 Task: Holiday Invitations
Action: Mouse moved to (273, 509)
Screenshot: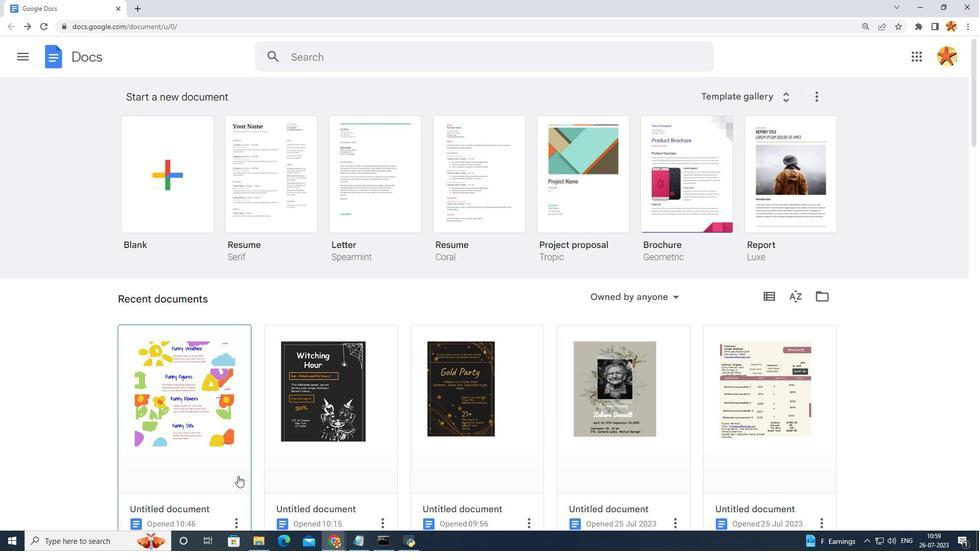 
Action: Mouse scrolled (273, 508) with delta (0, 0)
Screenshot: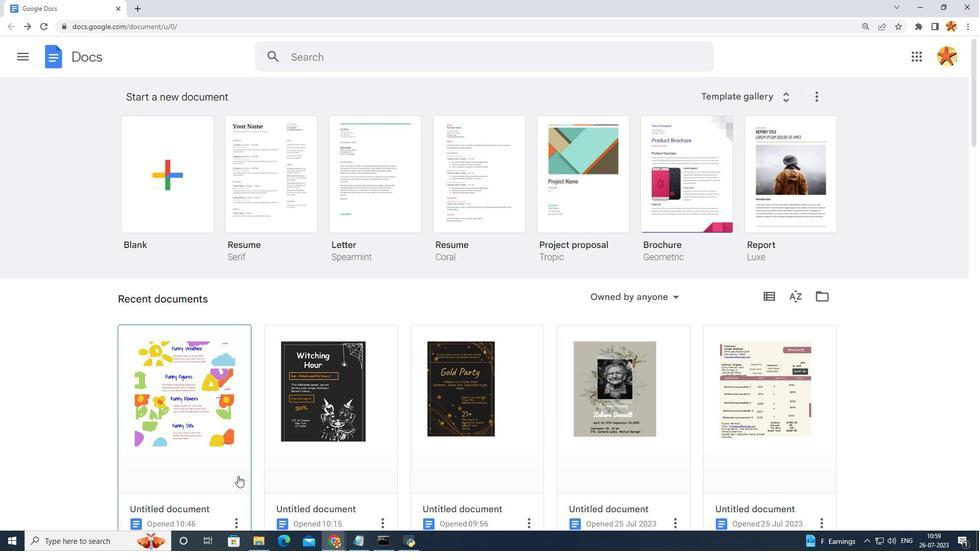 
Action: Mouse moved to (361, 511)
Screenshot: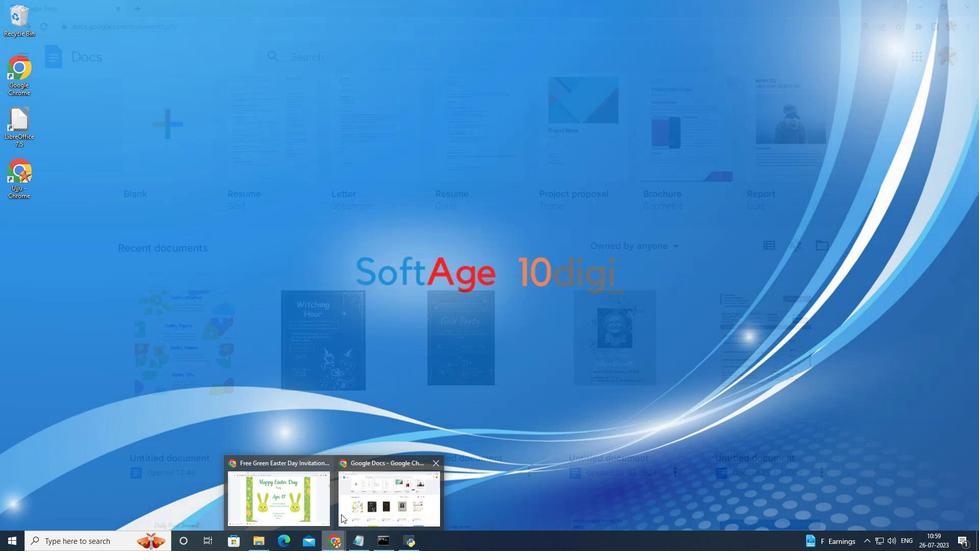 
Action: Mouse pressed left at (361, 511)
Screenshot: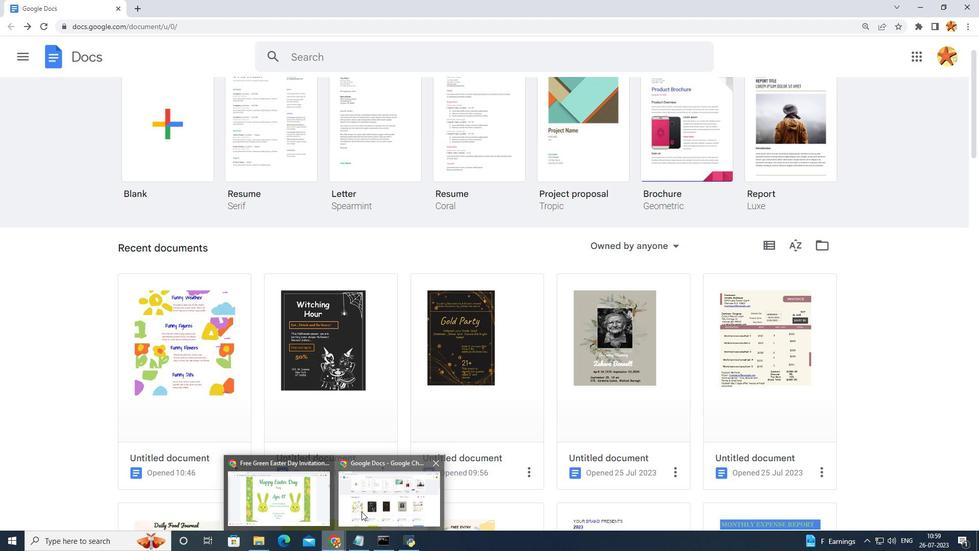 
Action: Mouse moved to (179, 161)
Screenshot: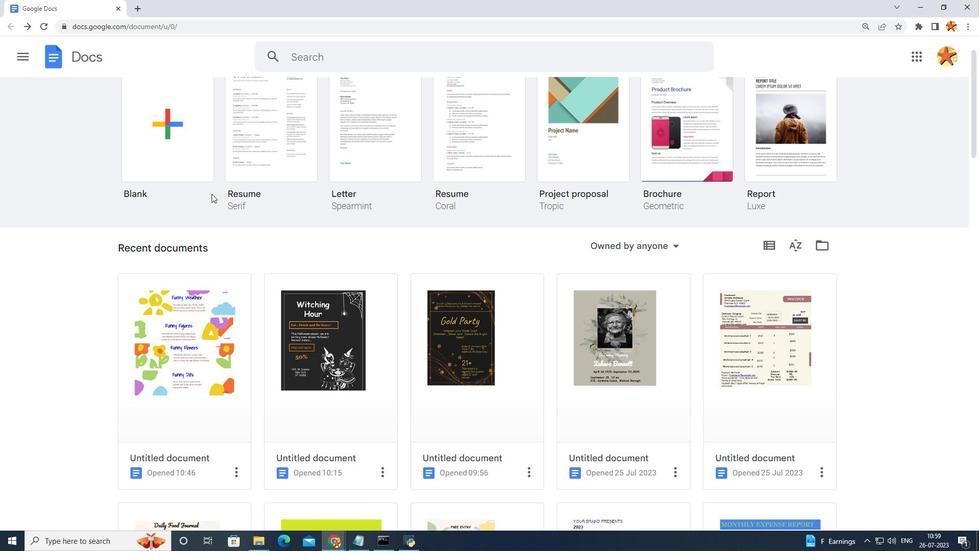 
Action: Mouse pressed left at (179, 161)
Screenshot: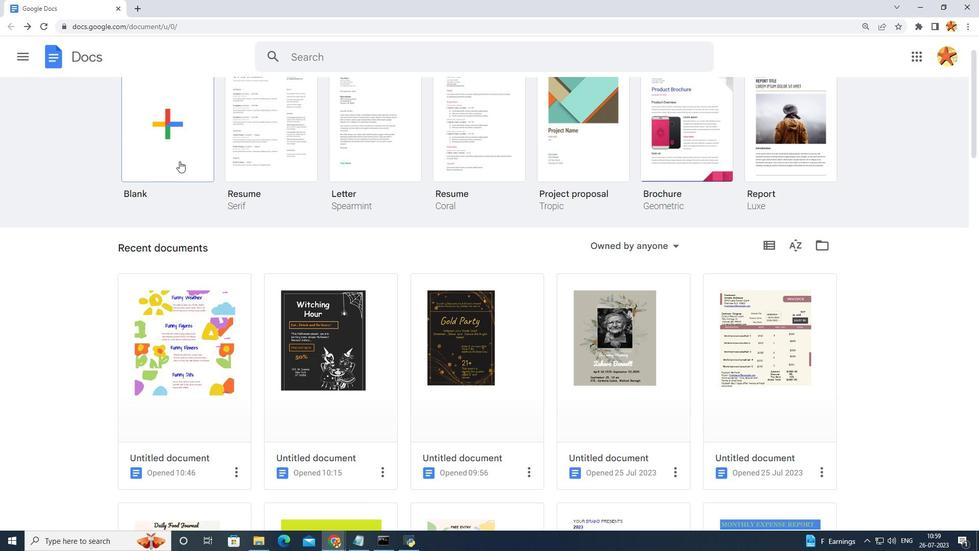 
Action: Mouse moved to (138, 68)
Screenshot: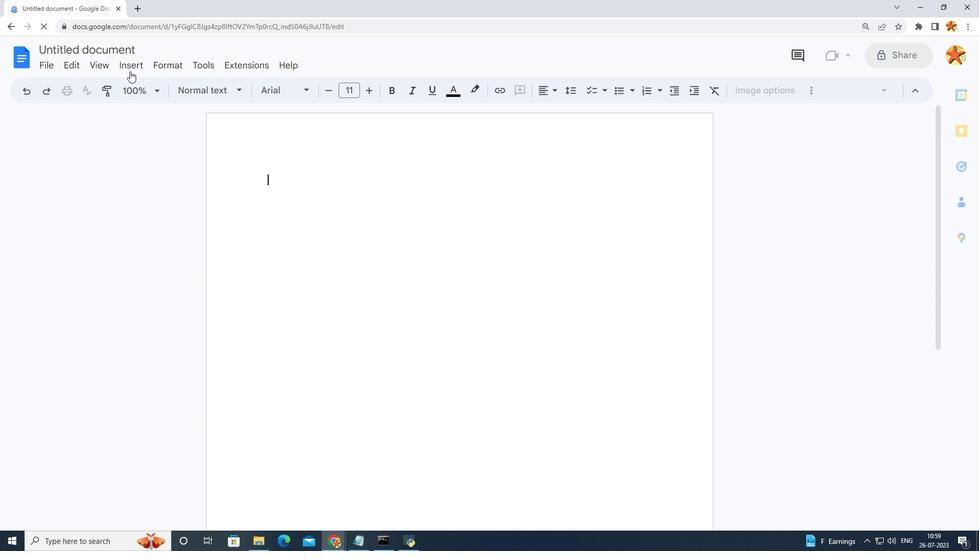 
Action: Mouse pressed left at (138, 68)
Screenshot: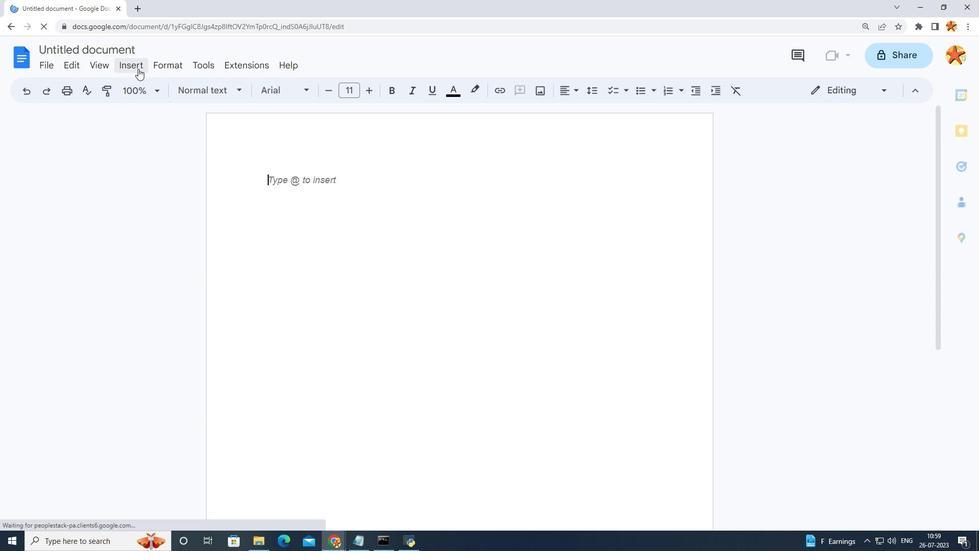 
Action: Mouse moved to (365, 138)
Screenshot: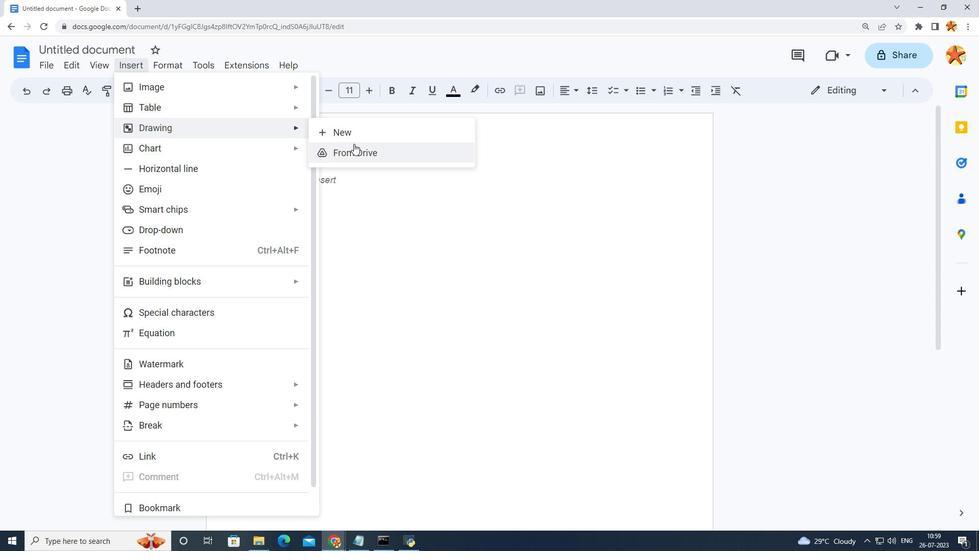 
Action: Mouse pressed left at (365, 138)
Screenshot: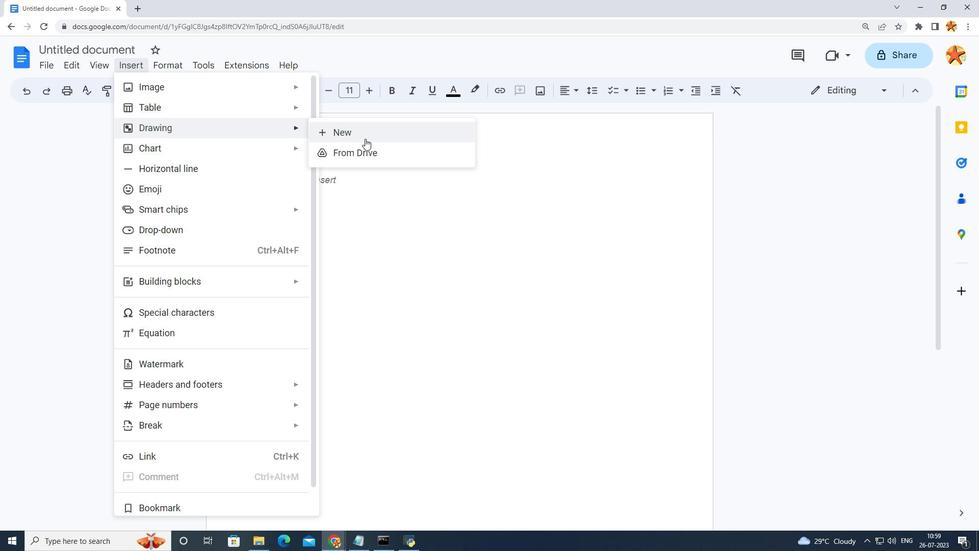 
Action: Mouse moved to (480, 123)
Screenshot: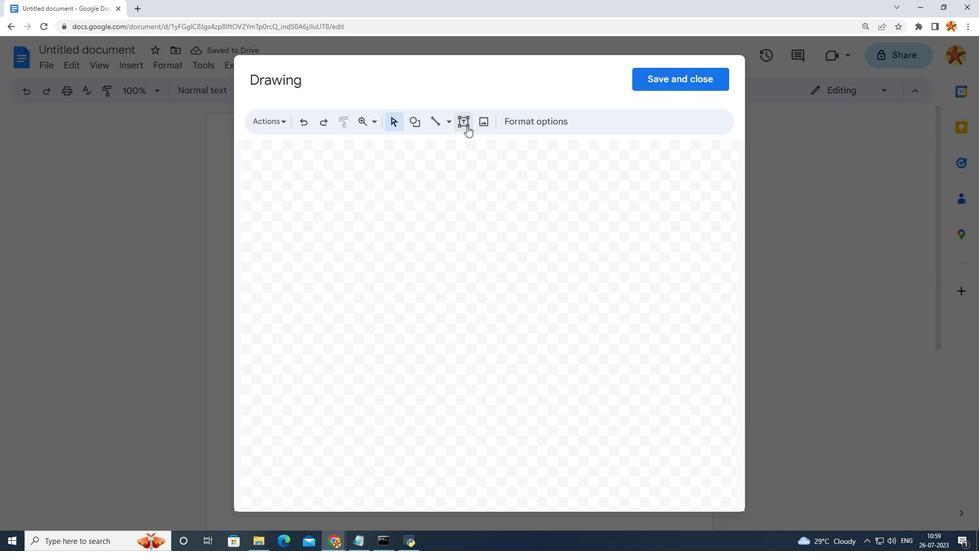 
Action: Mouse pressed left at (480, 123)
Screenshot: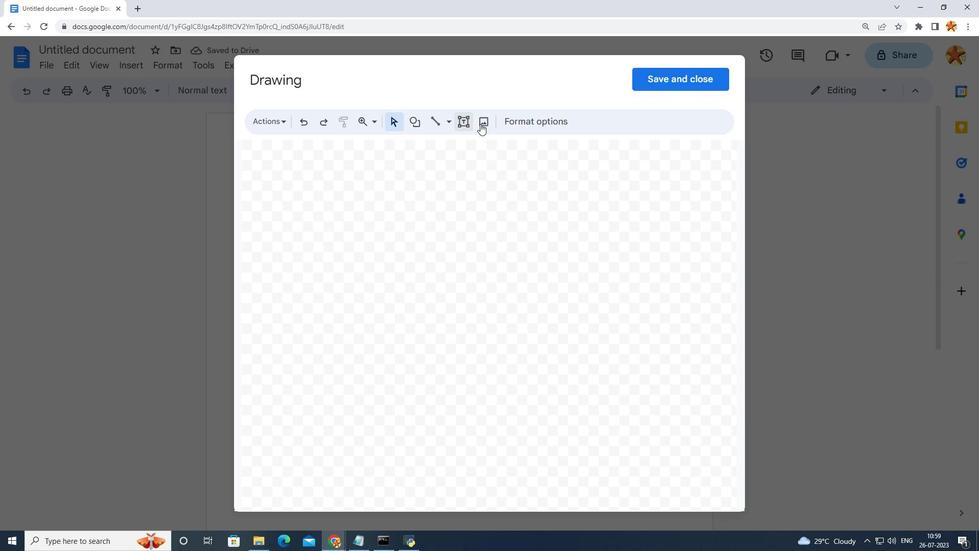 
Action: Mouse moved to (451, 338)
Screenshot: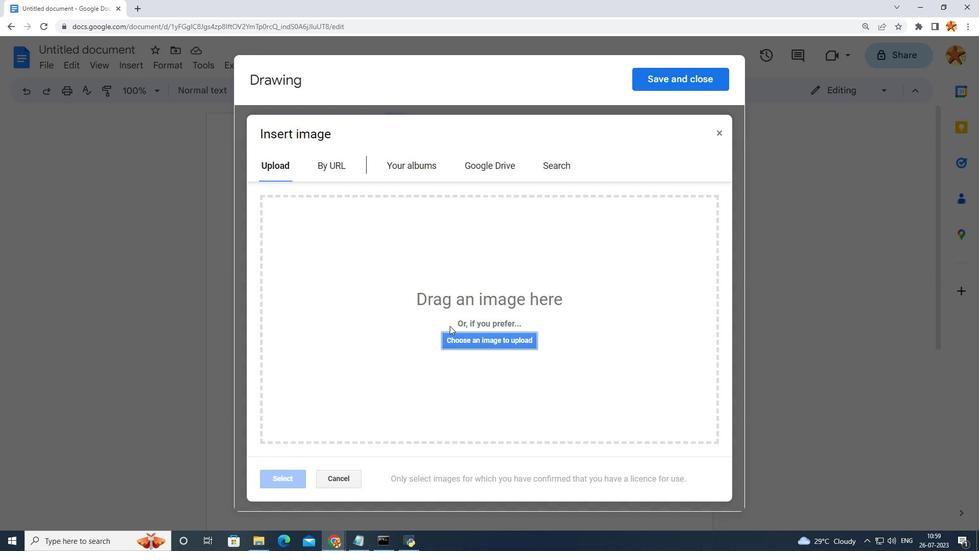 
Action: Mouse pressed left at (451, 338)
Screenshot: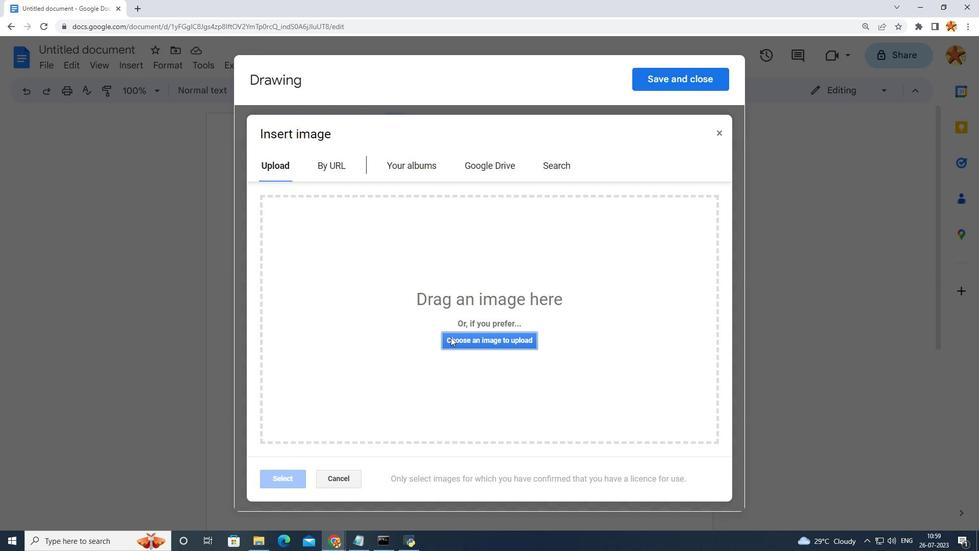 
Action: Mouse moved to (244, 87)
Screenshot: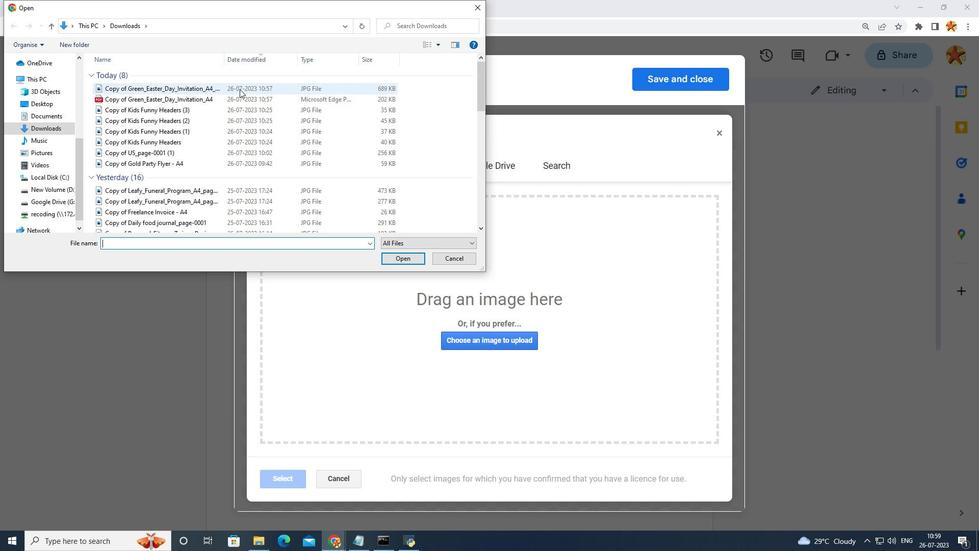 
Action: Mouse pressed left at (244, 87)
Screenshot: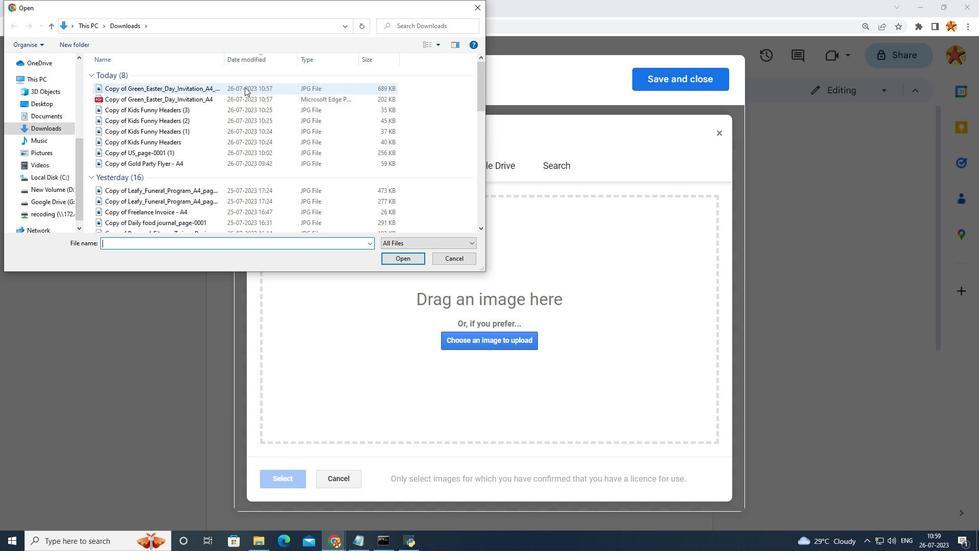 
Action: Mouse moved to (394, 258)
Screenshot: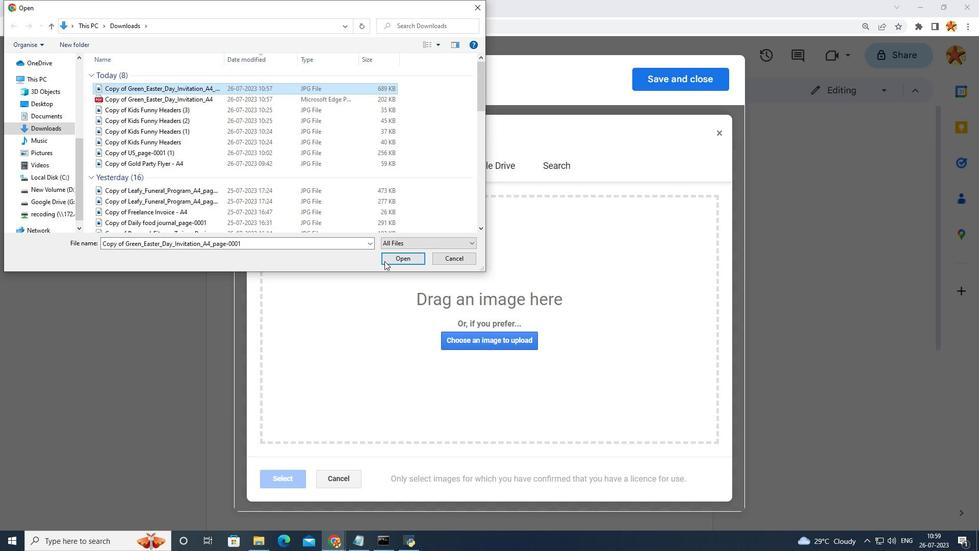 
Action: Mouse pressed left at (394, 258)
Screenshot: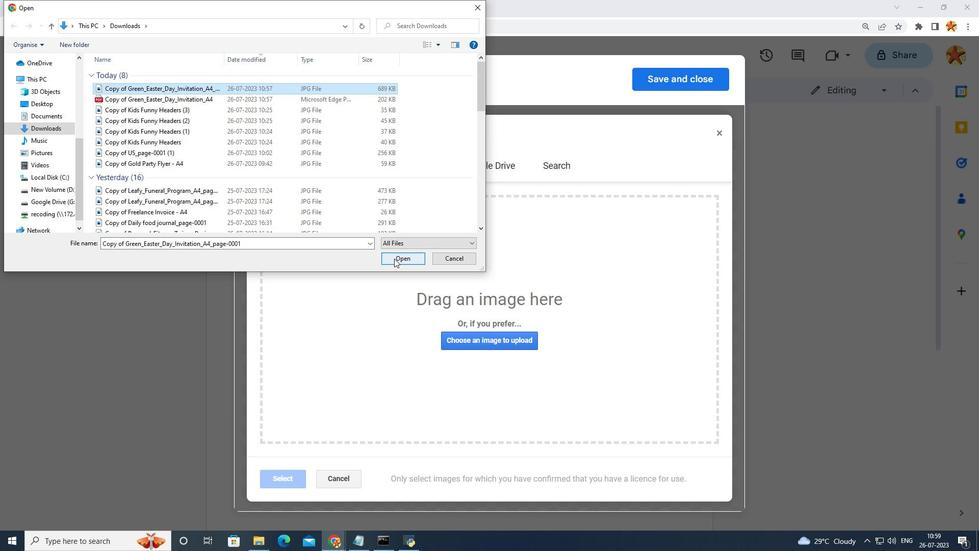 
Action: Mouse moved to (503, 326)
Screenshot: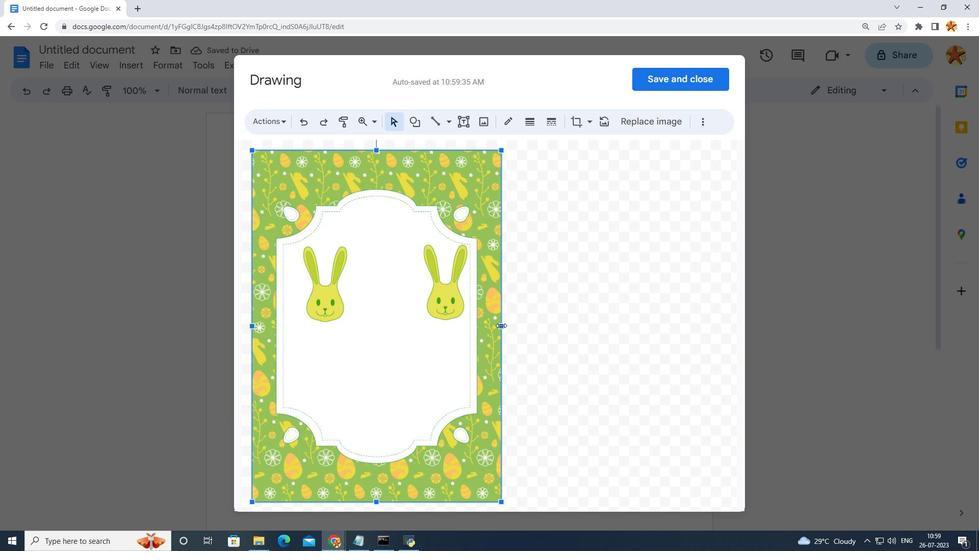 
Action: Mouse pressed left at (503, 326)
Screenshot: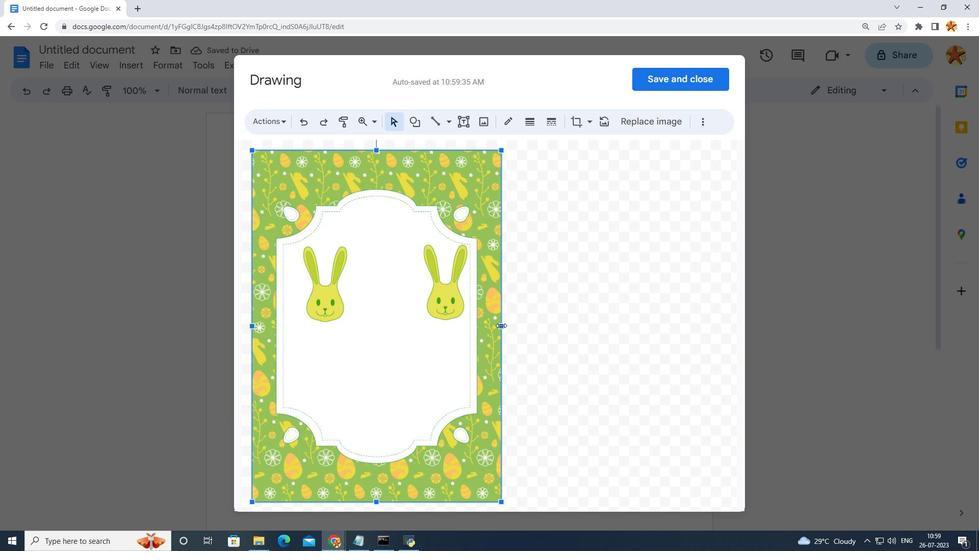 
Action: Mouse moved to (536, 325)
Screenshot: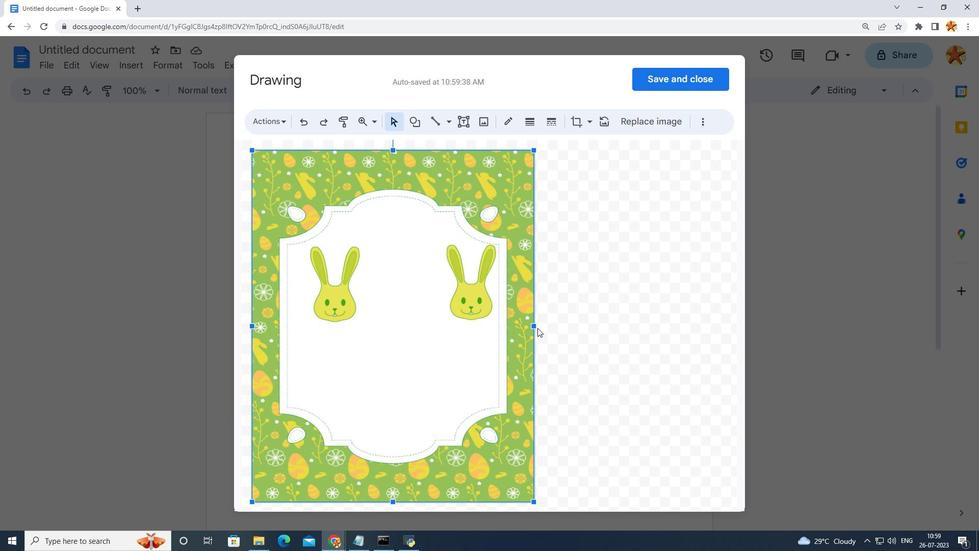 
Action: Mouse pressed left at (536, 325)
Screenshot: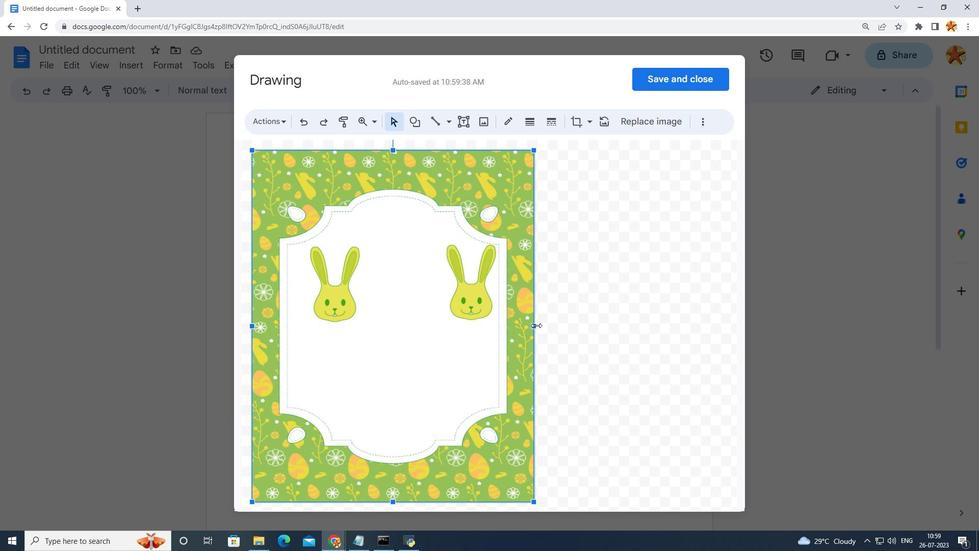 
Action: Mouse moved to (459, 126)
Screenshot: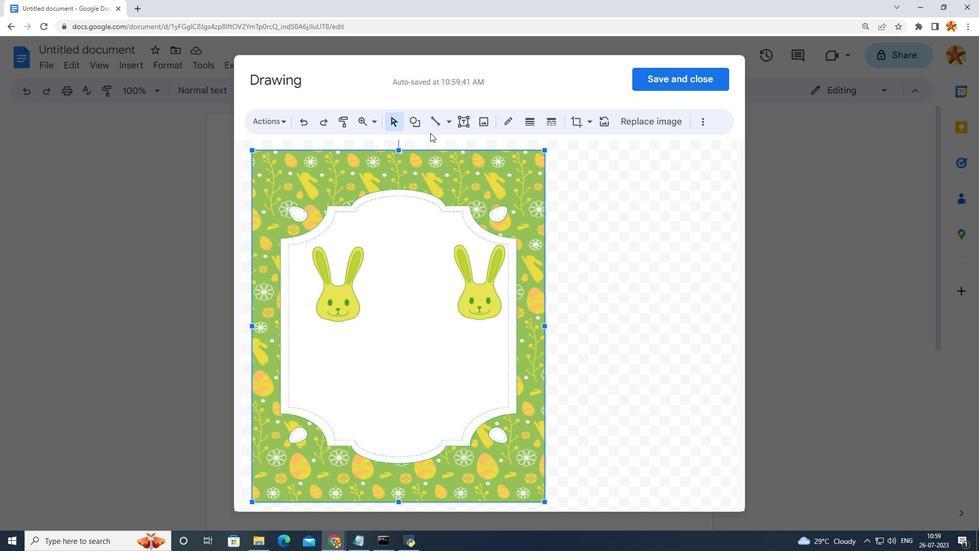 
Action: Mouse pressed left at (459, 126)
Screenshot: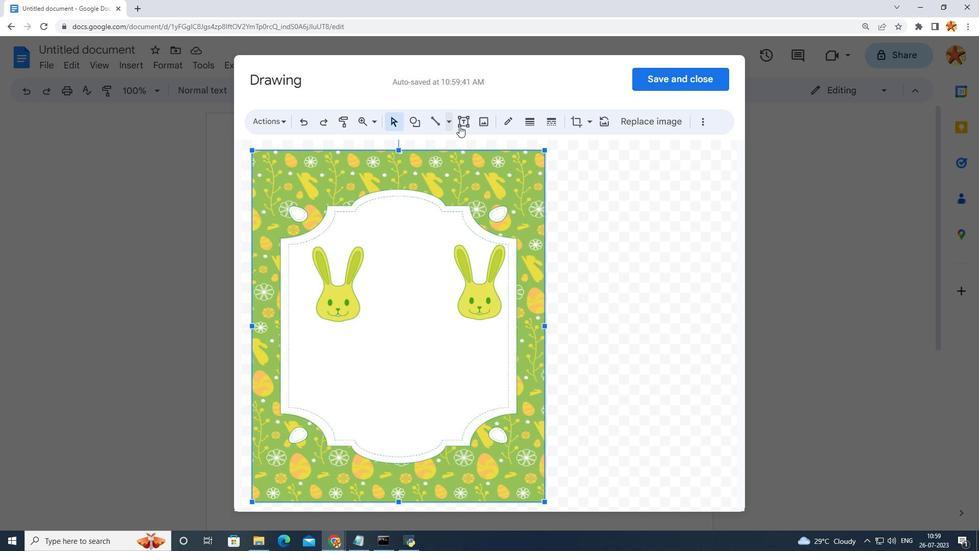 
Action: Mouse moved to (337, 219)
Screenshot: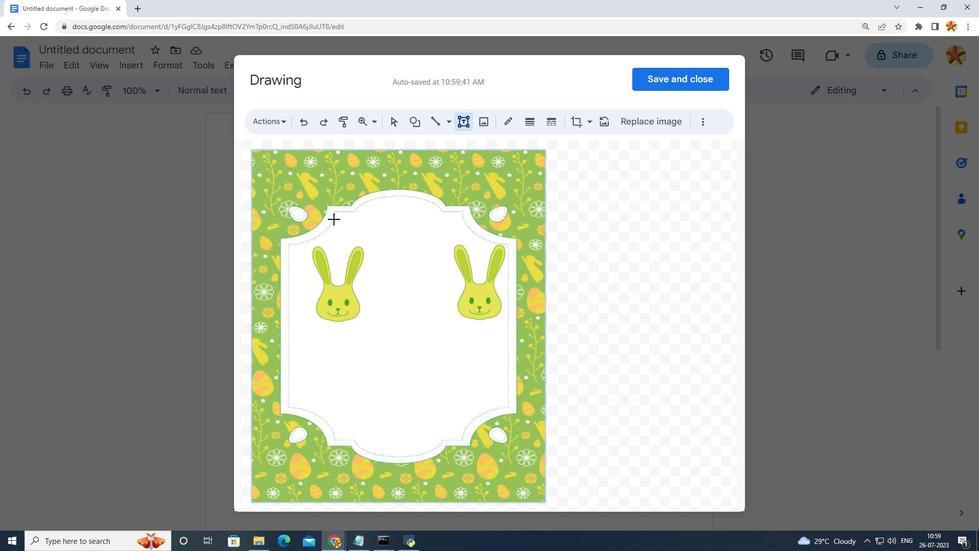 
Action: Mouse pressed left at (334, 219)
Screenshot: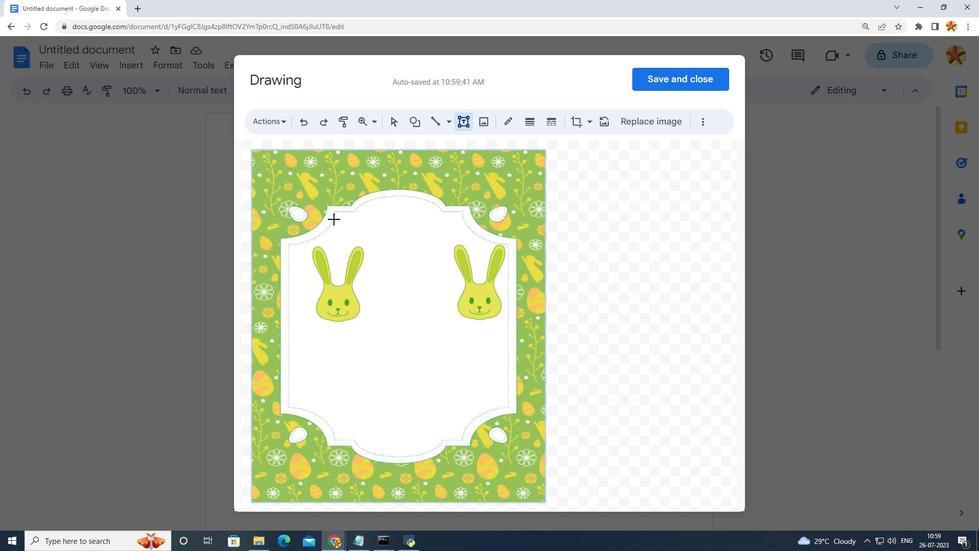 
Action: Mouse moved to (395, 220)
Screenshot: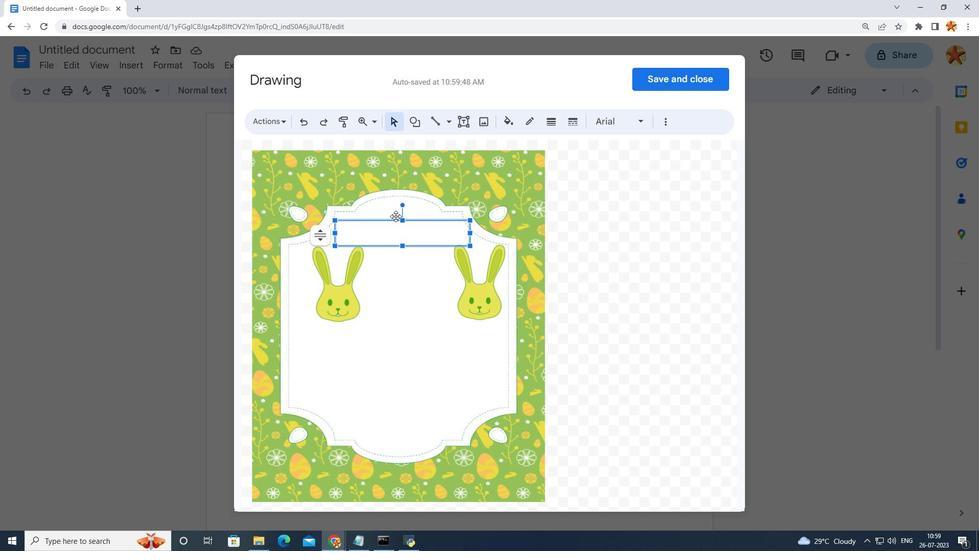 
Action: Mouse pressed left at (395, 220)
Screenshot: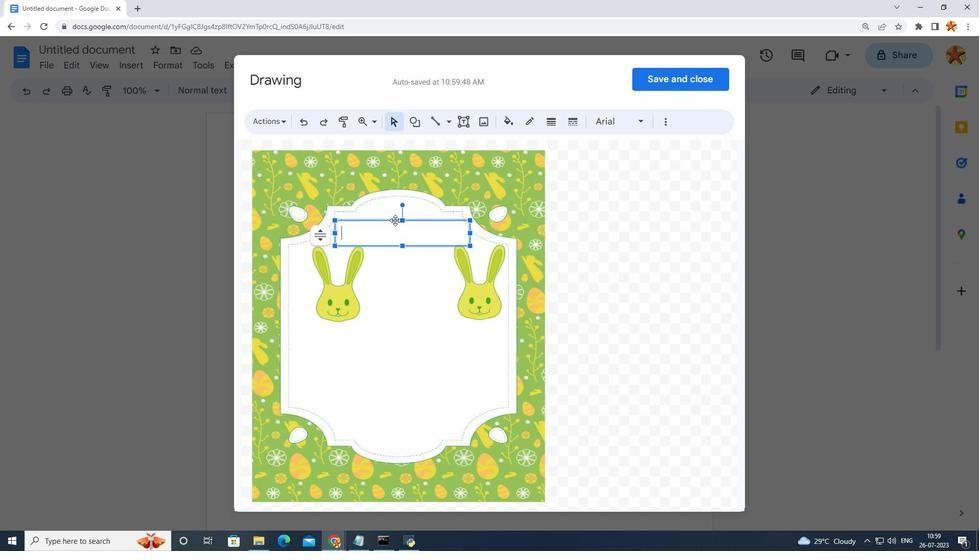
Action: Mouse moved to (390, 220)
Screenshot: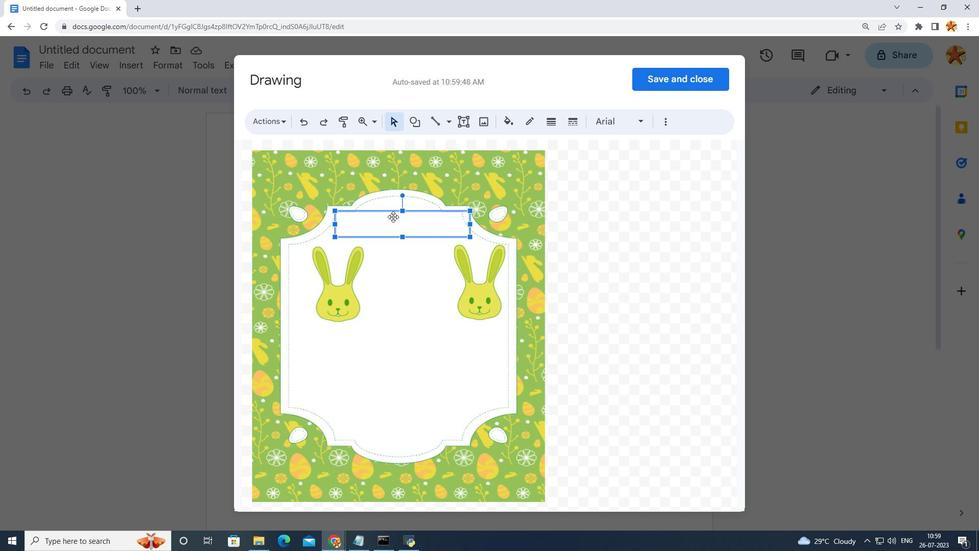
Action: Mouse pressed left at (390, 220)
Screenshot: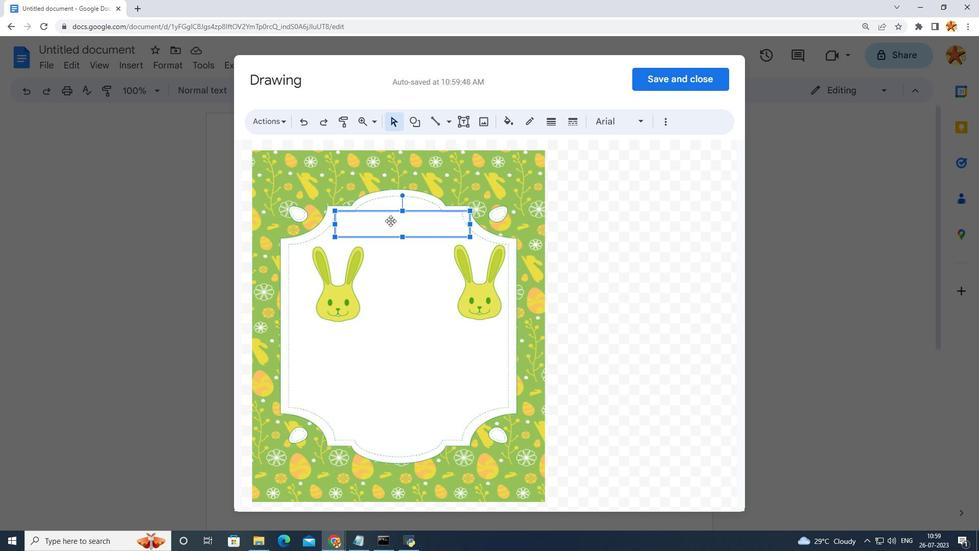 
Action: Mouse pressed left at (390, 220)
Screenshot: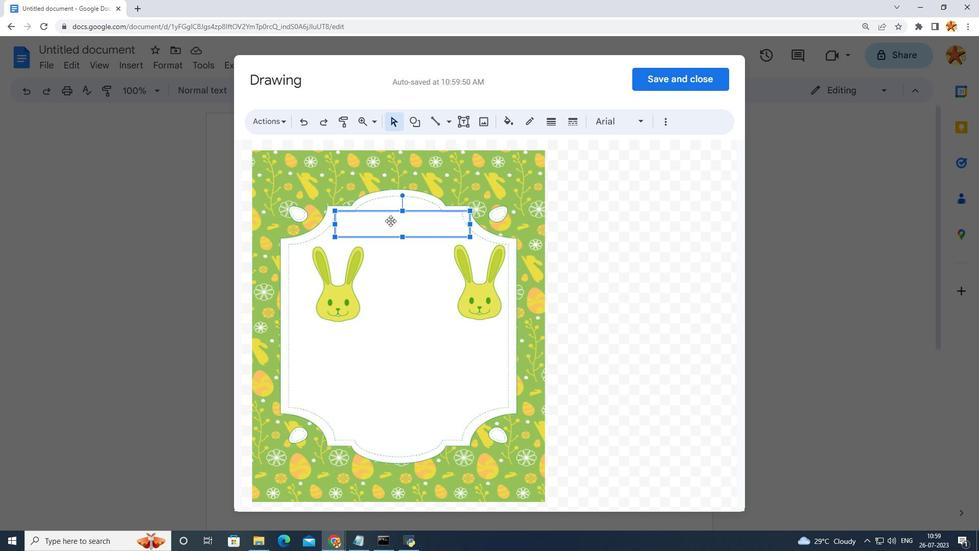 
Action: Mouse moved to (390, 221)
Screenshot: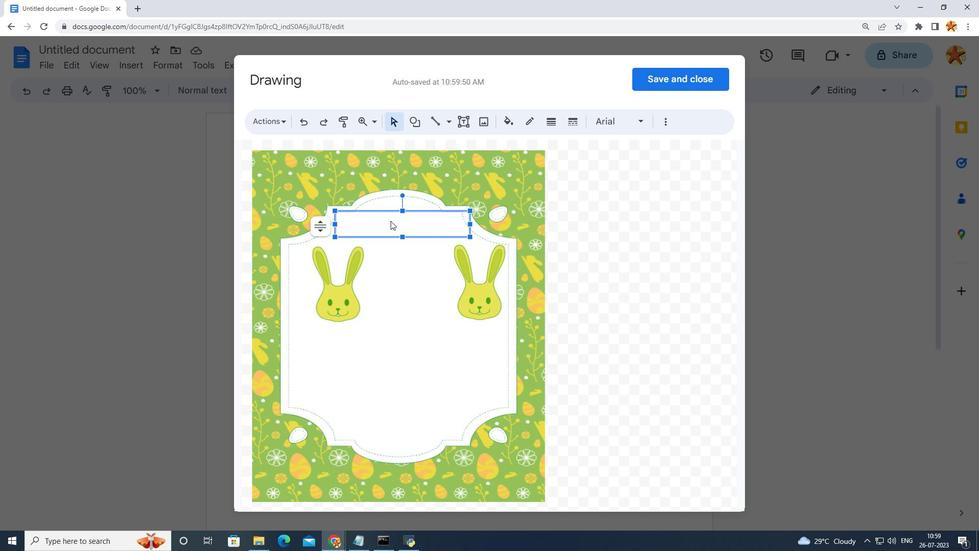 
Action: Key pressed <Key.caps_lock>H<Key.caps_lock>appy<Key.space><Key.caps_lock>E<Key.caps_lock>aster<Key.space><Key.caps_lock>
Screenshot: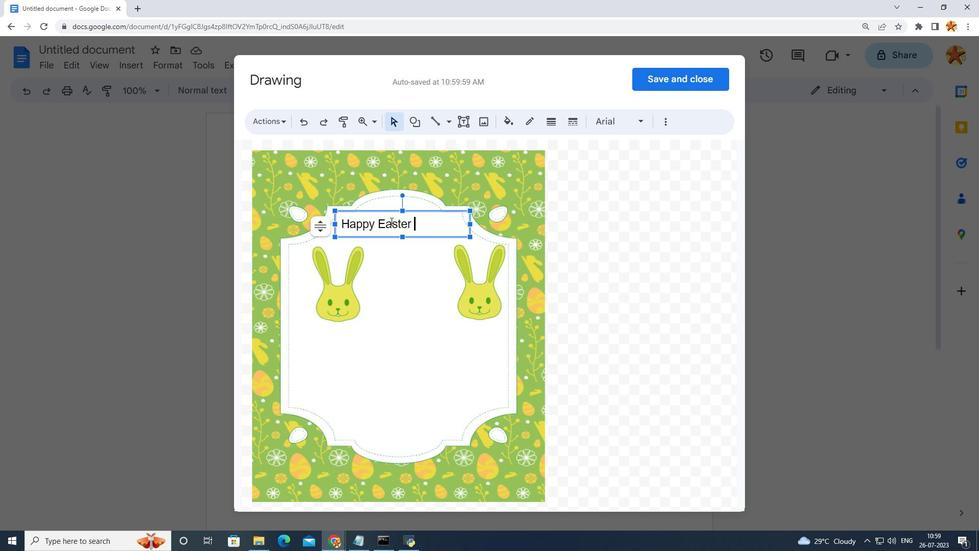 
Action: Mouse moved to (398, 218)
Screenshot: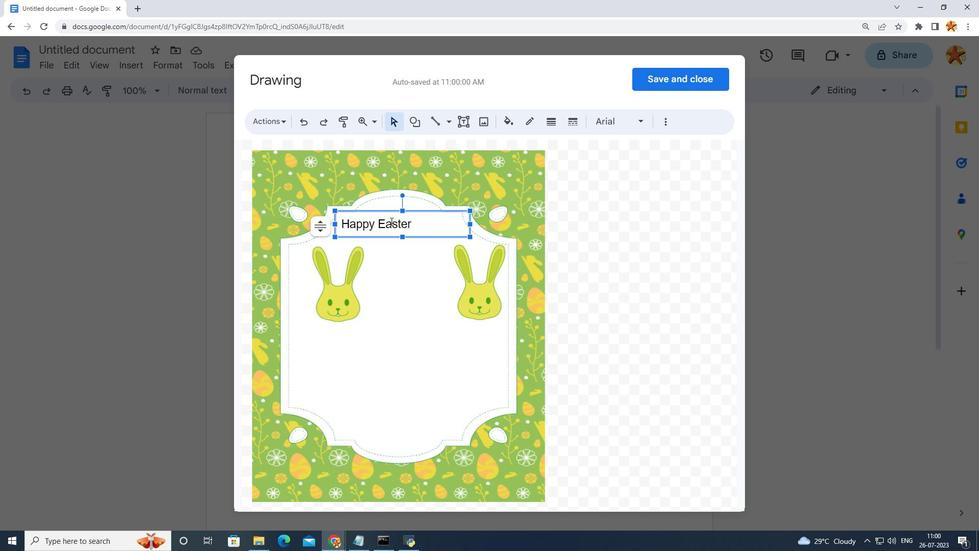 
Action: Key pressed D<Key.caps_lock>au<Key.backspace>y<Key.enter><Key.enter><Key.backspace><Key.caps_lock>P<Key.caps_lock>arty
Screenshot: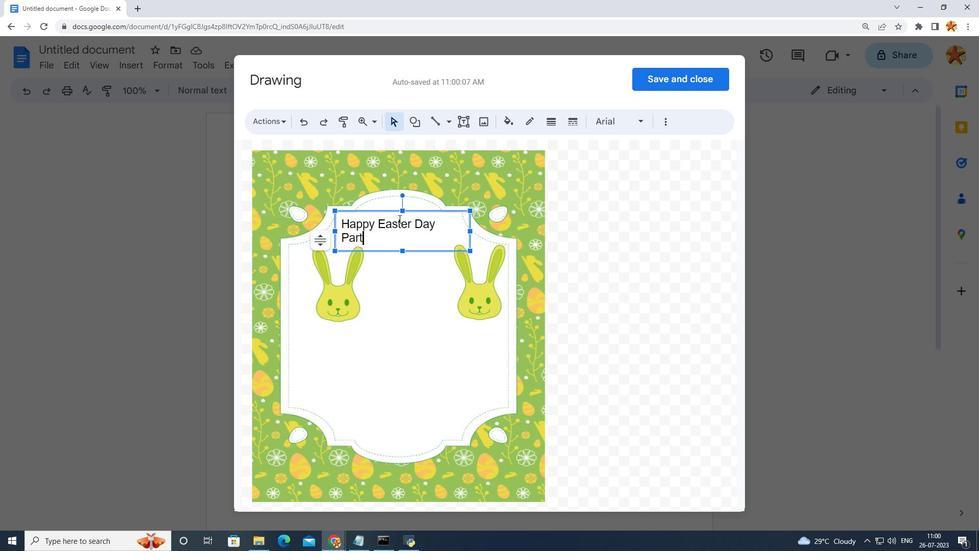 
Action: Mouse moved to (370, 271)
Screenshot: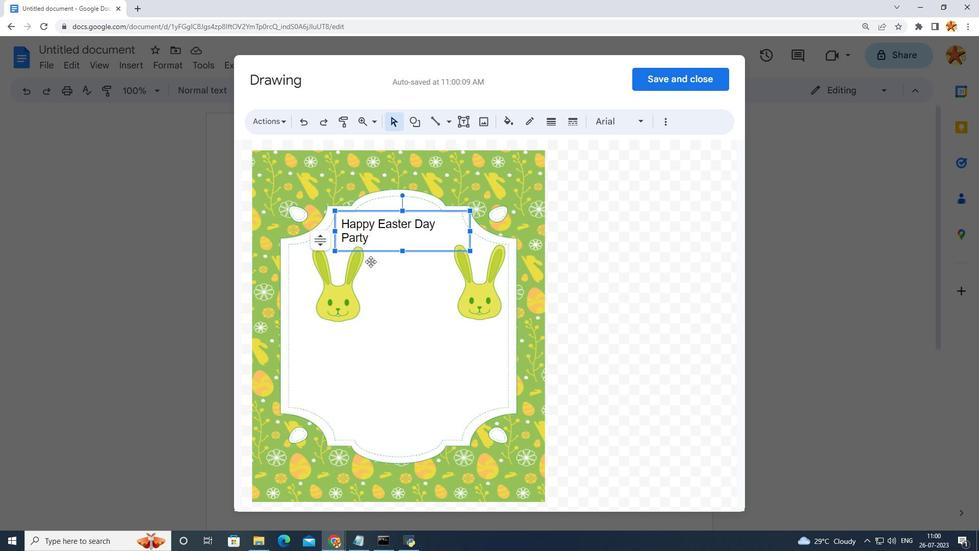 
Action: Mouse pressed left at (370, 271)
Screenshot: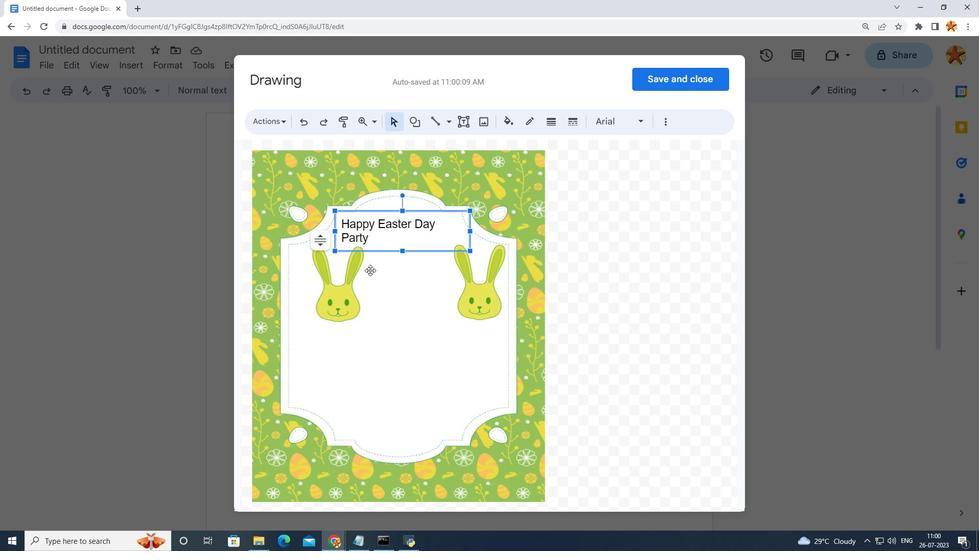 
Action: Mouse moved to (385, 230)
Screenshot: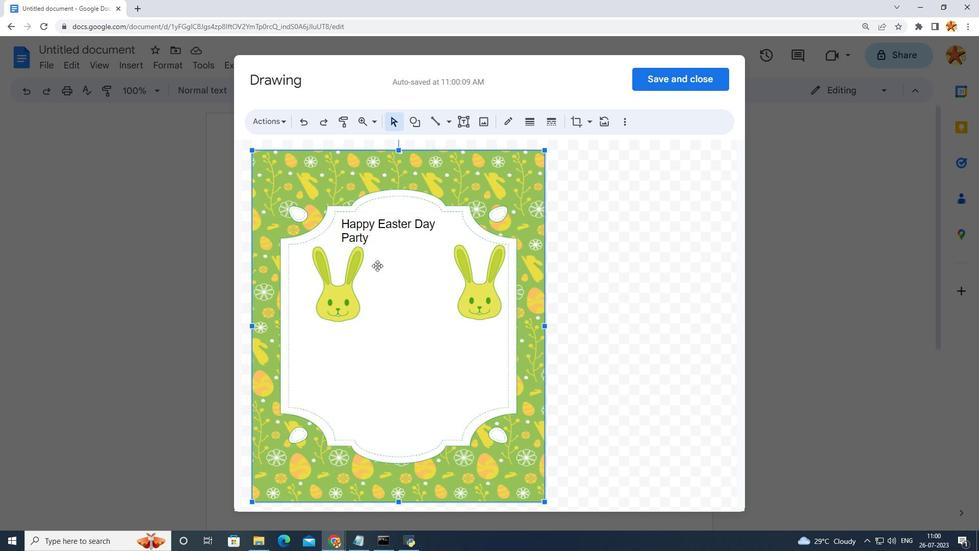 
Action: Mouse pressed left at (385, 230)
Screenshot: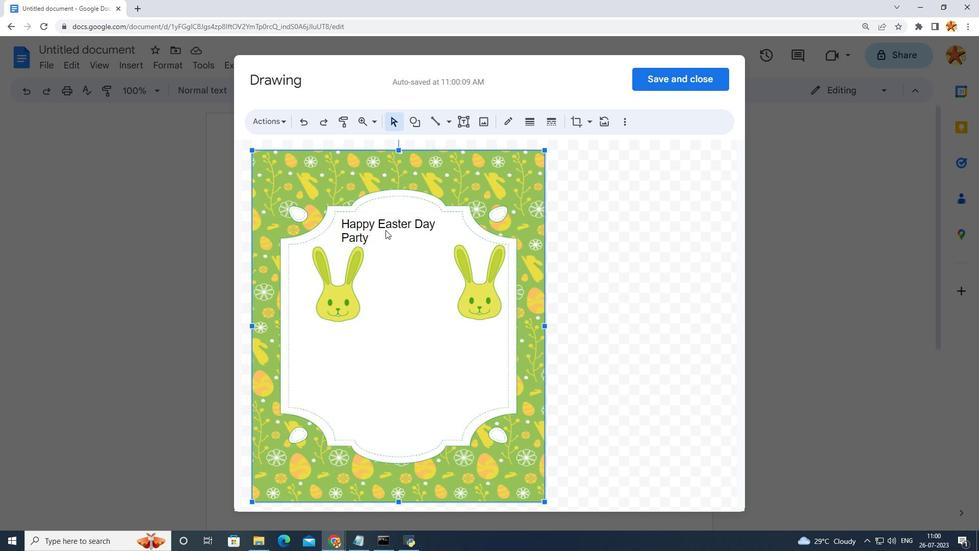 
Action: Mouse moved to (434, 221)
Screenshot: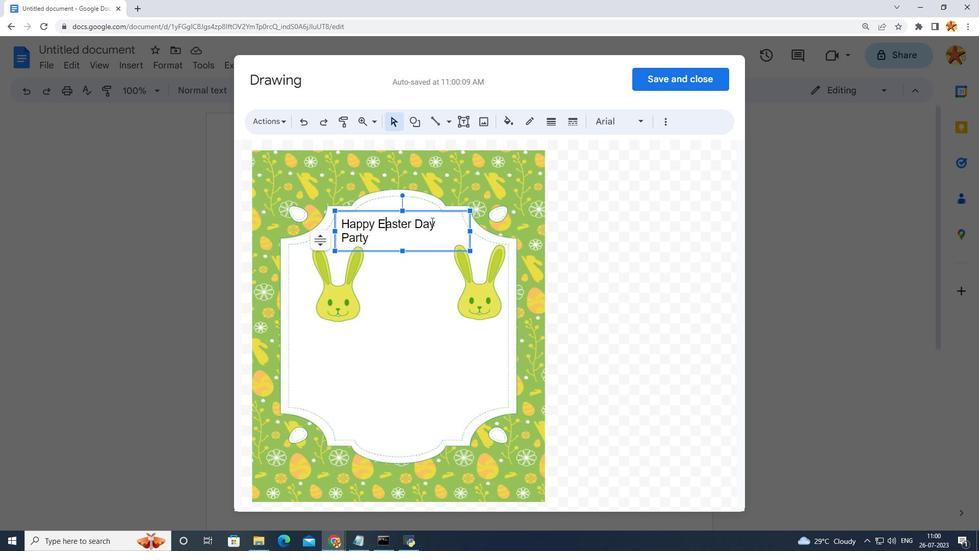 
Action: Mouse pressed left at (434, 221)
Screenshot: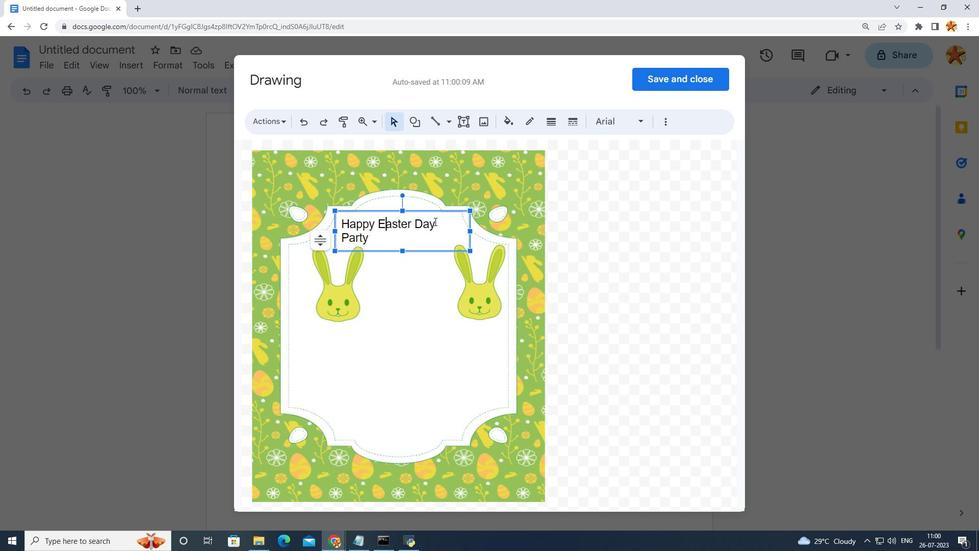 
Action: Mouse moved to (368, 229)
Screenshot: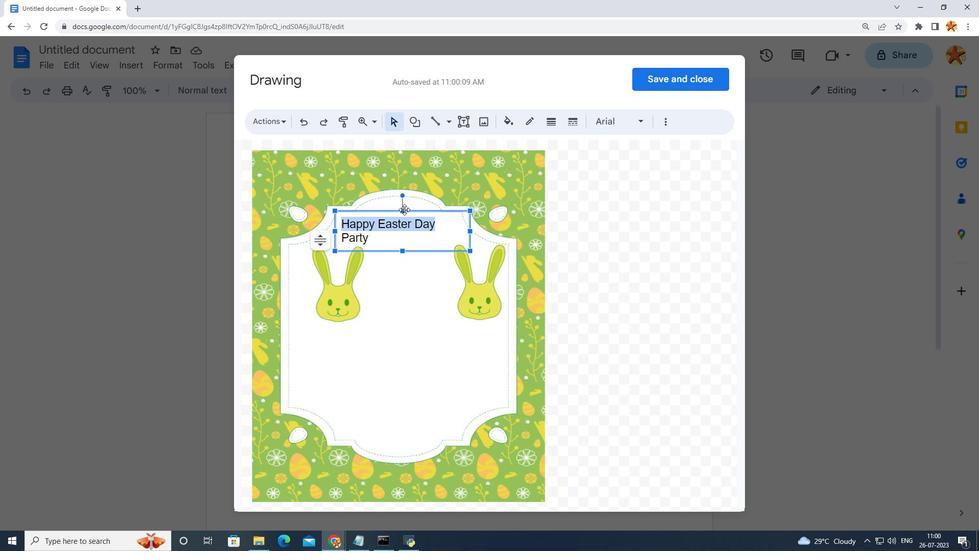 
Action: Mouse pressed left at (368, 229)
Screenshot: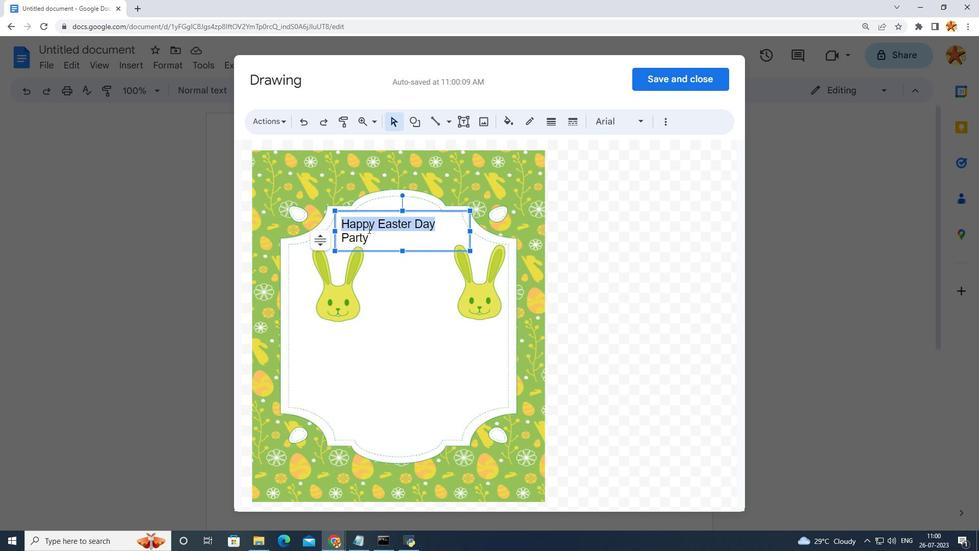 
Action: Mouse moved to (381, 241)
Screenshot: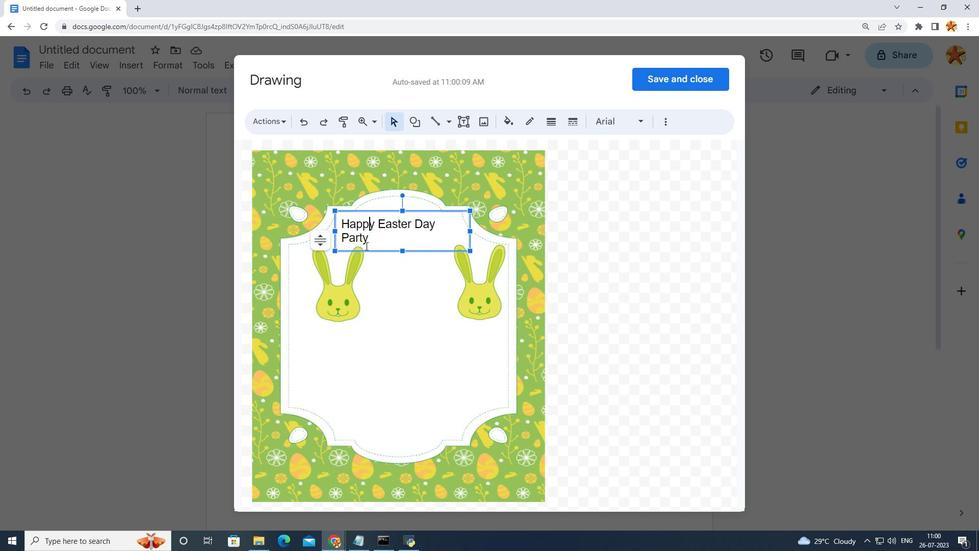 
Action: Mouse pressed left at (381, 241)
Screenshot: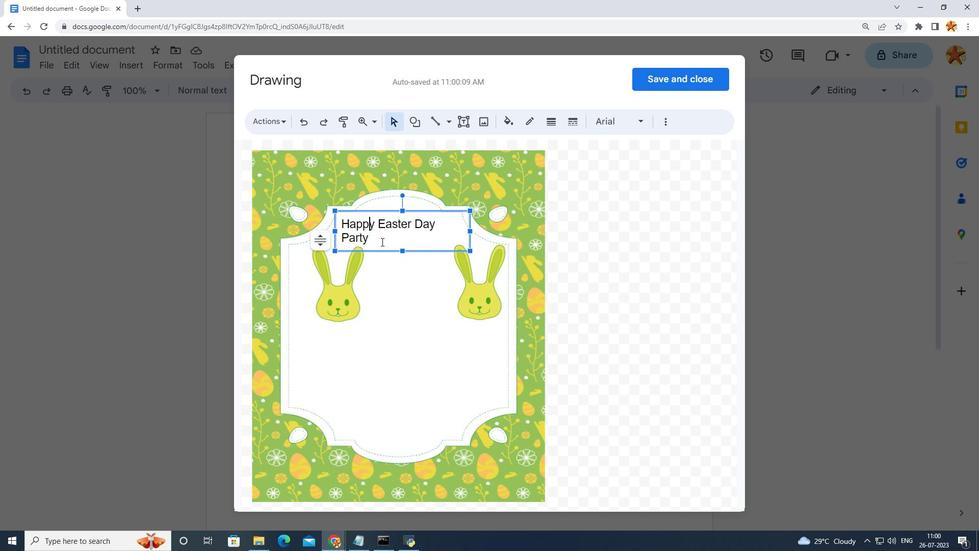 
Action: Mouse moved to (624, 122)
Screenshot: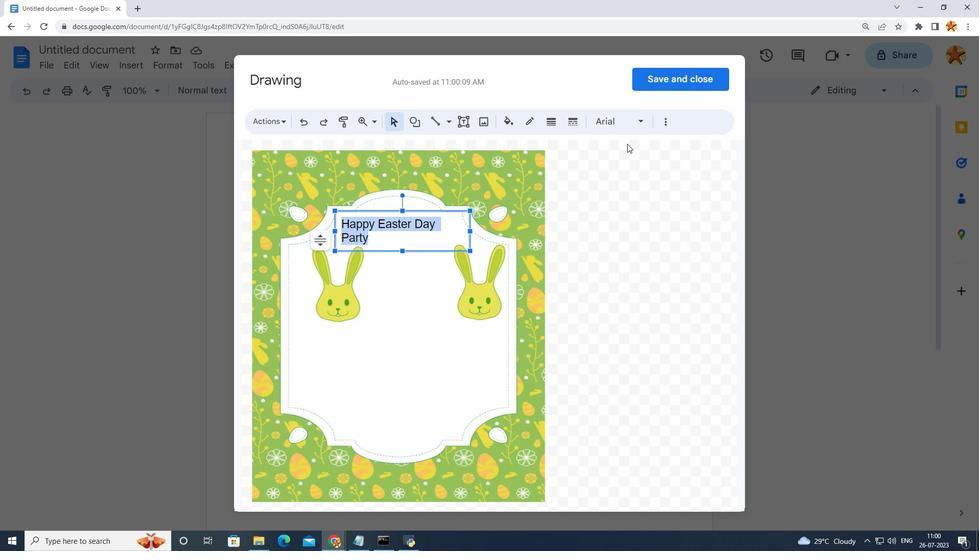 
Action: Mouse pressed left at (624, 122)
Screenshot: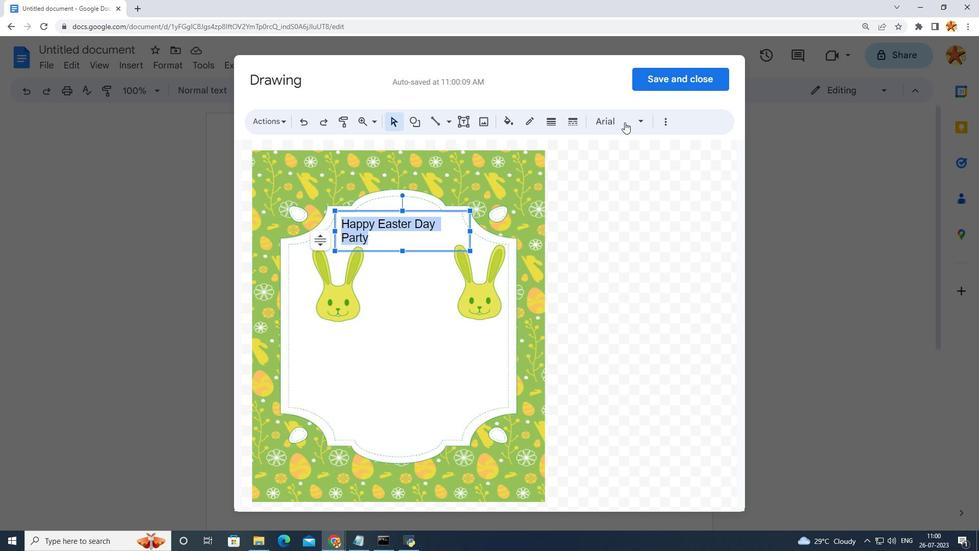 
Action: Mouse moved to (558, 233)
Screenshot: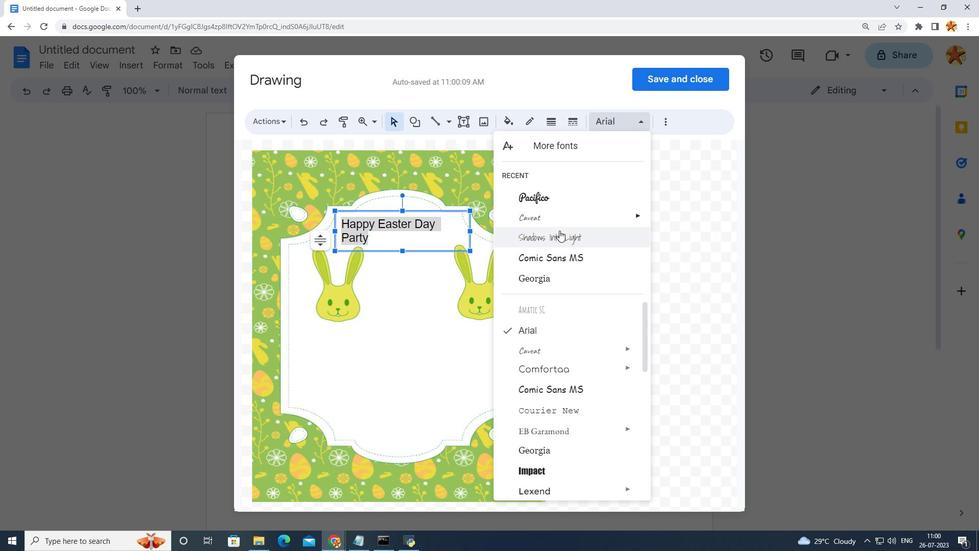 
Action: Mouse pressed left at (558, 233)
Screenshot: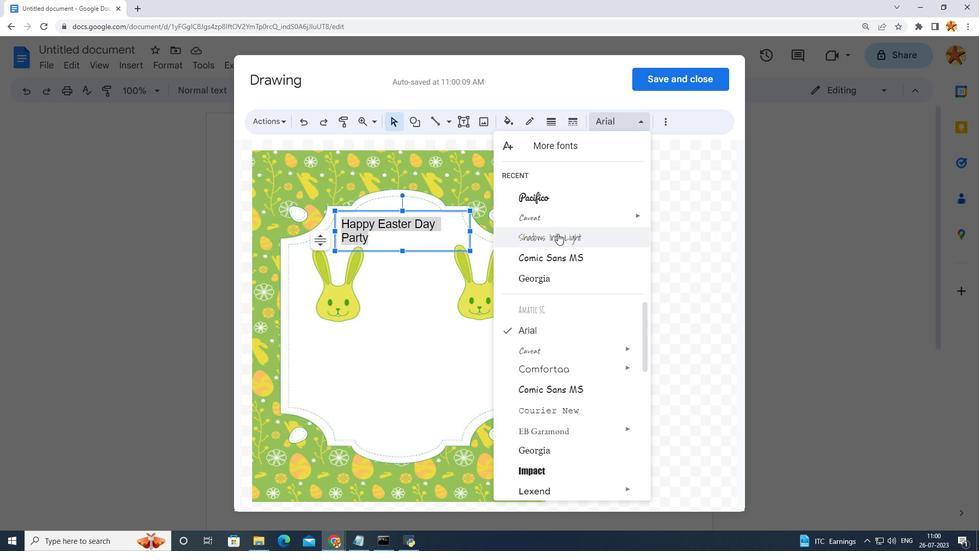 
Action: Mouse moved to (603, 123)
Screenshot: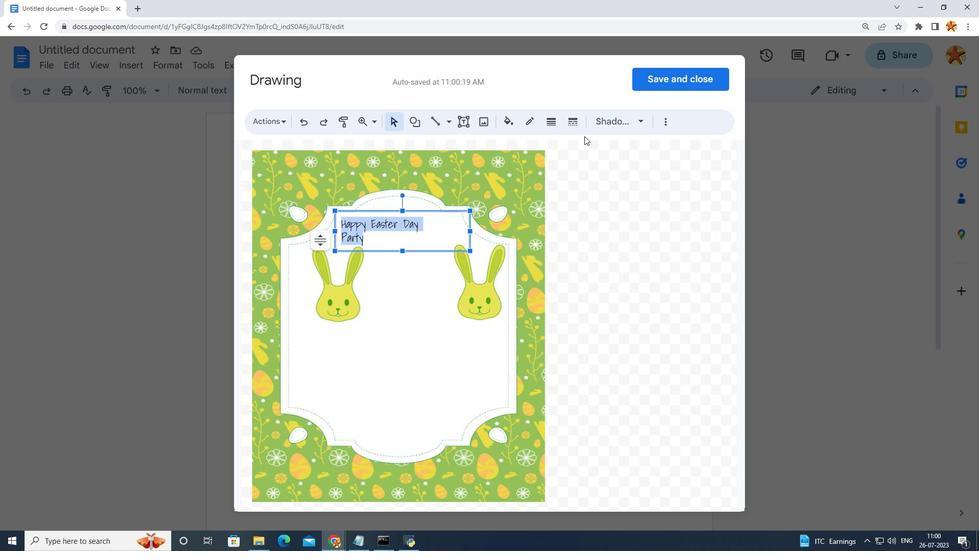 
Action: Mouse pressed left at (603, 123)
Screenshot: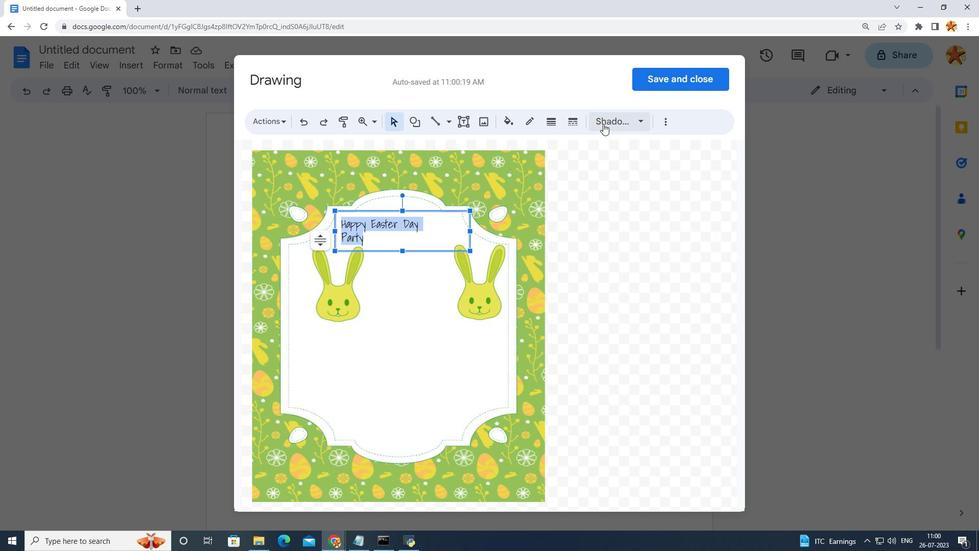
Action: Mouse moved to (574, 218)
Screenshot: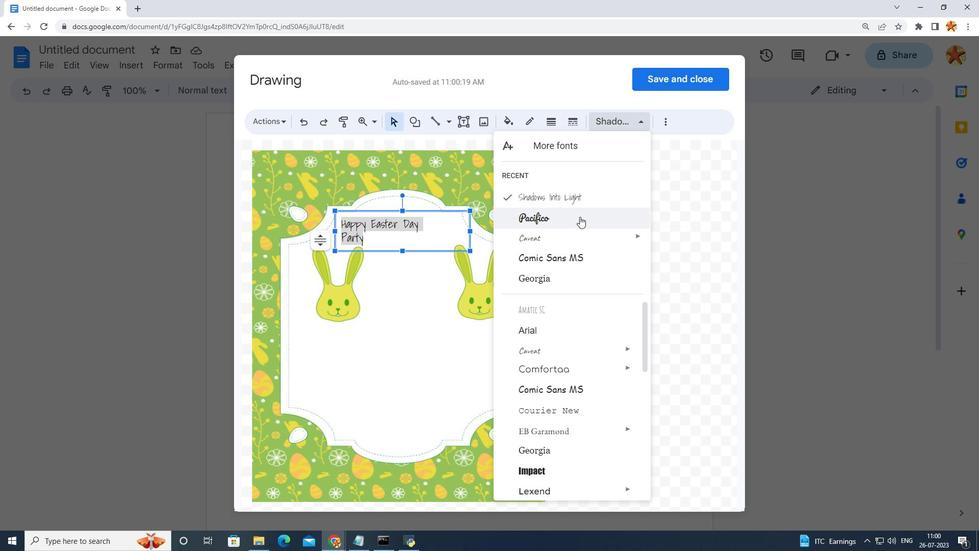
Action: Mouse pressed left at (574, 218)
Screenshot: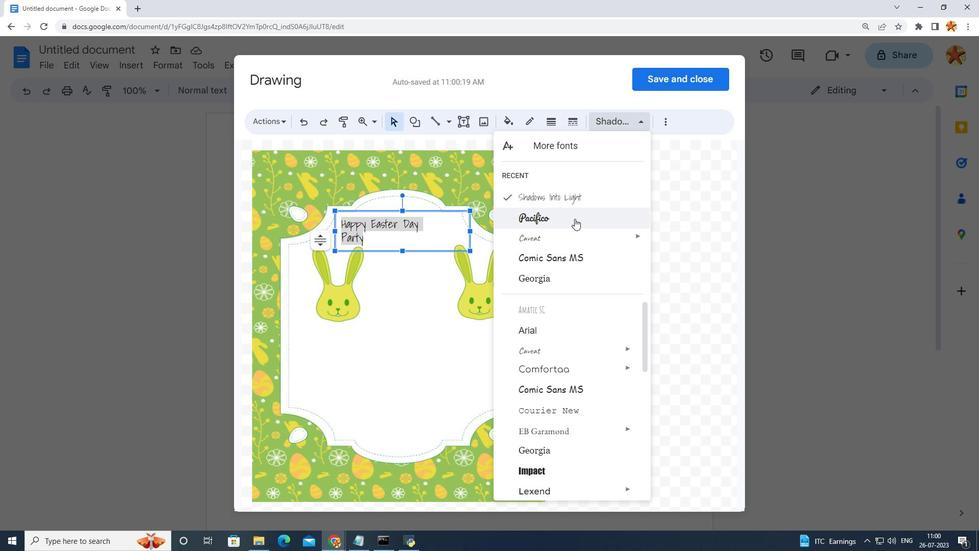 
Action: Mouse moved to (406, 236)
Screenshot: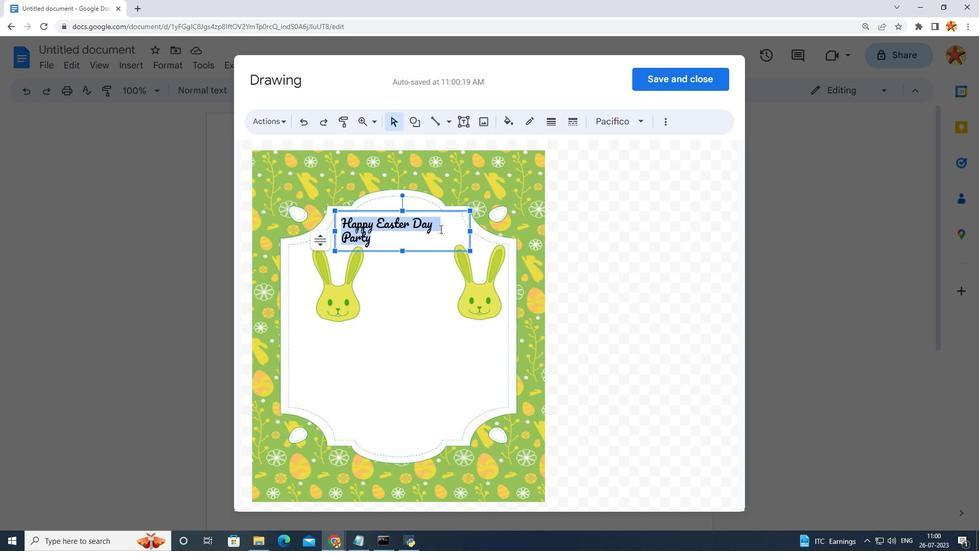 
Action: Mouse pressed left at (406, 236)
Screenshot: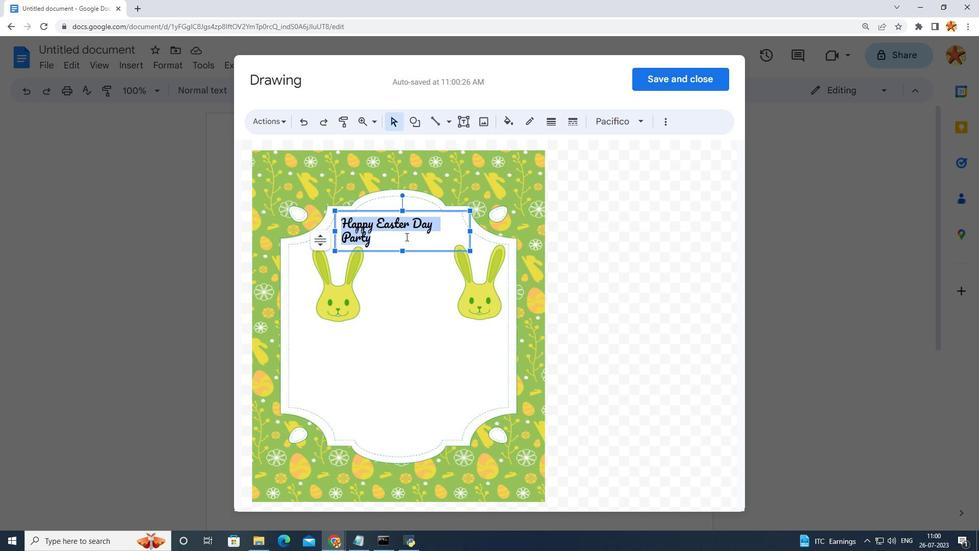 
Action: Mouse moved to (373, 236)
Screenshot: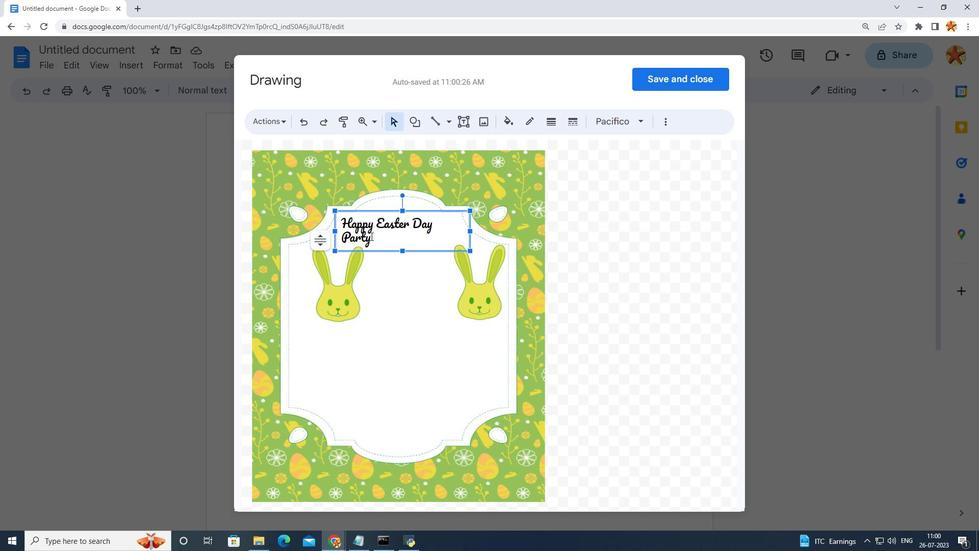 
Action: Mouse pressed left at (373, 236)
Screenshot: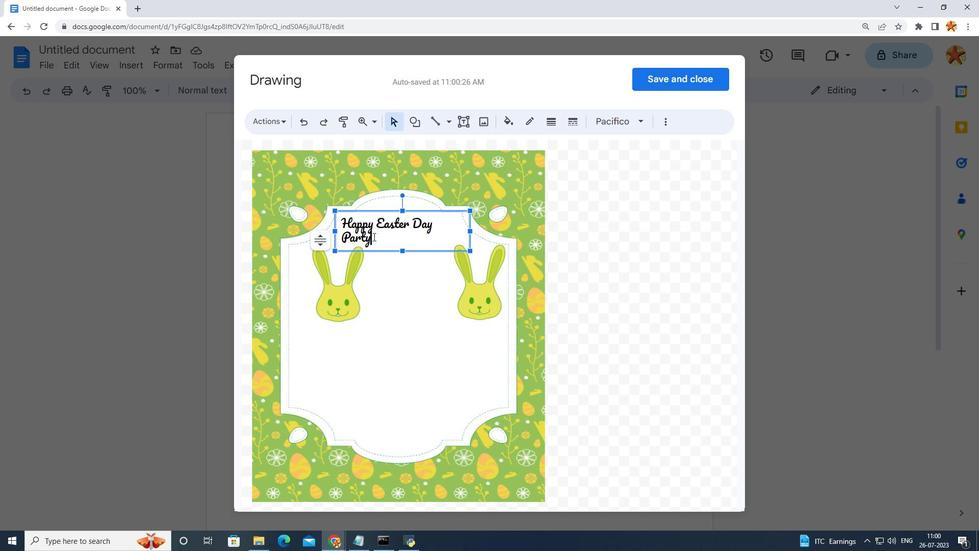
Action: Mouse moved to (602, 120)
Screenshot: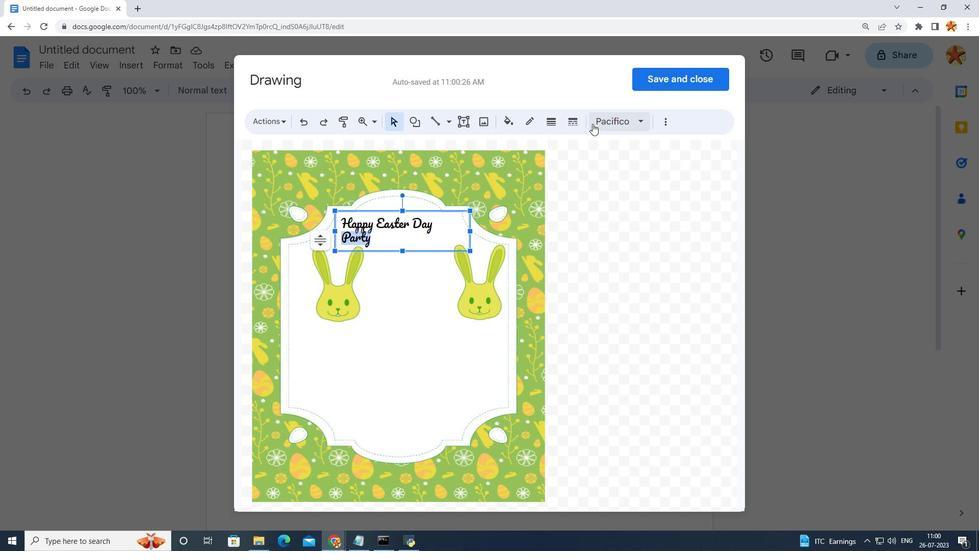 
Action: Mouse pressed left at (602, 120)
Screenshot: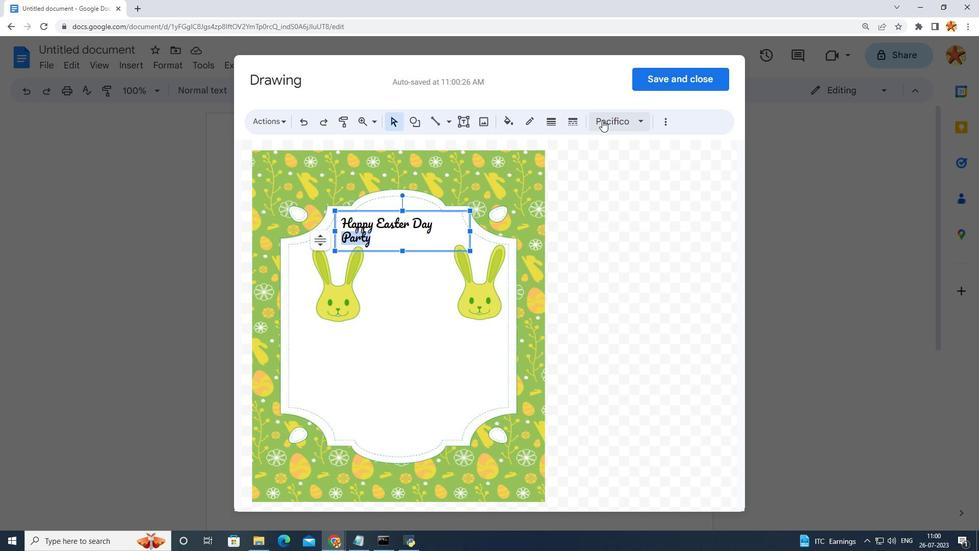 
Action: Mouse moved to (658, 118)
Screenshot: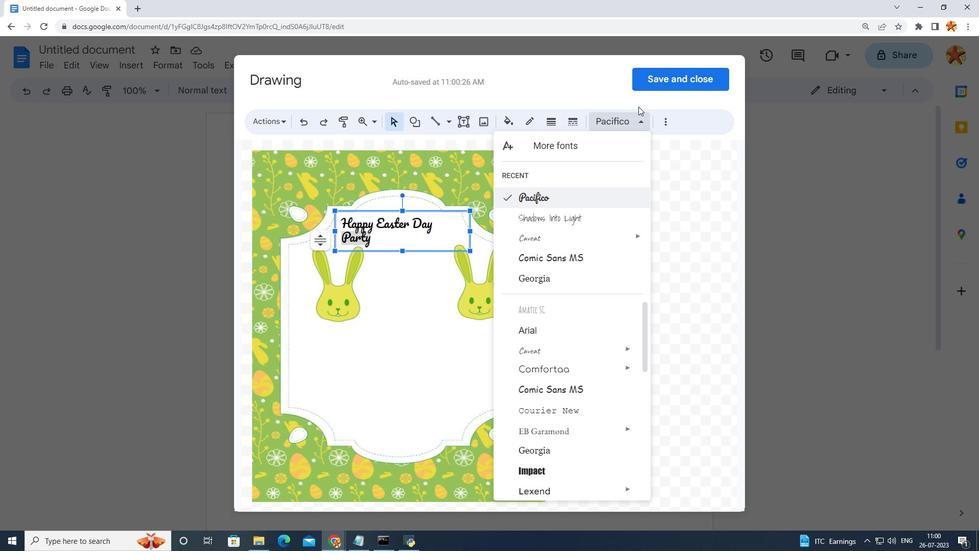 
Action: Mouse pressed left at (658, 118)
Screenshot: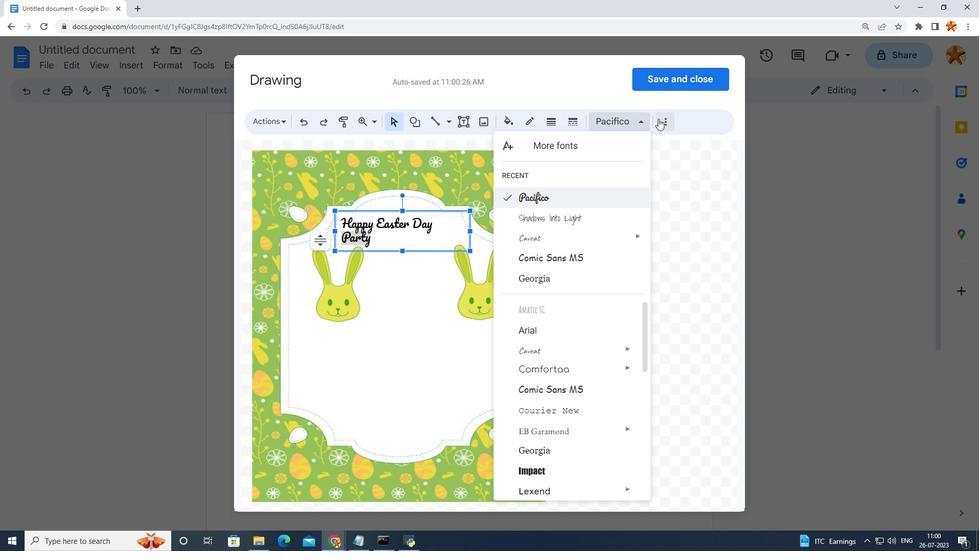 
Action: Mouse moved to (280, 149)
Screenshot: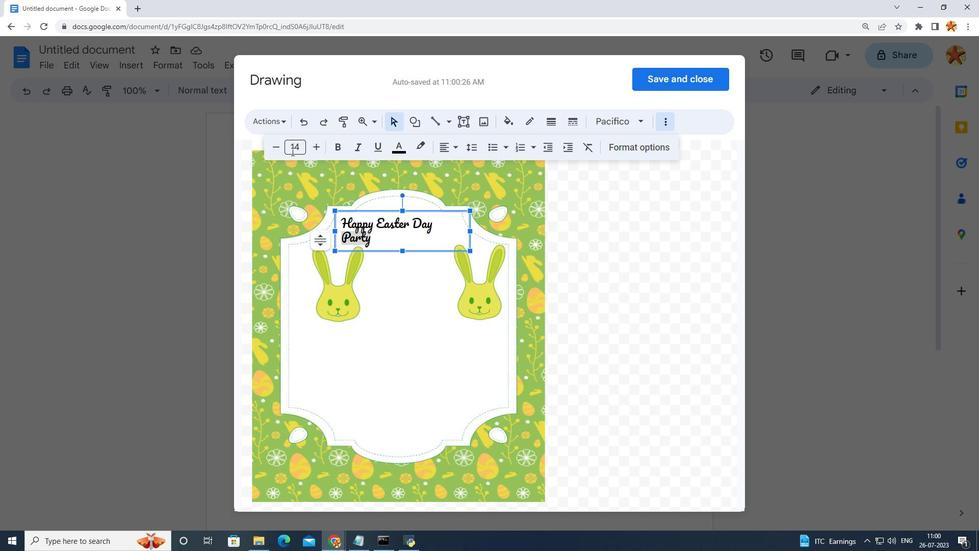 
Action: Mouse pressed left at (280, 149)
Screenshot: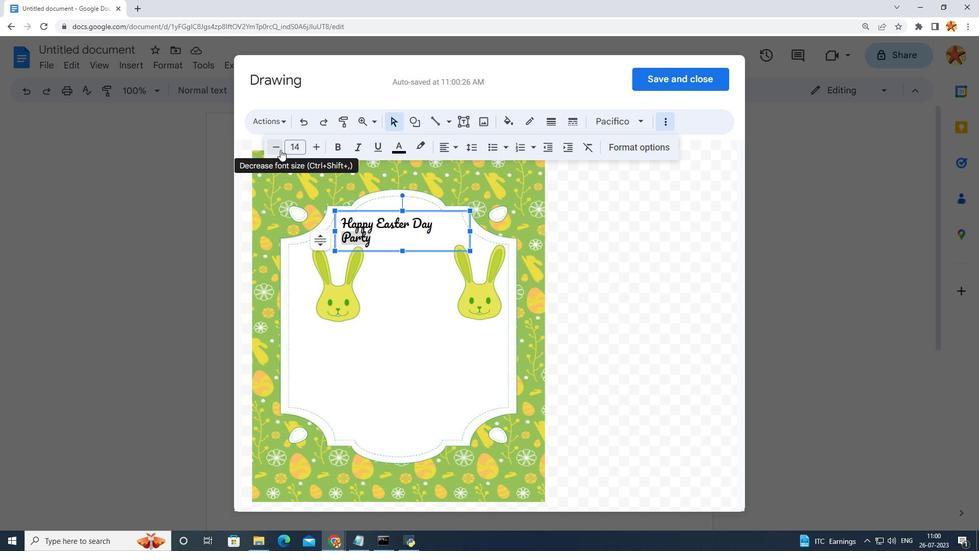 
Action: Mouse pressed left at (280, 149)
Screenshot: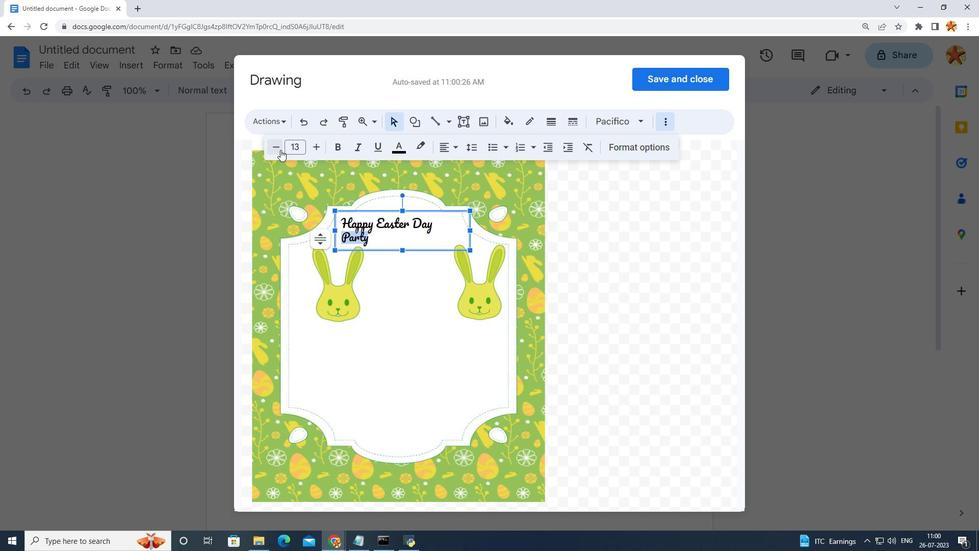 
Action: Mouse pressed left at (280, 149)
Screenshot: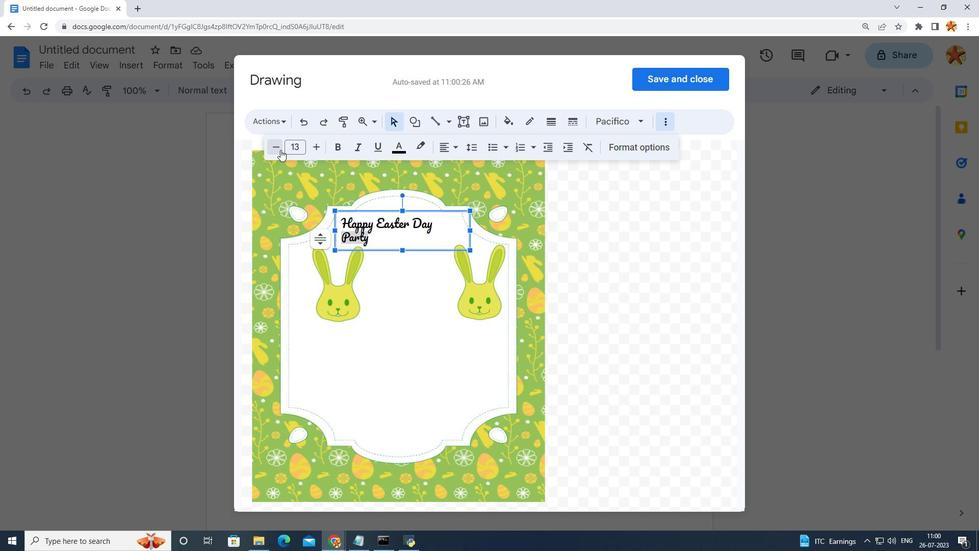 
Action: Mouse moved to (380, 246)
Screenshot: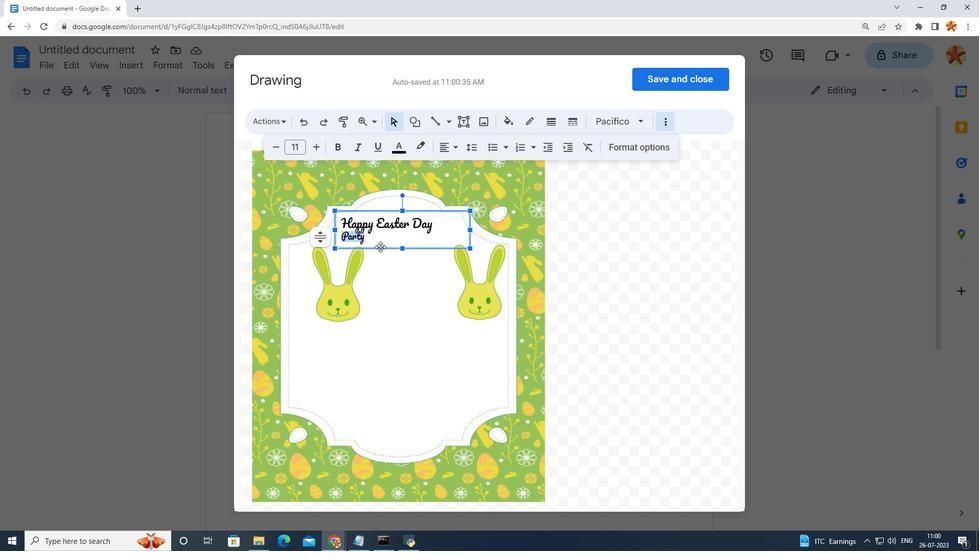 
Action: Mouse pressed left at (380, 246)
Screenshot: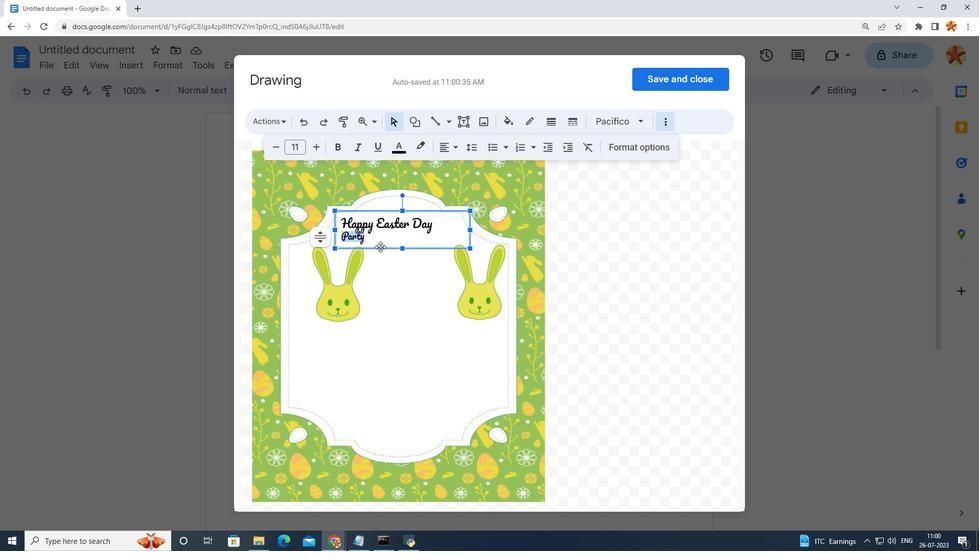 
Action: Mouse moved to (369, 237)
Screenshot: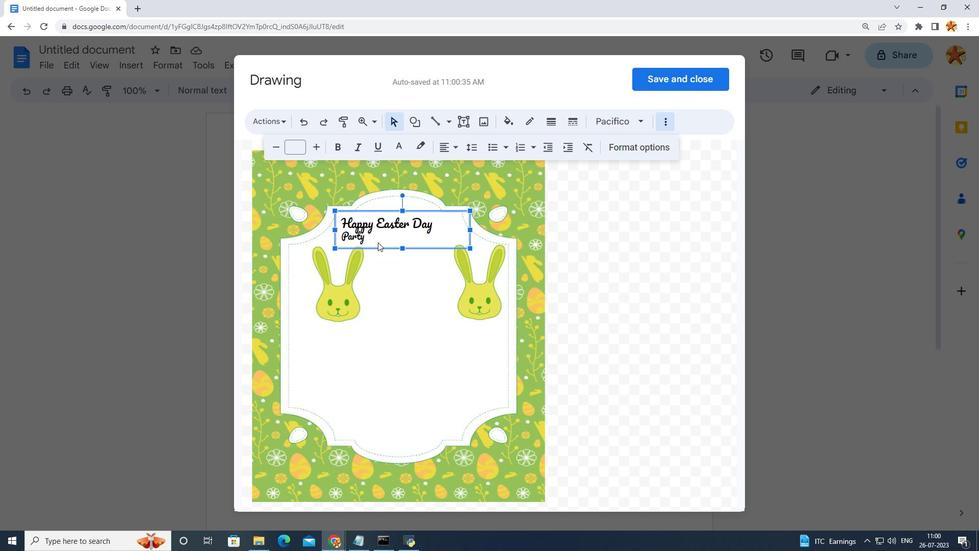 
Action: Mouse pressed left at (369, 237)
Screenshot: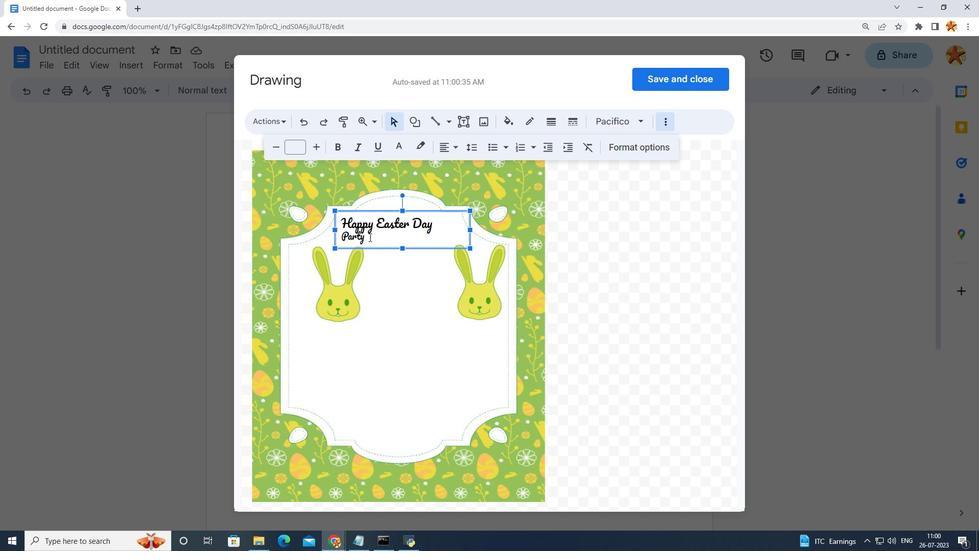 
Action: Mouse moved to (439, 146)
Screenshot: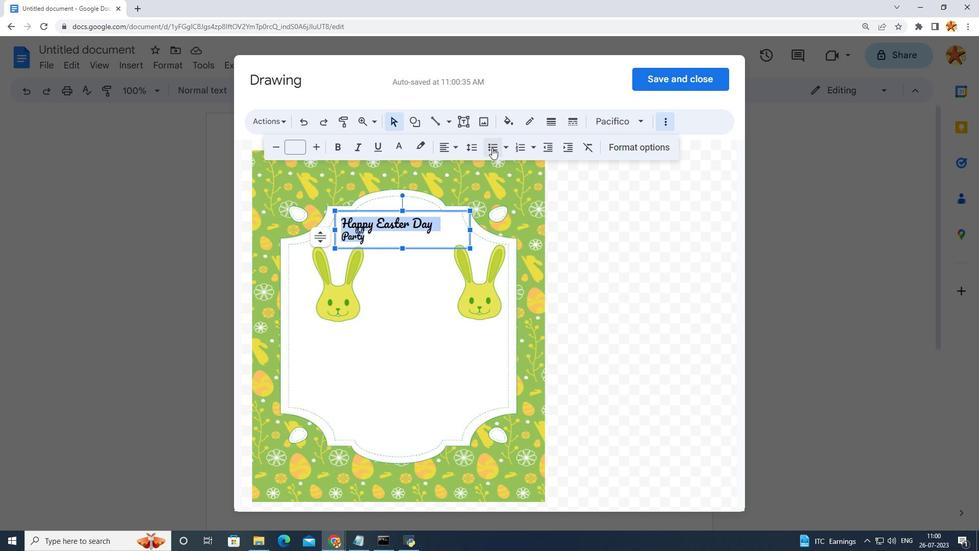 
Action: Mouse pressed left at (439, 146)
Screenshot: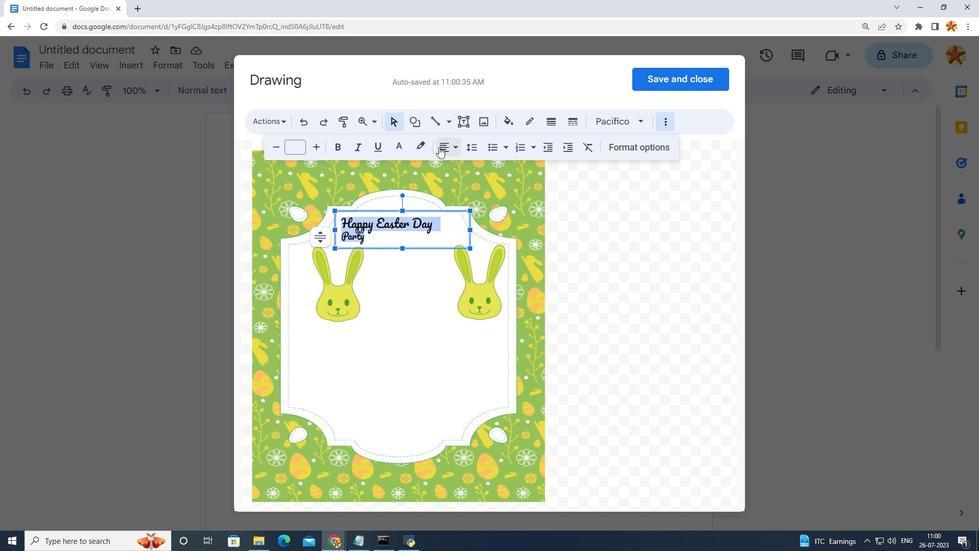 
Action: Mouse moved to (471, 165)
Screenshot: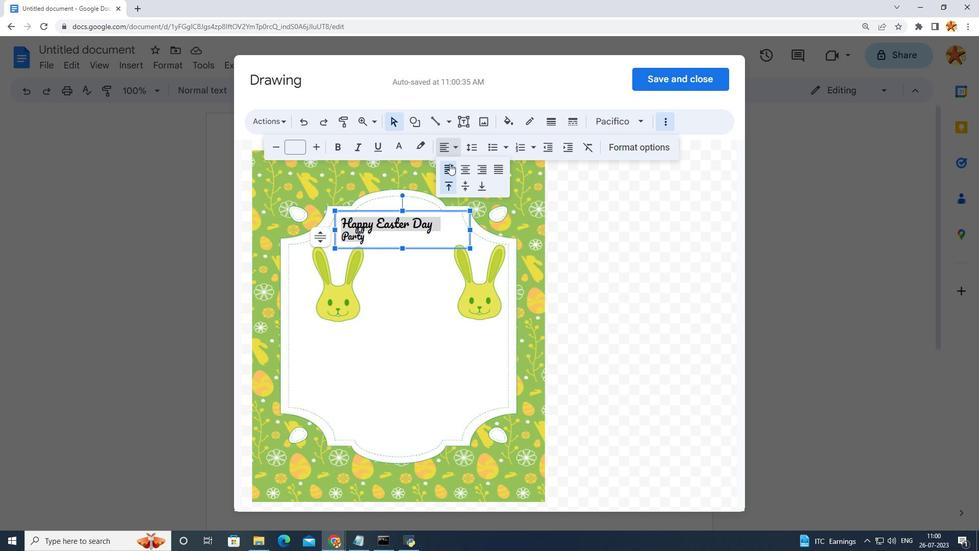 
Action: Mouse pressed left at (471, 165)
Screenshot: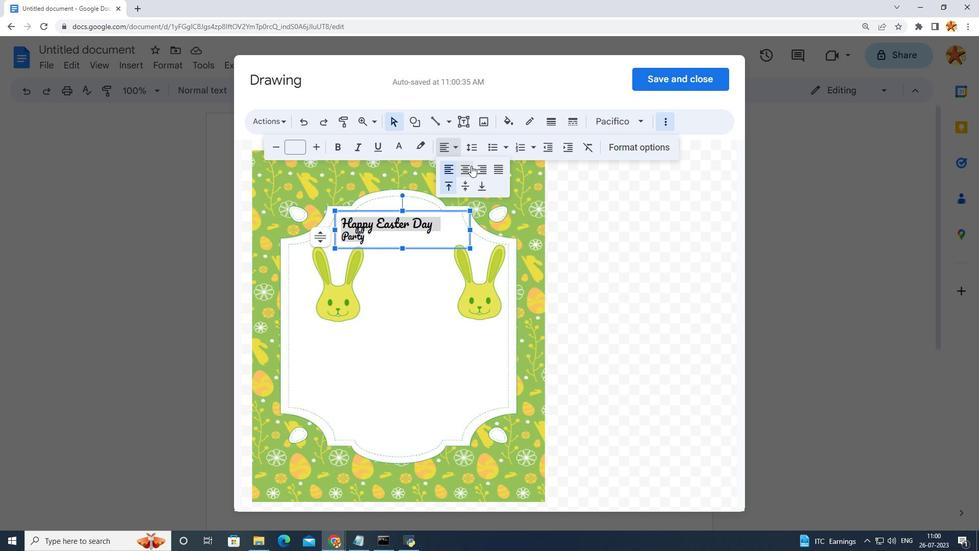 
Action: Mouse moved to (403, 275)
Screenshot: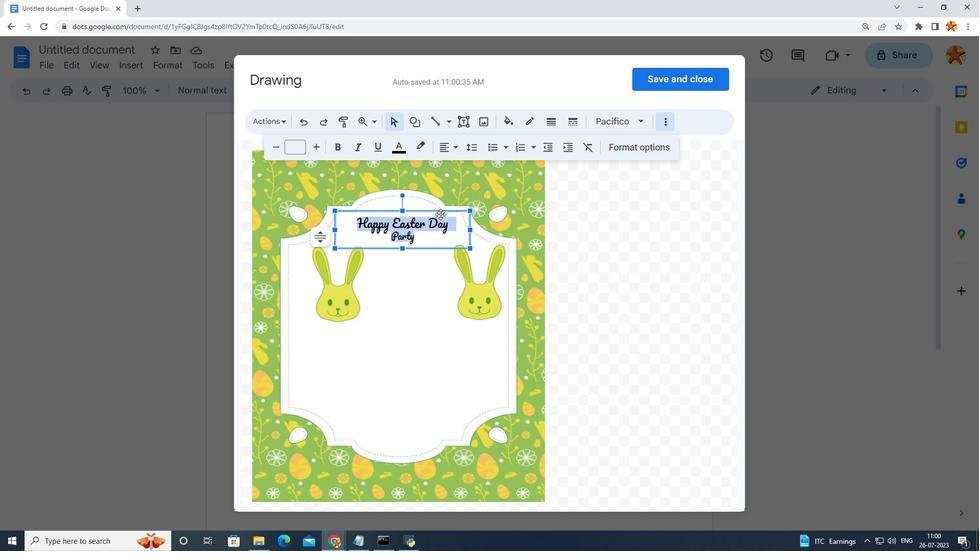 
Action: Mouse pressed left at (403, 275)
Screenshot: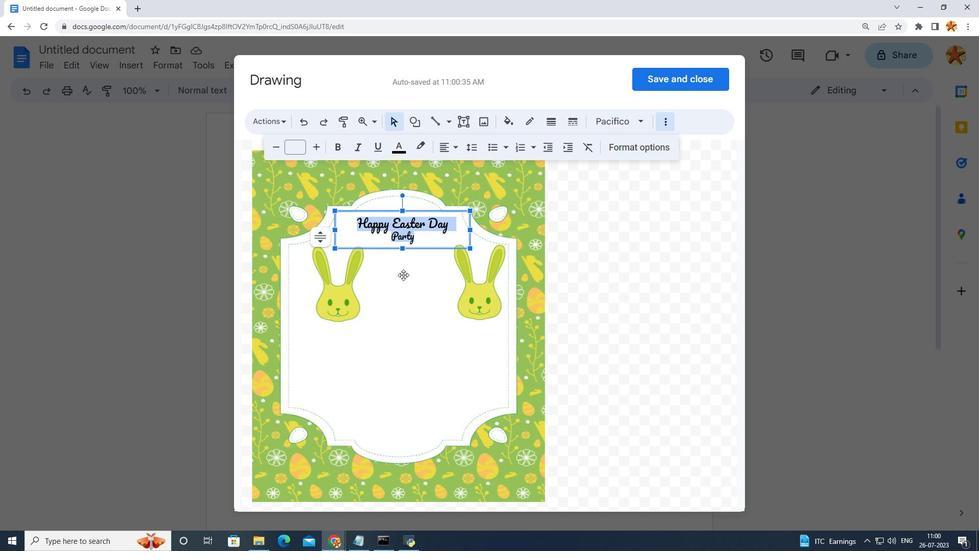 
Action: Mouse moved to (415, 219)
Screenshot: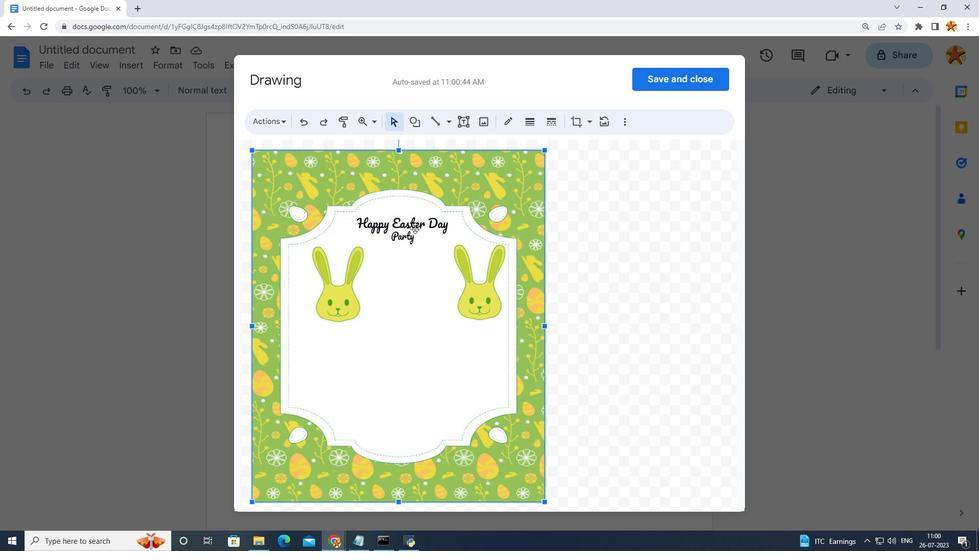 
Action: Mouse pressed left at (415, 219)
Screenshot: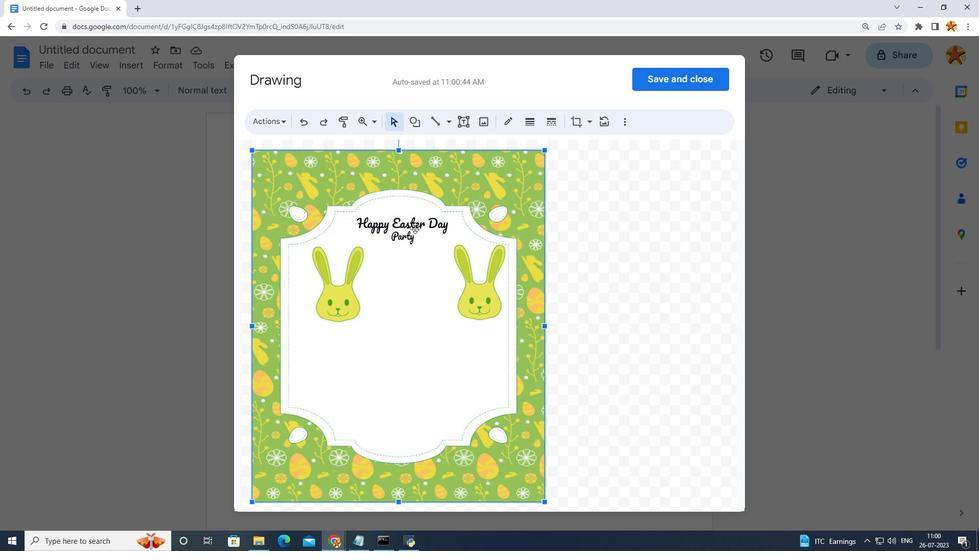 
Action: Mouse moved to (454, 220)
Screenshot: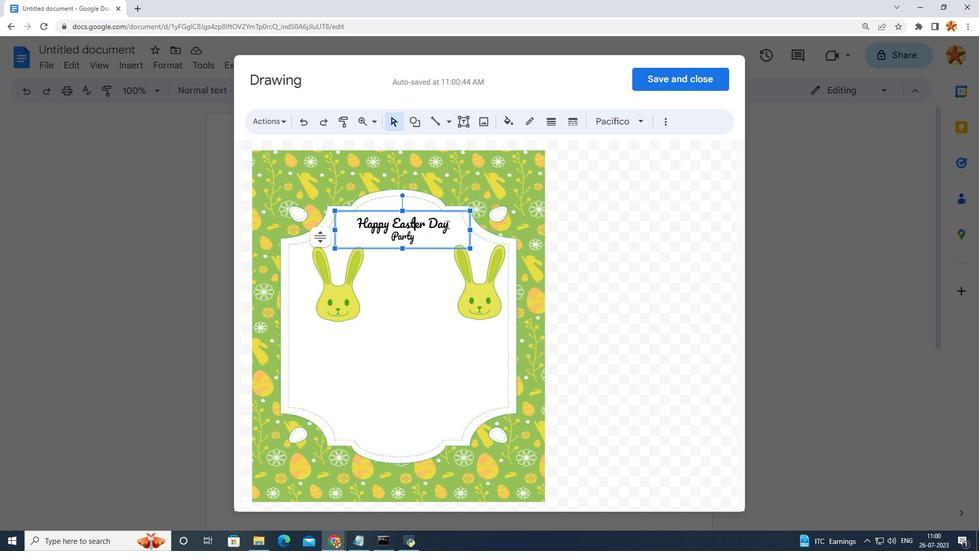 
Action: Mouse pressed left at (454, 220)
Screenshot: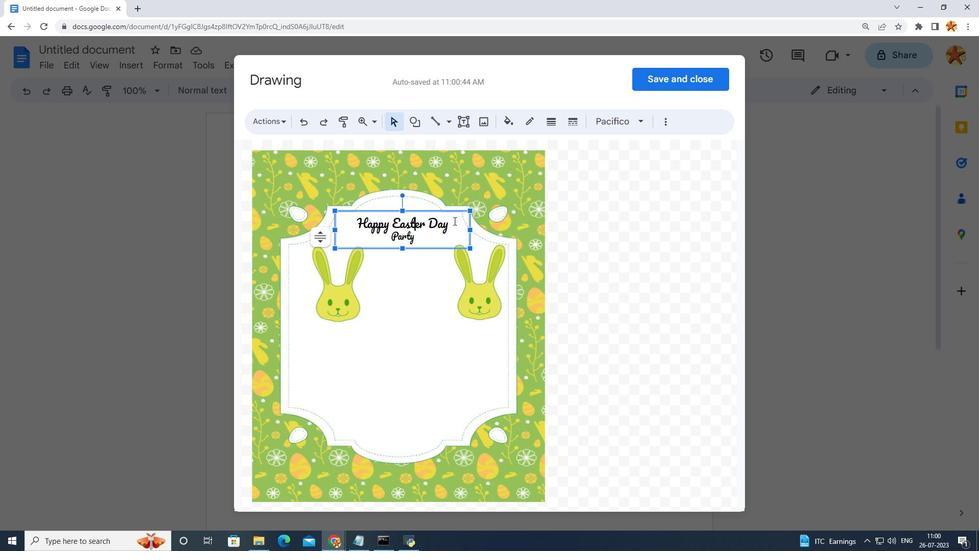 
Action: Mouse moved to (664, 117)
Screenshot: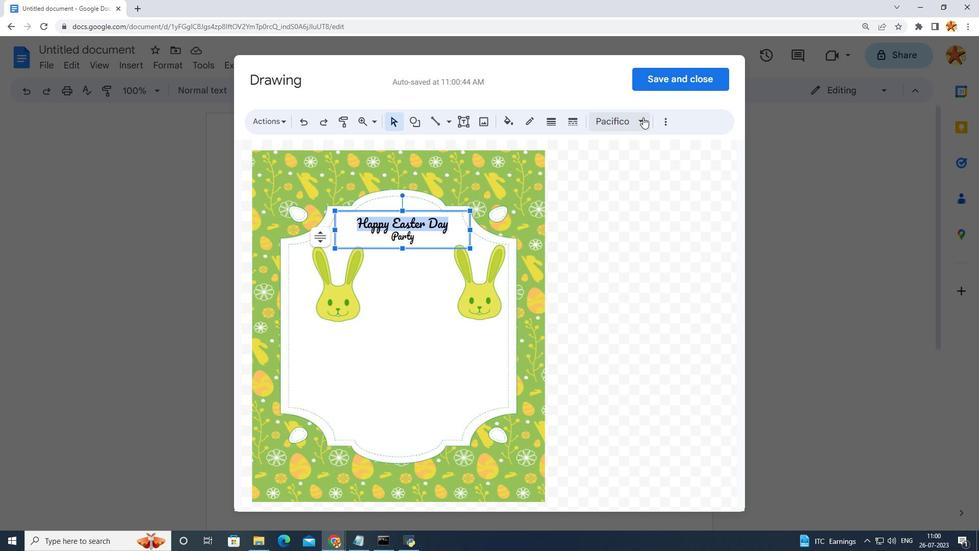 
Action: Mouse pressed left at (664, 117)
Screenshot: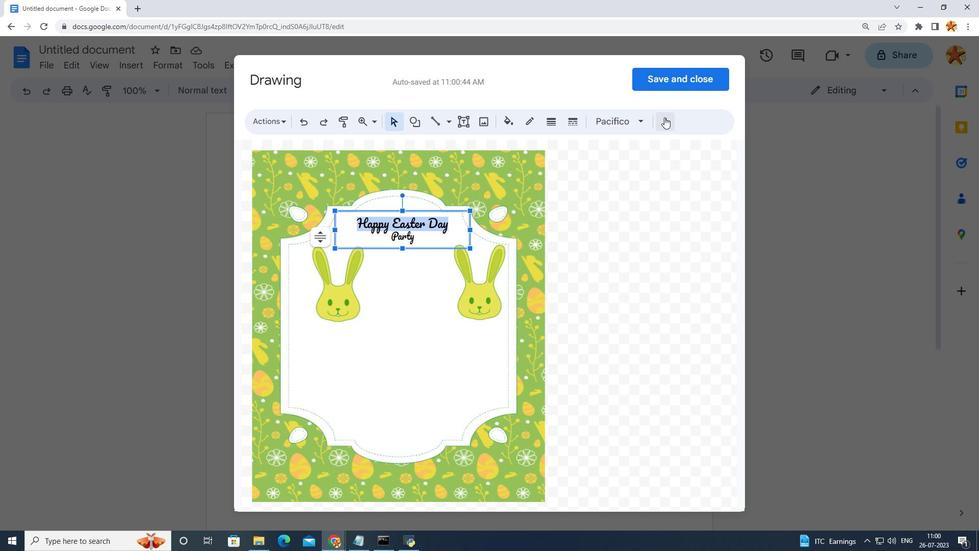 
Action: Mouse moved to (317, 141)
Screenshot: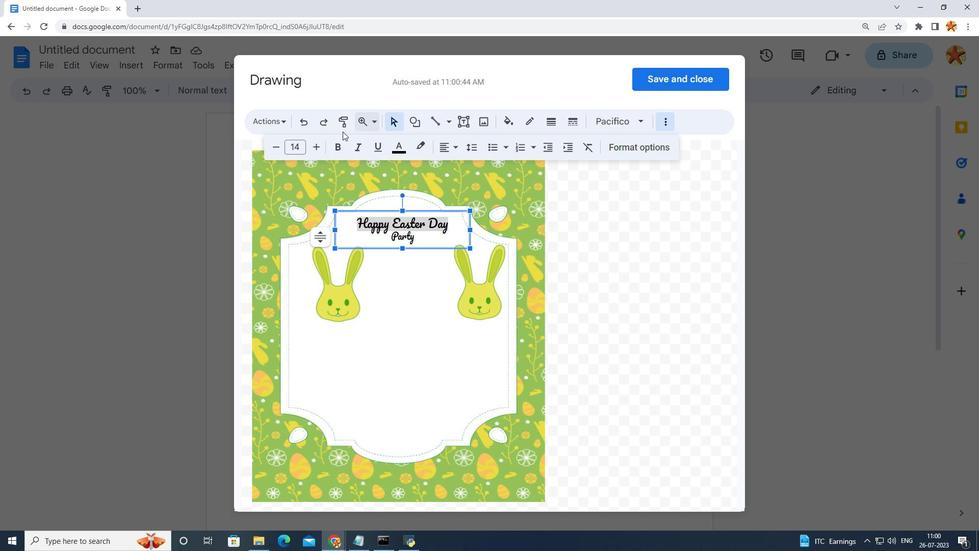 
Action: Mouse pressed left at (317, 141)
Screenshot: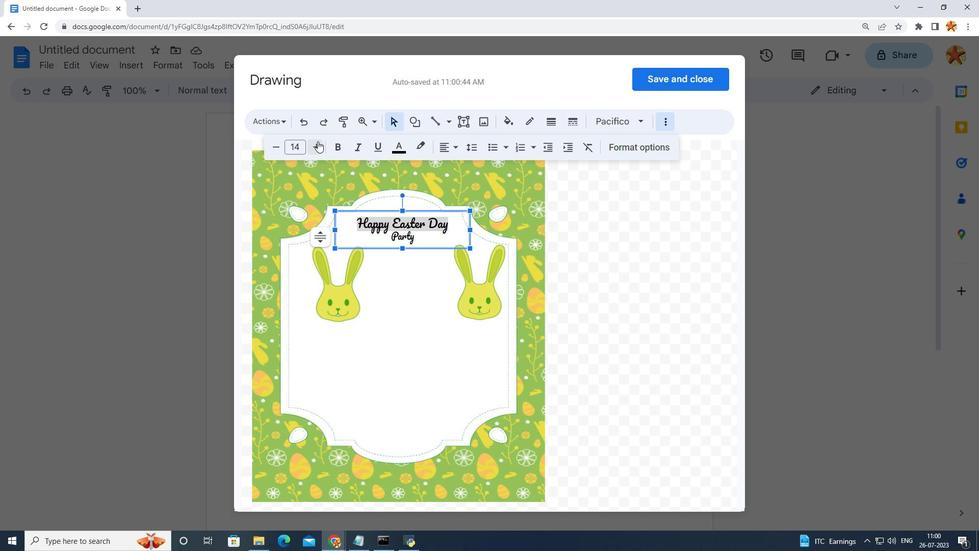 
Action: Mouse pressed left at (317, 141)
Screenshot: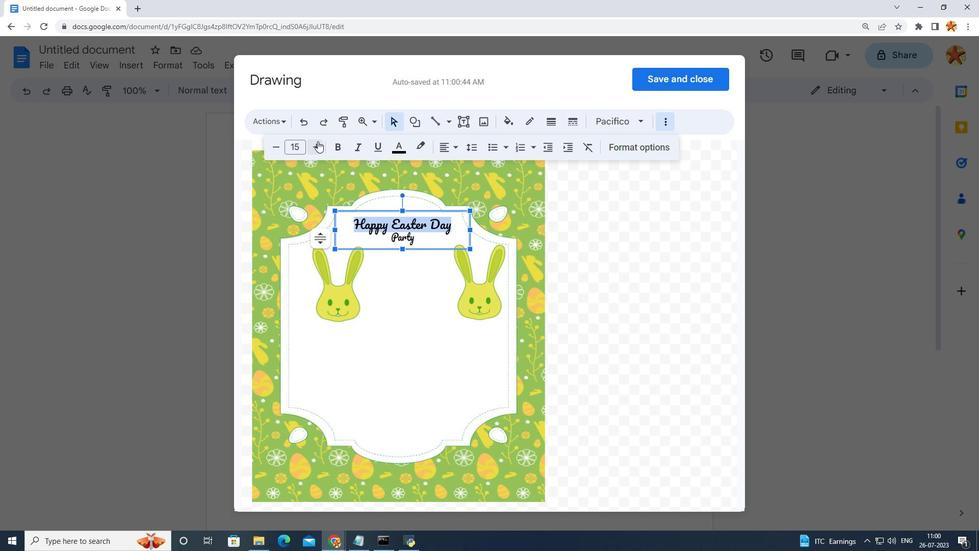 
Action: Mouse pressed left at (317, 141)
Screenshot: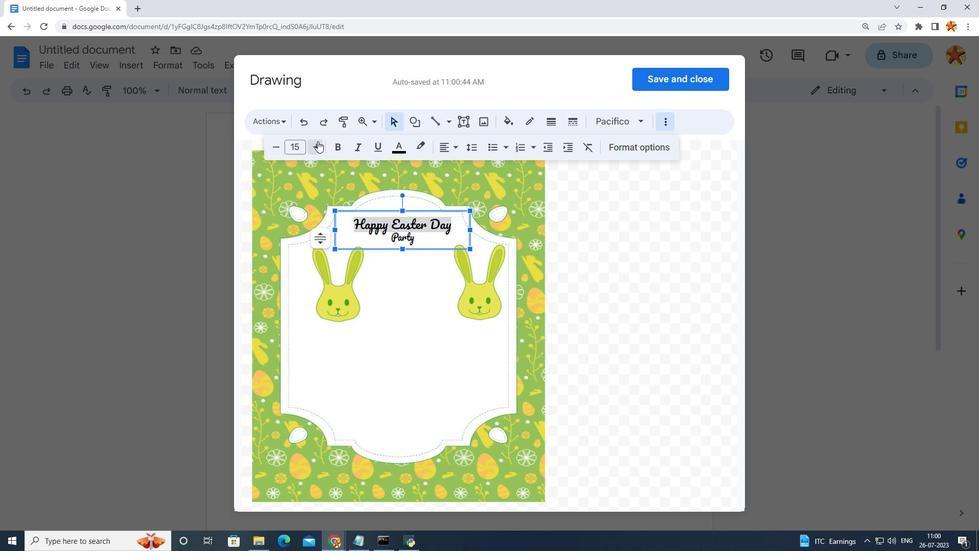 
Action: Mouse pressed left at (317, 141)
Screenshot: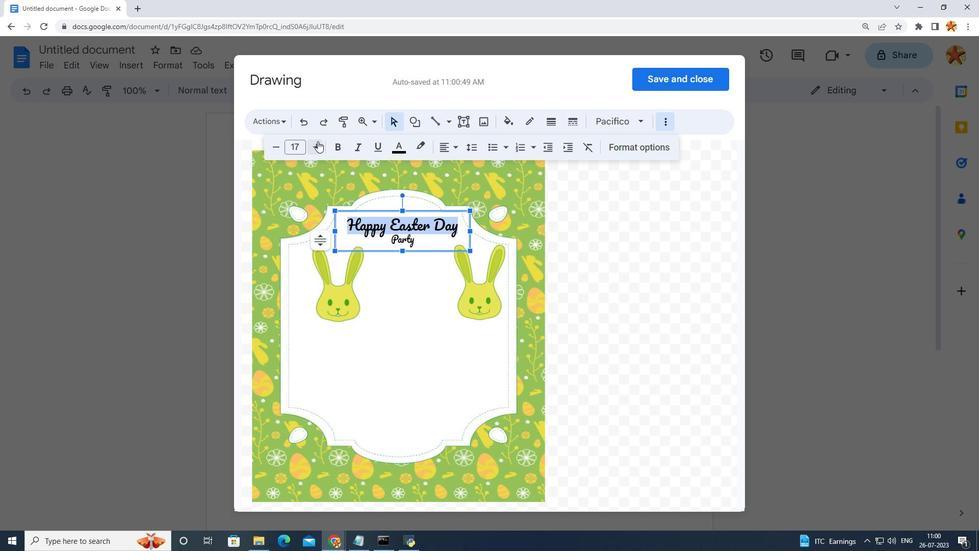 
Action: Mouse pressed left at (317, 141)
Screenshot: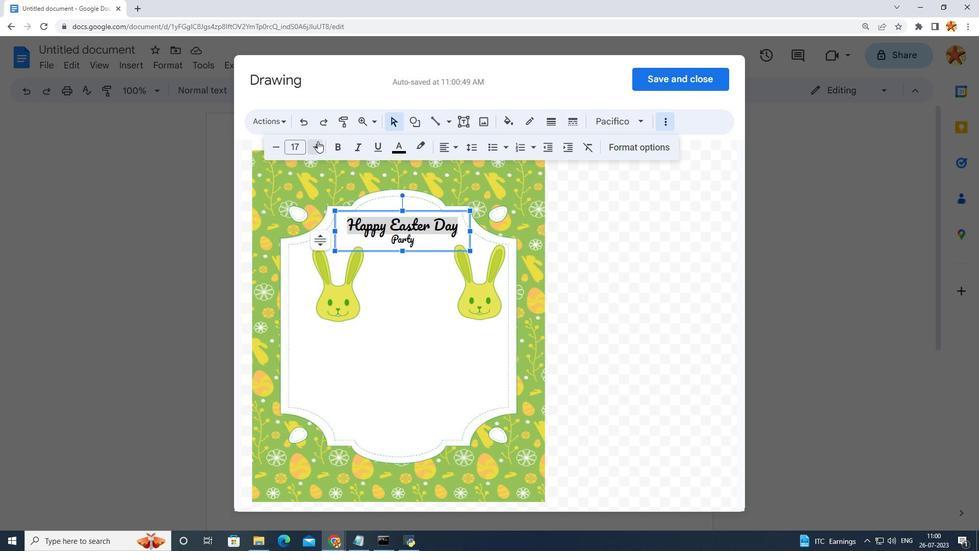 
Action: Mouse pressed left at (317, 141)
Screenshot: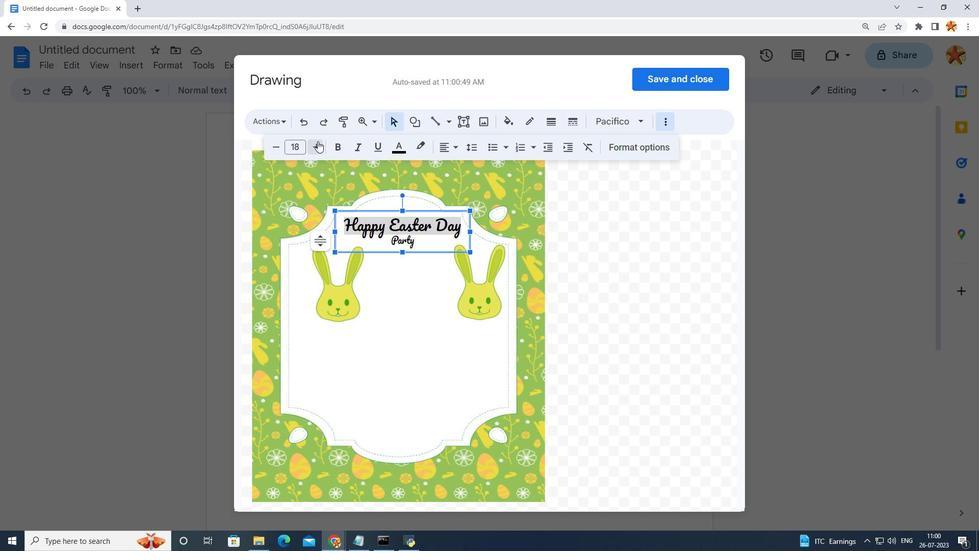 
Action: Mouse pressed left at (317, 141)
Screenshot: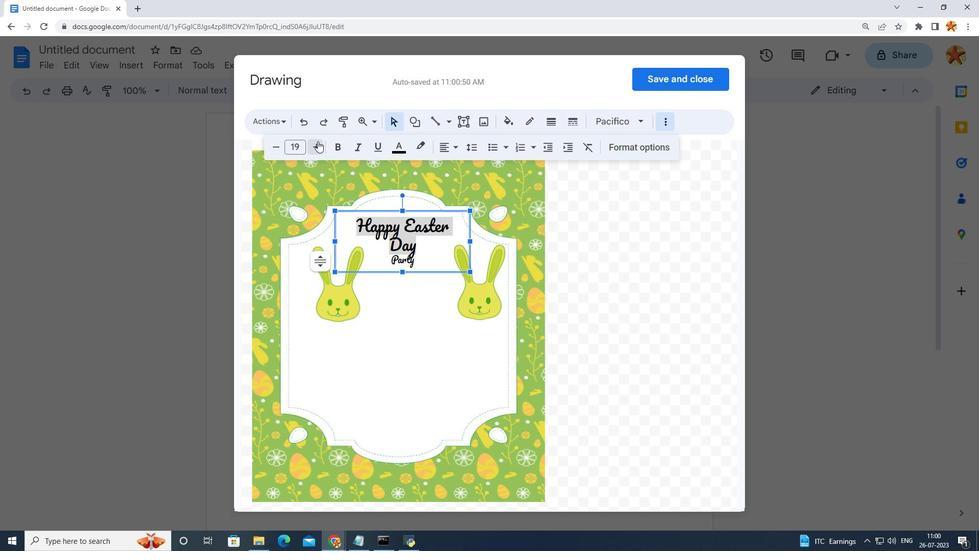 
Action: Mouse moved to (278, 149)
Screenshot: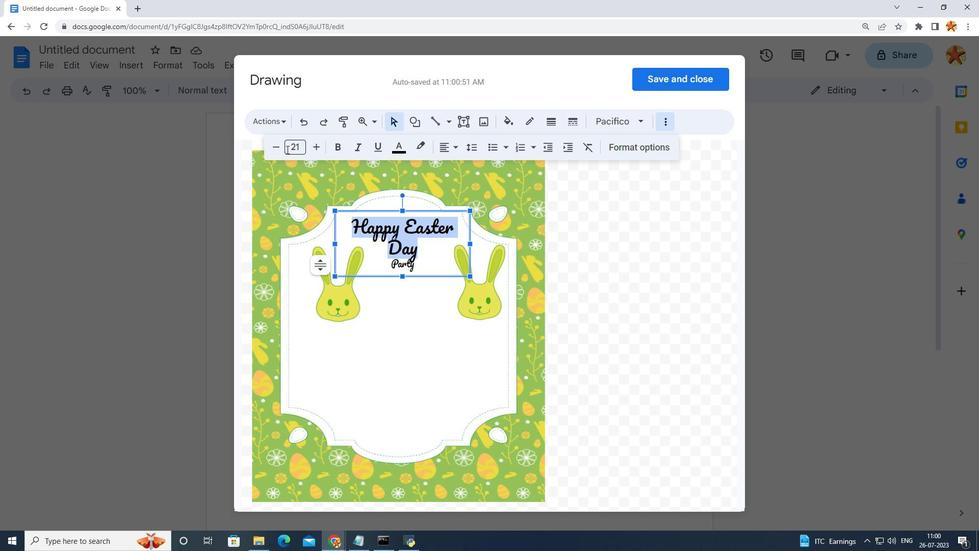 
Action: Mouse pressed left at (278, 149)
Screenshot: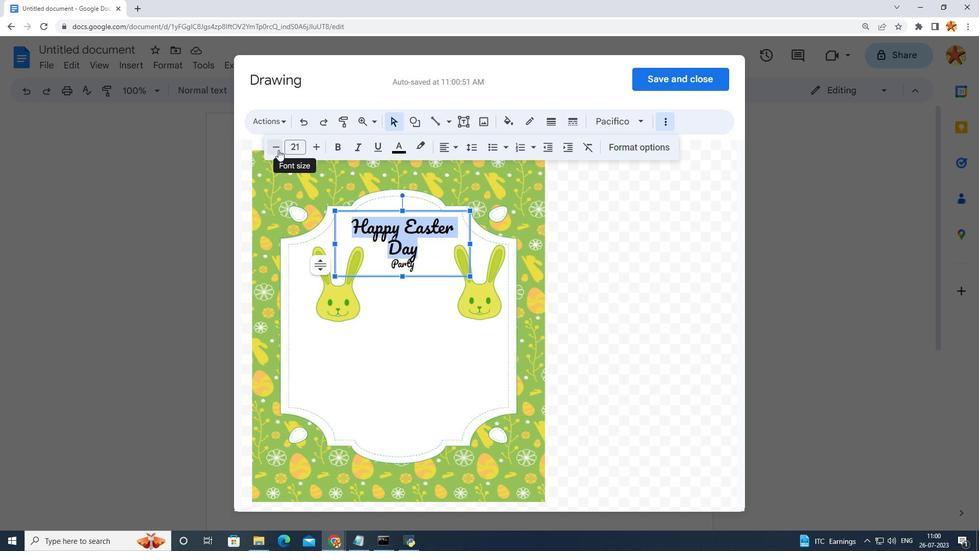 
Action: Mouse pressed left at (278, 149)
Screenshot: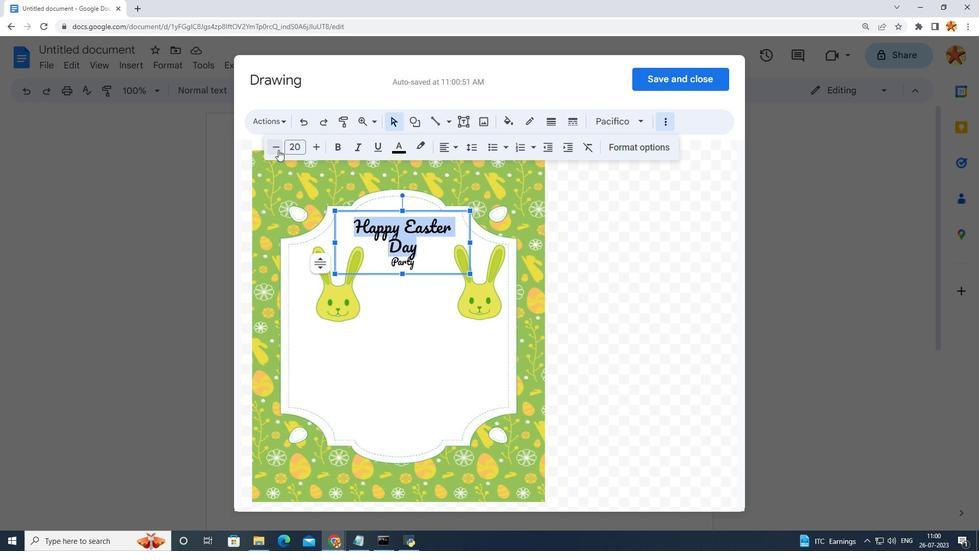 
Action: Mouse pressed left at (278, 149)
Screenshot: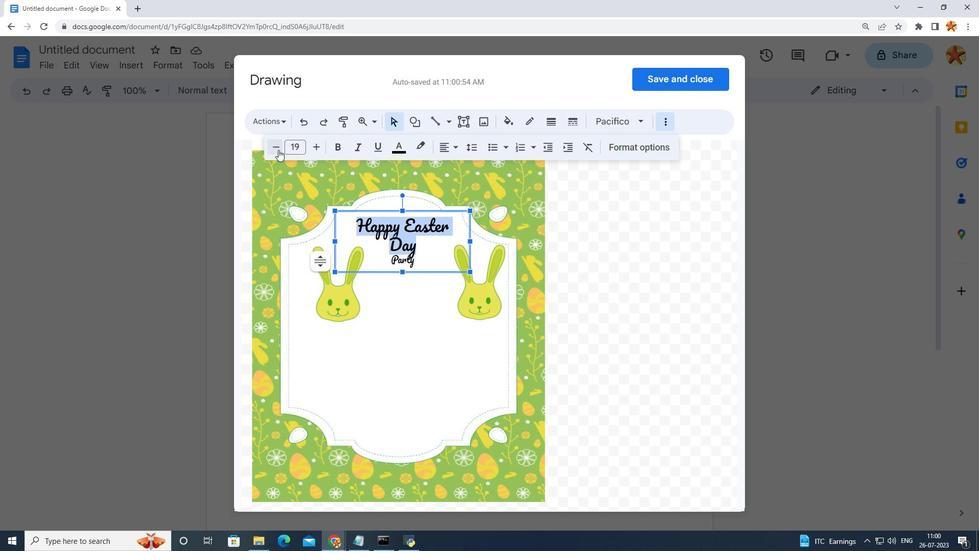 
Action: Mouse moved to (424, 276)
Screenshot: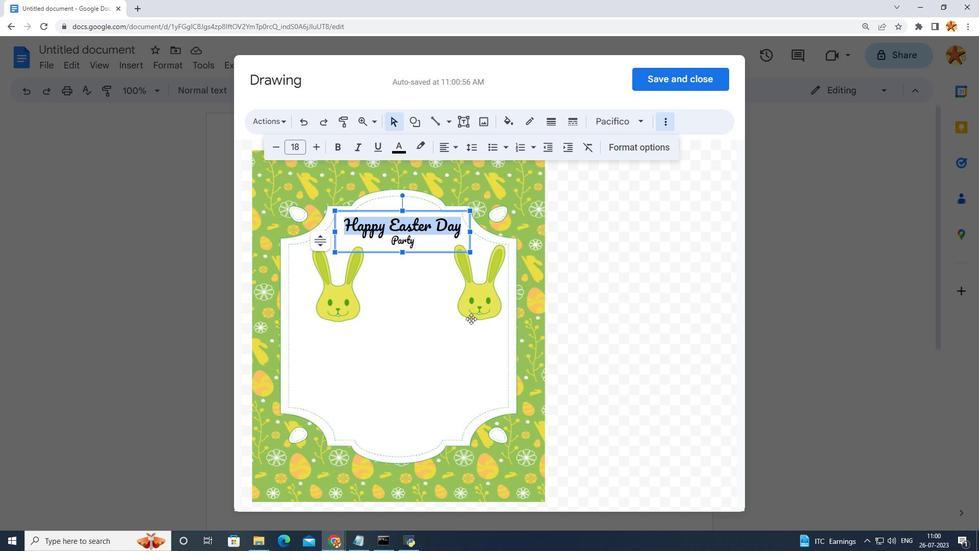 
Action: Mouse pressed left at (424, 276)
Screenshot: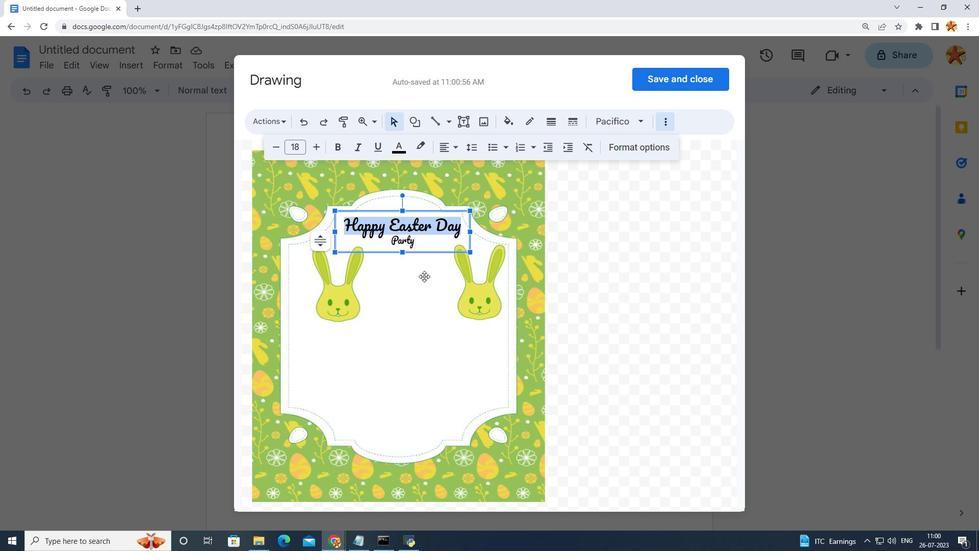 
Action: Mouse moved to (460, 121)
Screenshot: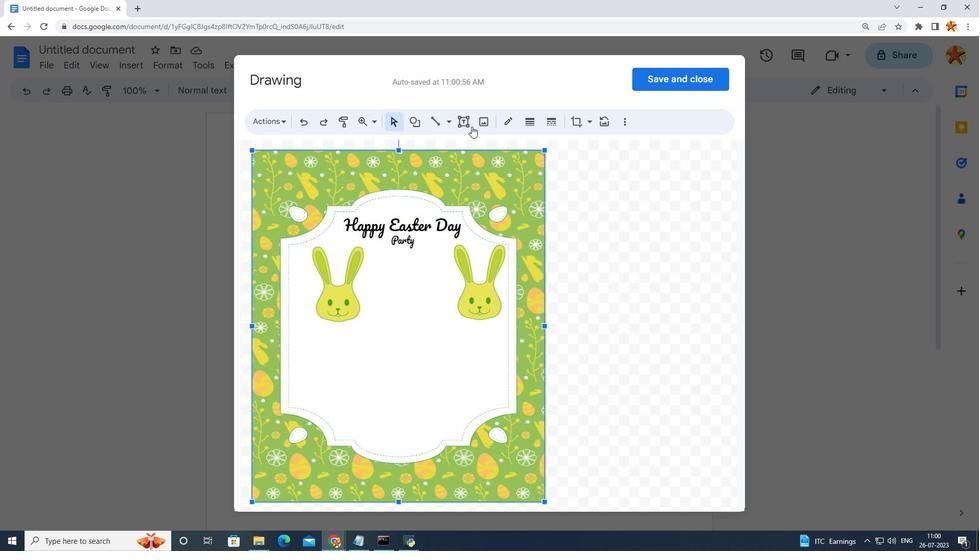 
Action: Mouse pressed left at (460, 121)
Screenshot: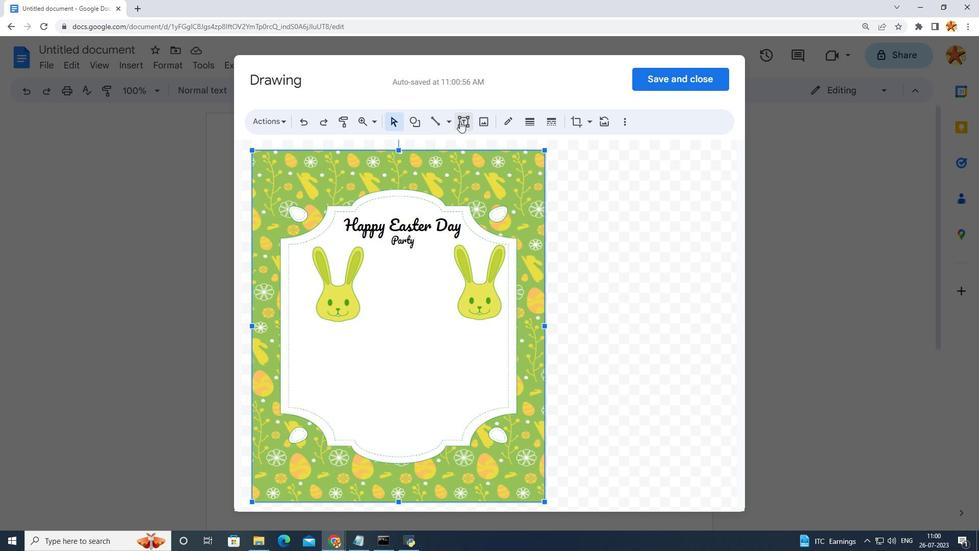 
Action: Mouse moved to (368, 263)
Screenshot: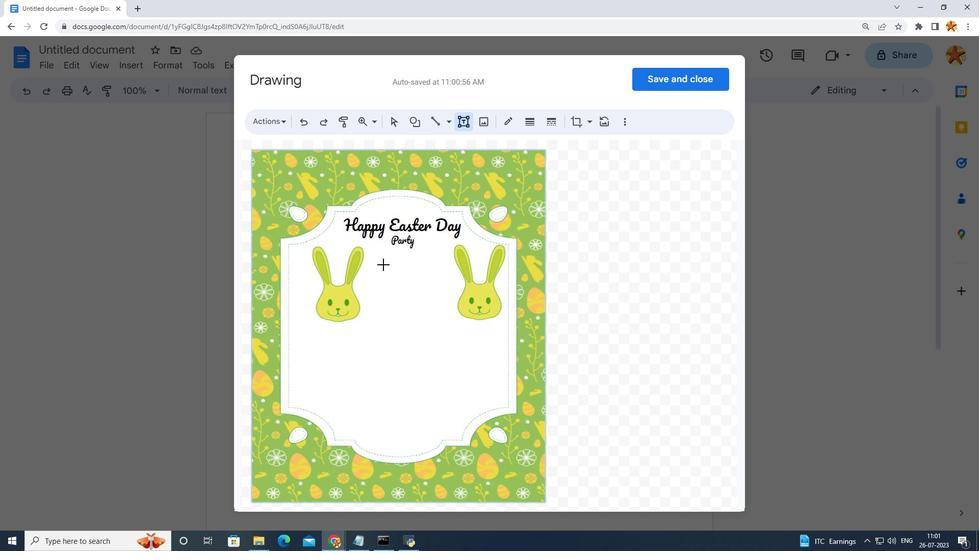 
Action: Mouse pressed left at (368, 263)
Screenshot: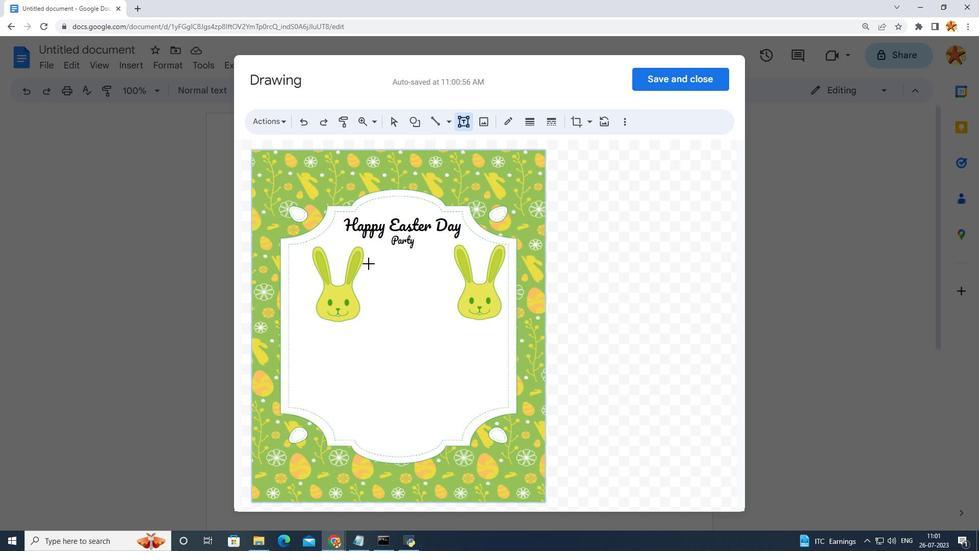 
Action: Mouse moved to (396, 273)
Screenshot: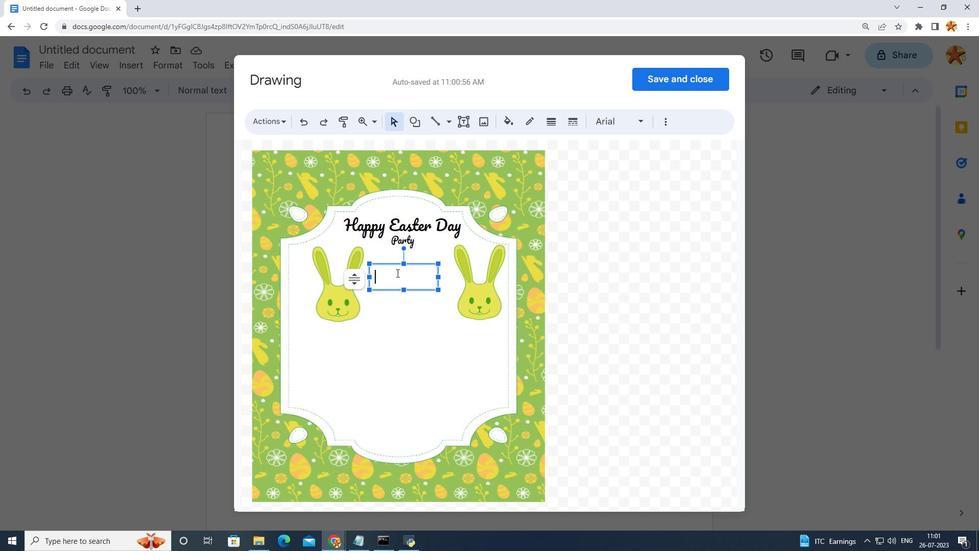 
Action: Key pressed <Key.caps_lock>A<Key.caps_lock>pril<Key.space>17
Screenshot: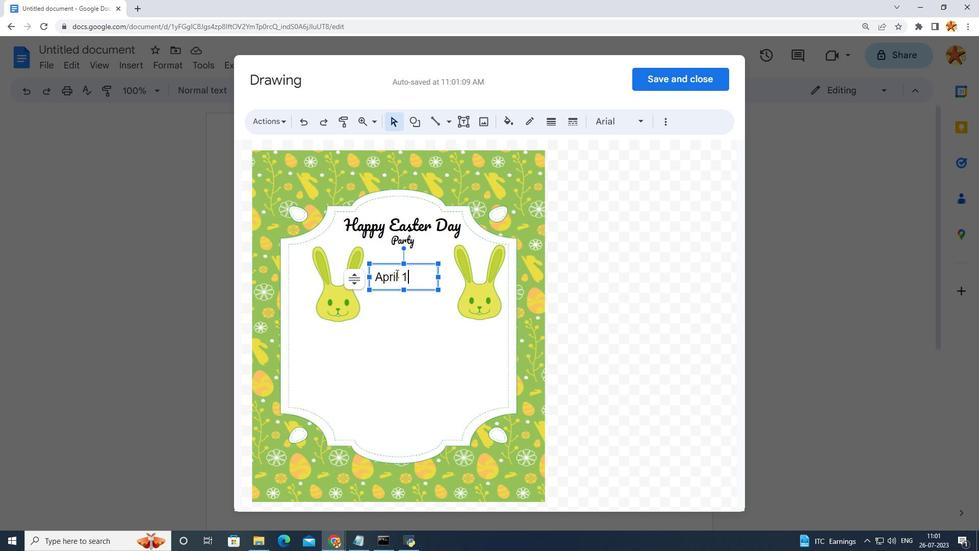 
Action: Mouse moved to (392, 302)
Screenshot: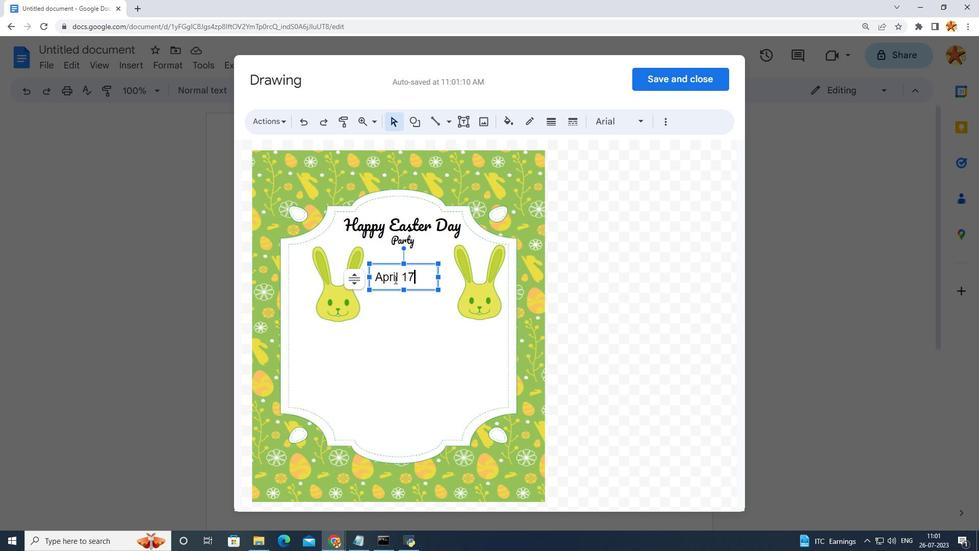
Action: Mouse pressed left at (392, 302)
Screenshot: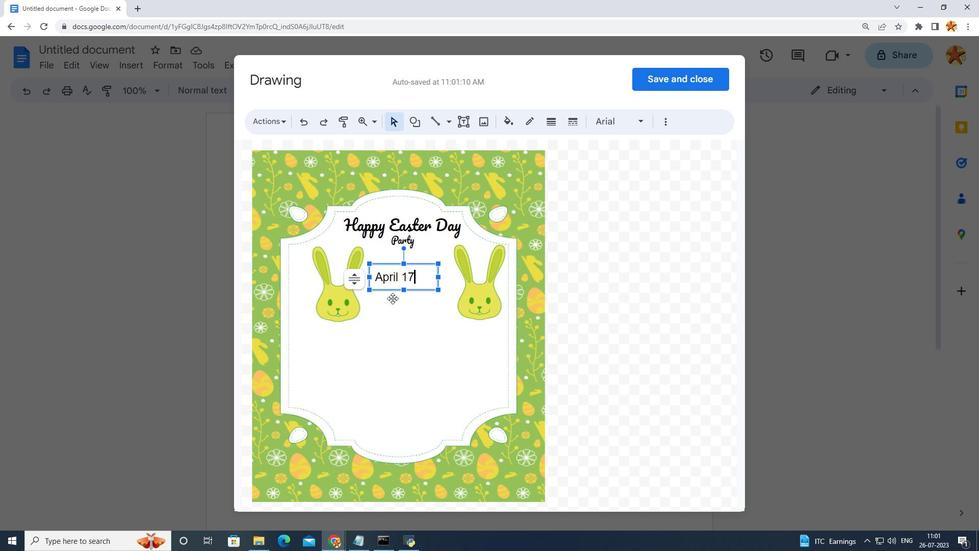 
Action: Mouse moved to (403, 280)
Screenshot: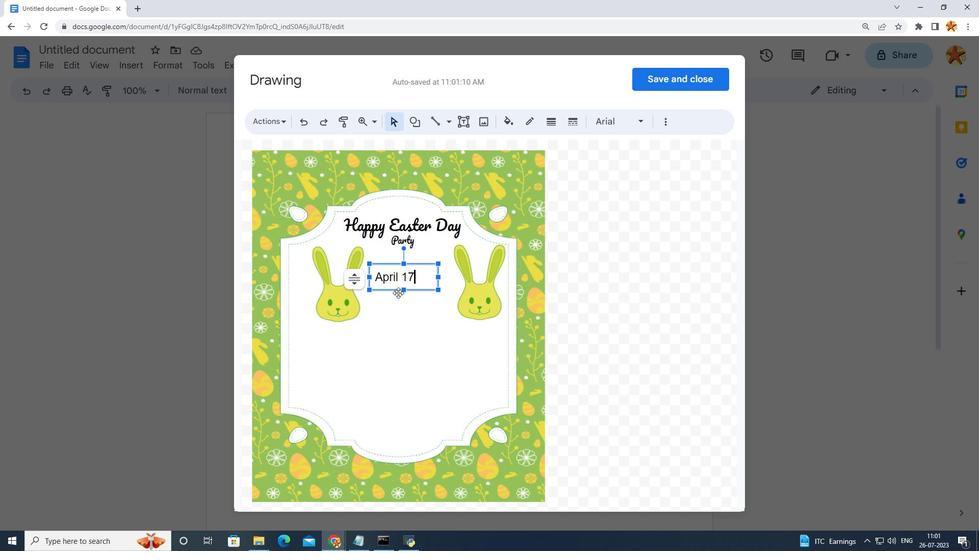 
Action: Mouse pressed left at (403, 280)
Screenshot: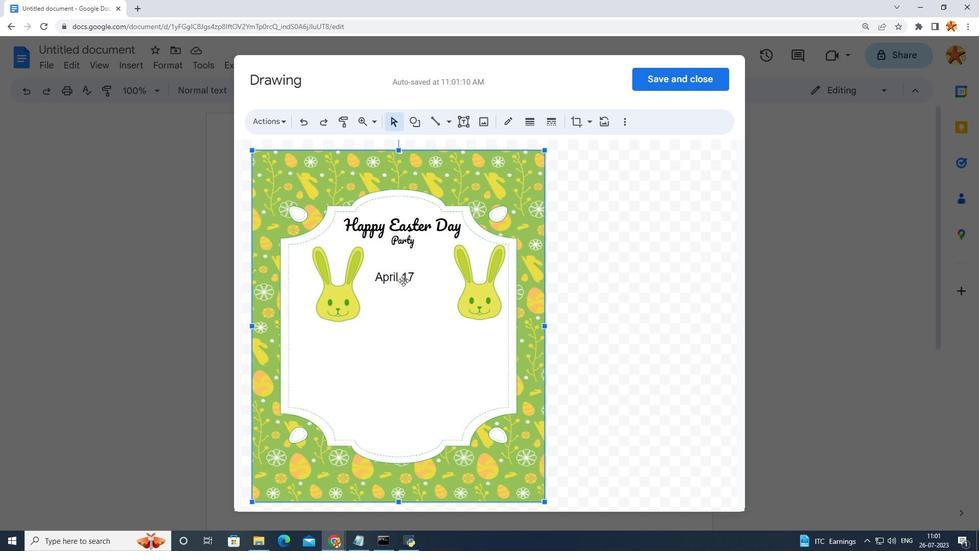 
Action: Mouse moved to (419, 274)
Screenshot: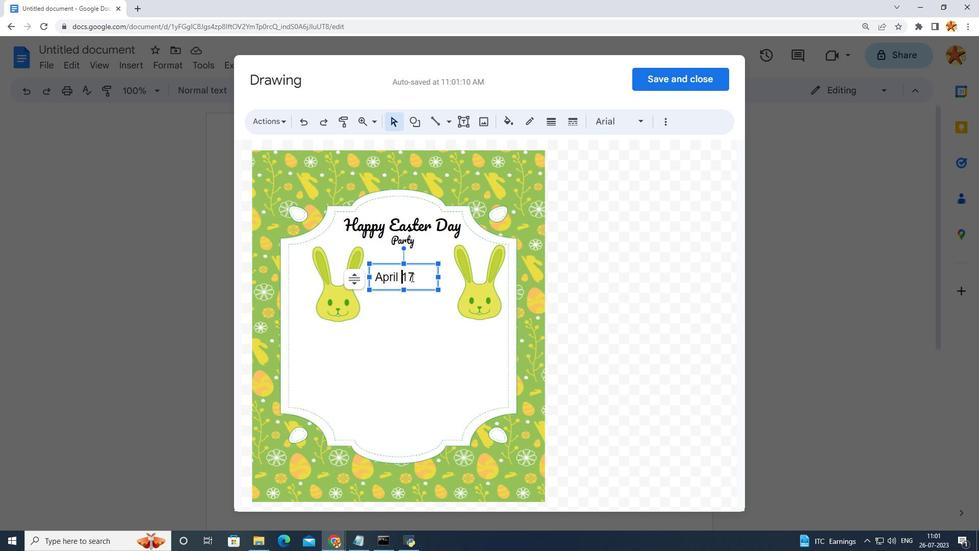 
Action: Mouse pressed left at (419, 274)
Screenshot: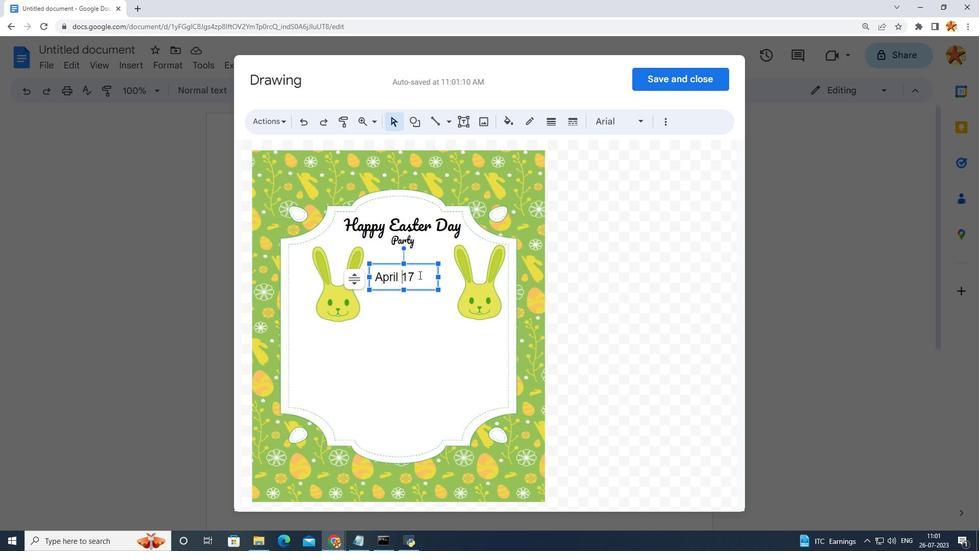 
Action: Mouse moved to (637, 125)
Screenshot: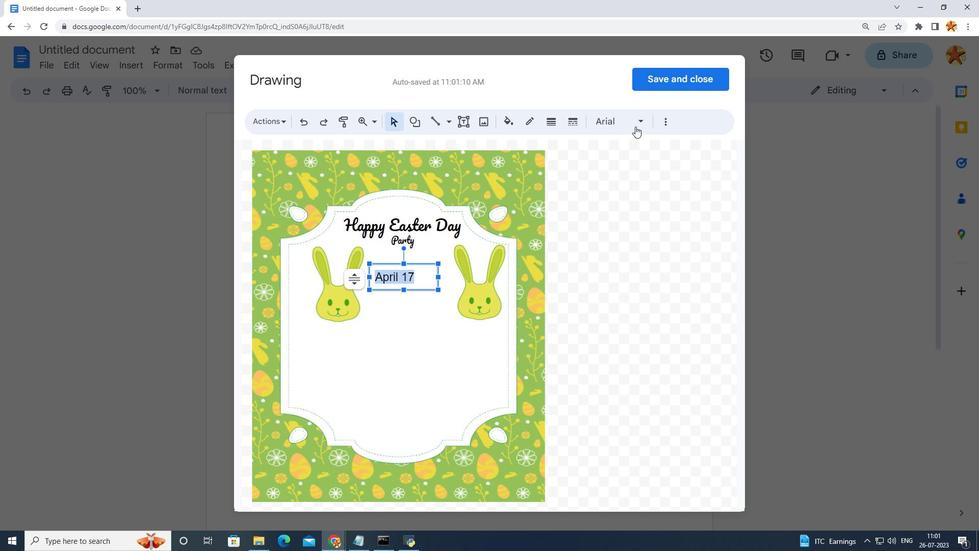 
Action: Mouse pressed left at (637, 125)
Screenshot: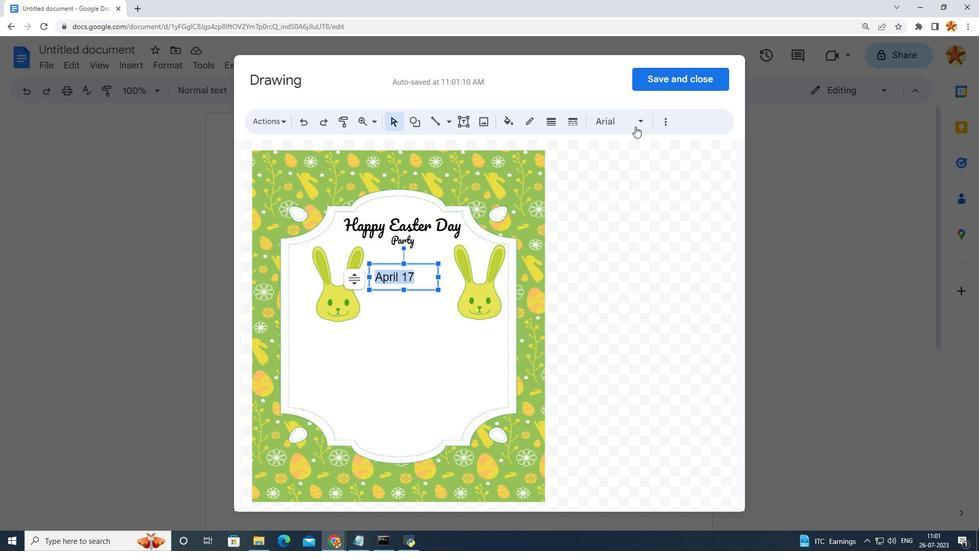 
Action: Mouse moved to (600, 194)
Screenshot: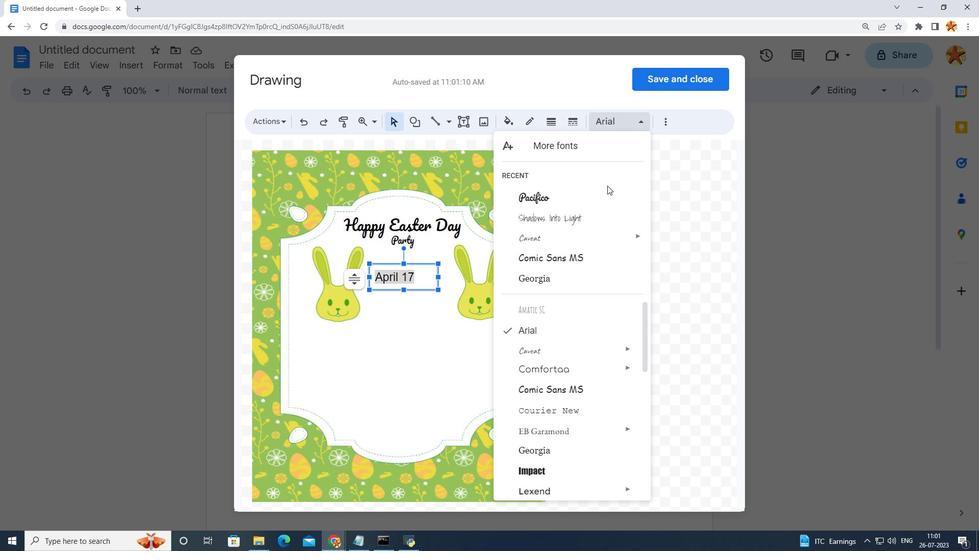 
Action: Mouse pressed left at (600, 194)
Screenshot: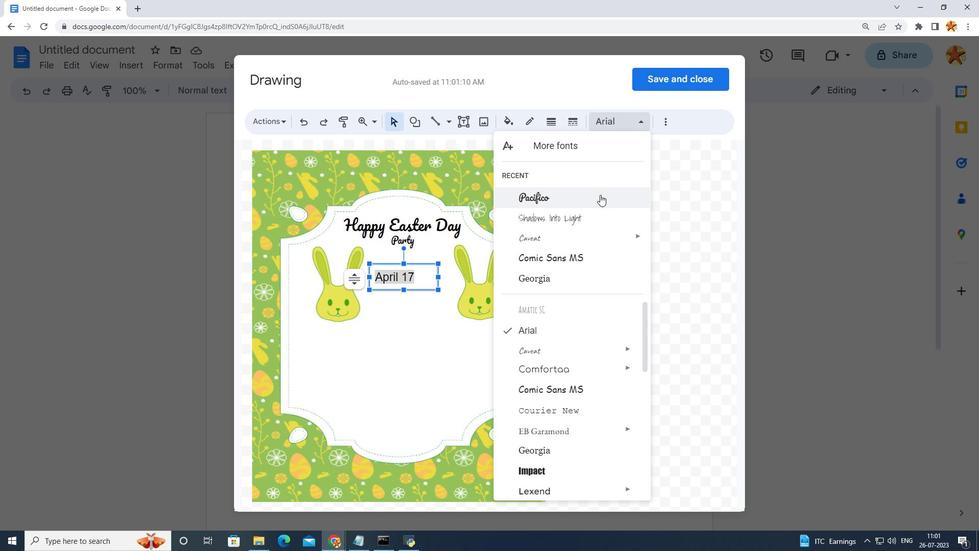 
Action: Mouse moved to (389, 218)
Screenshot: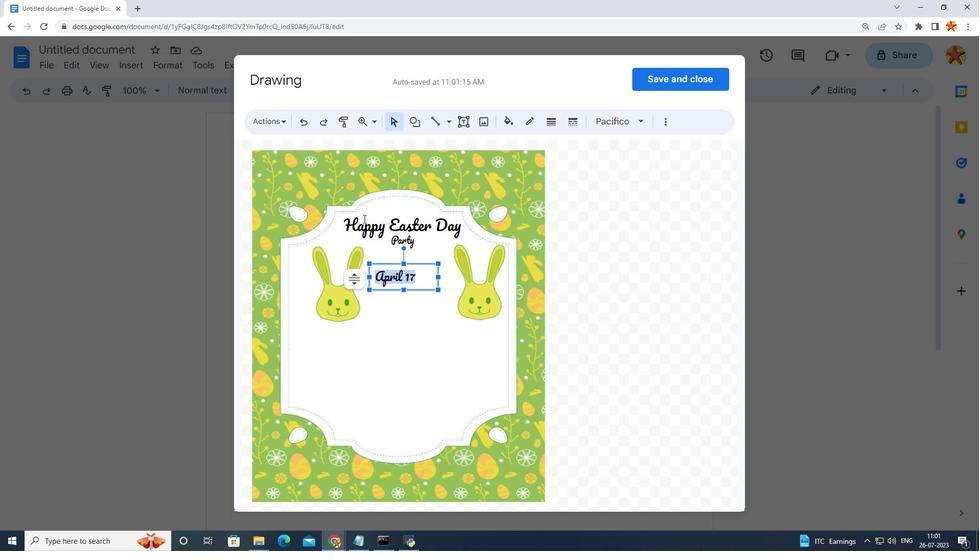 
Action: Mouse pressed left at (389, 218)
Screenshot: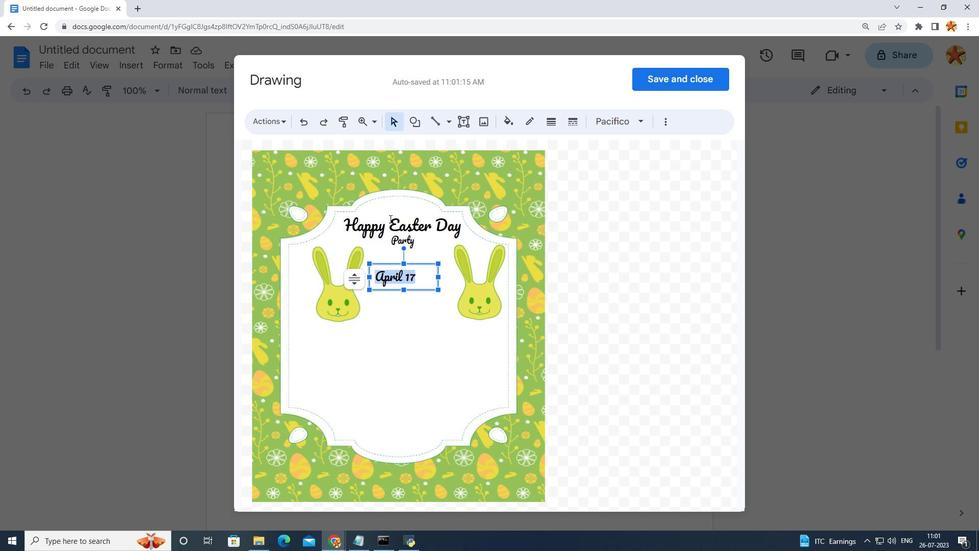 
Action: Mouse moved to (345, 226)
Screenshot: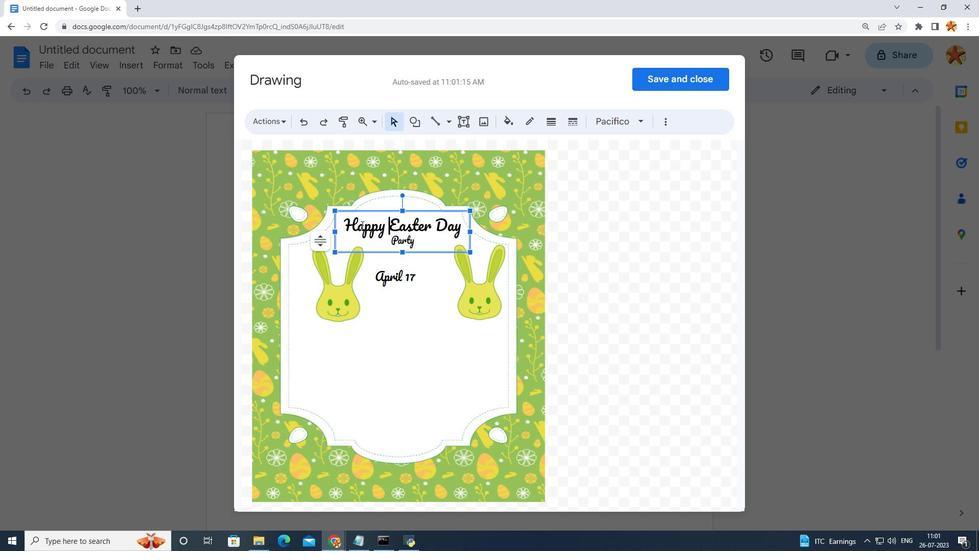 
Action: Mouse pressed left at (345, 226)
Screenshot: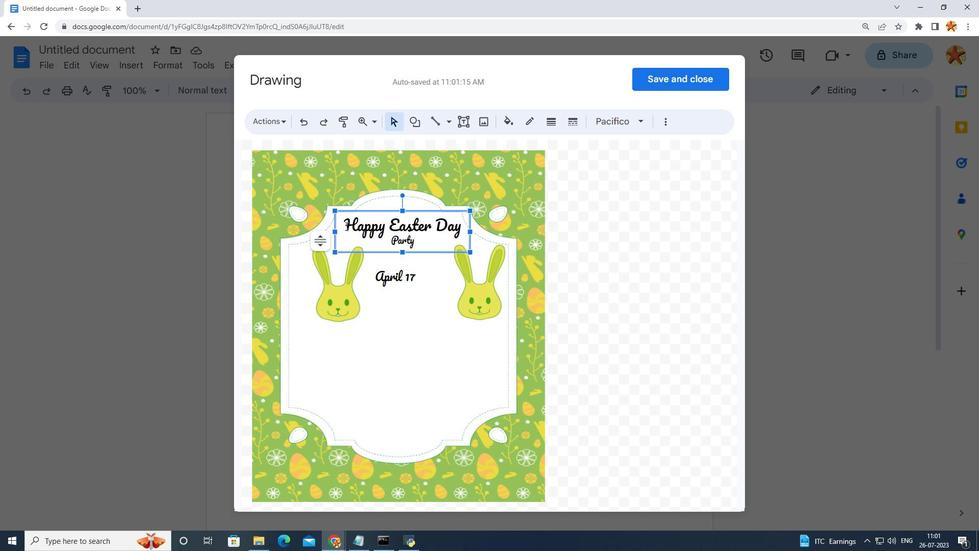 
Action: Mouse moved to (420, 243)
Screenshot: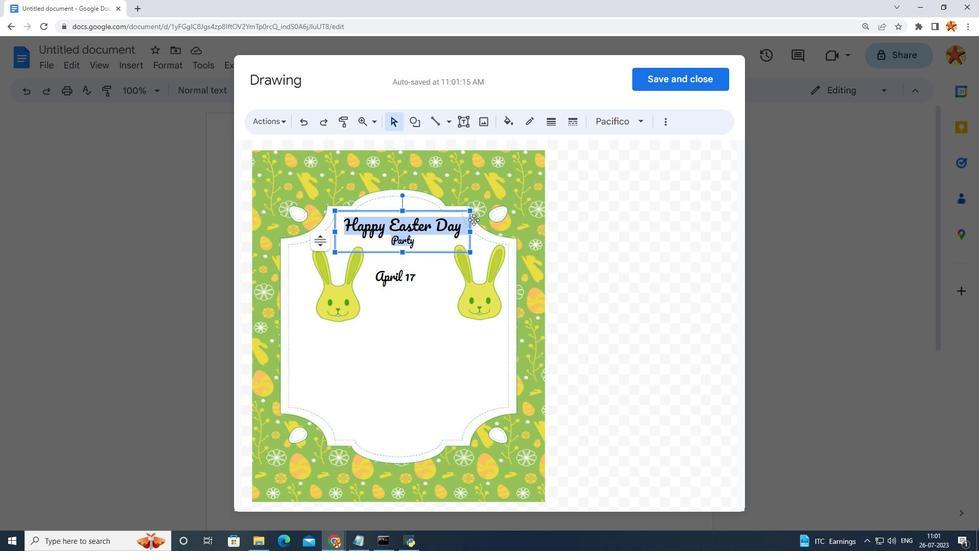 
Action: Mouse pressed left at (420, 243)
Screenshot: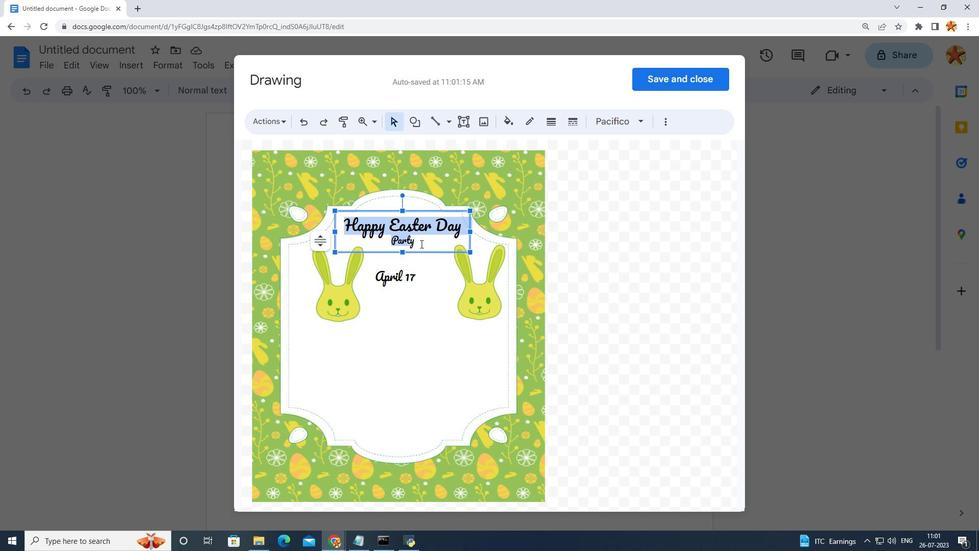 
Action: Mouse moved to (397, 287)
Screenshot: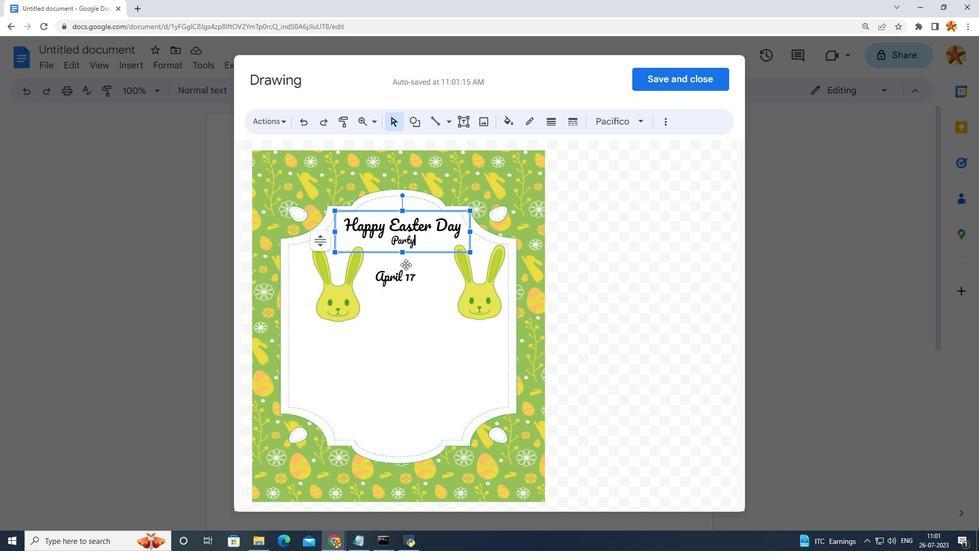 
Action: Mouse pressed left at (397, 287)
Screenshot: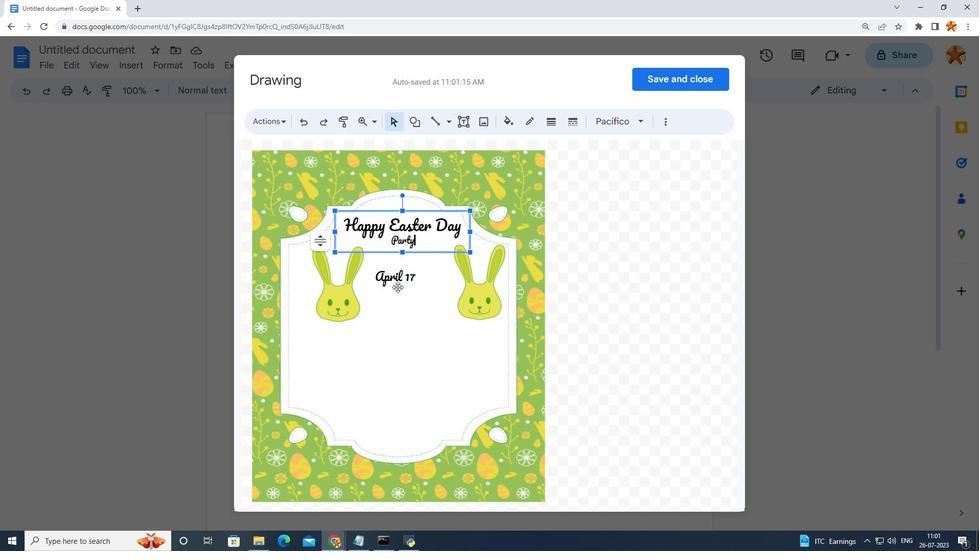 
Action: Mouse moved to (398, 316)
Screenshot: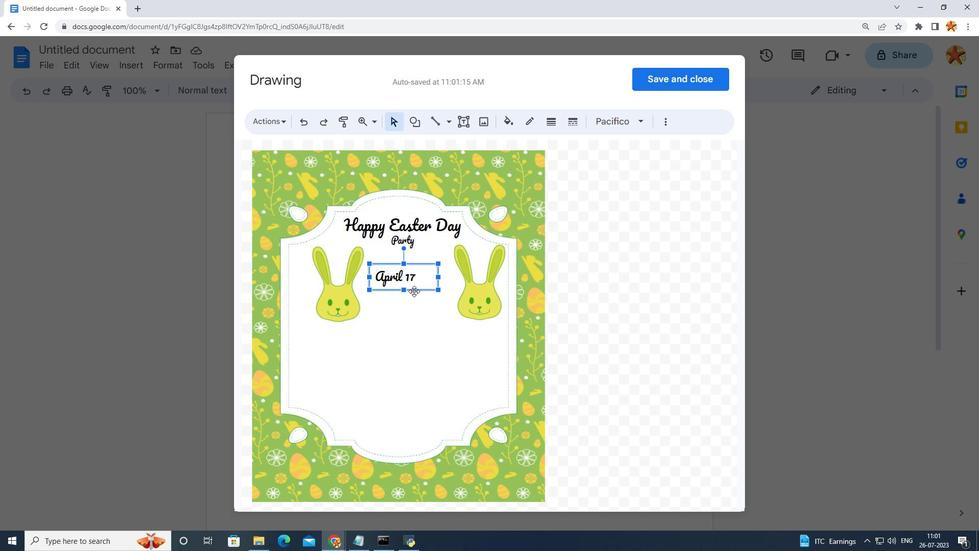 
Action: Mouse pressed left at (398, 316)
Screenshot: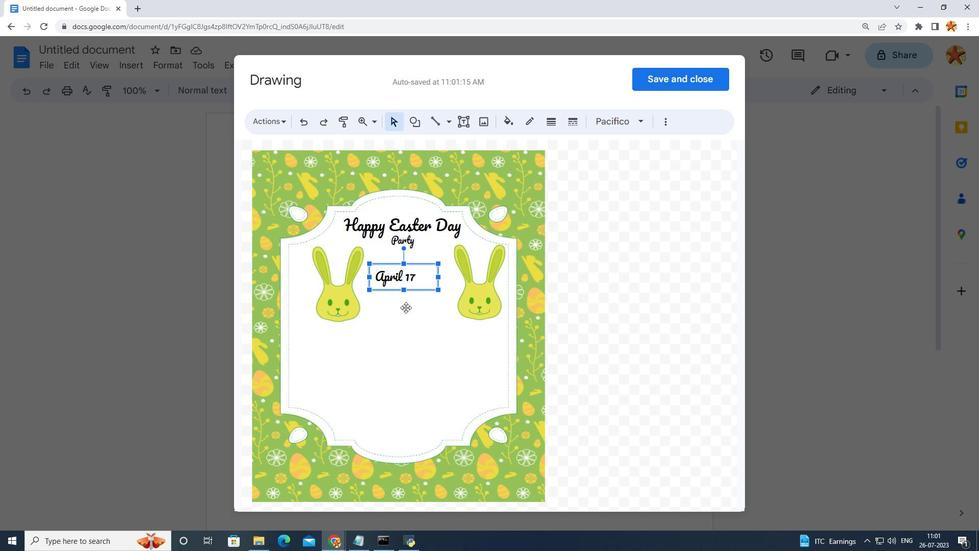 
Action: Mouse moved to (416, 284)
Screenshot: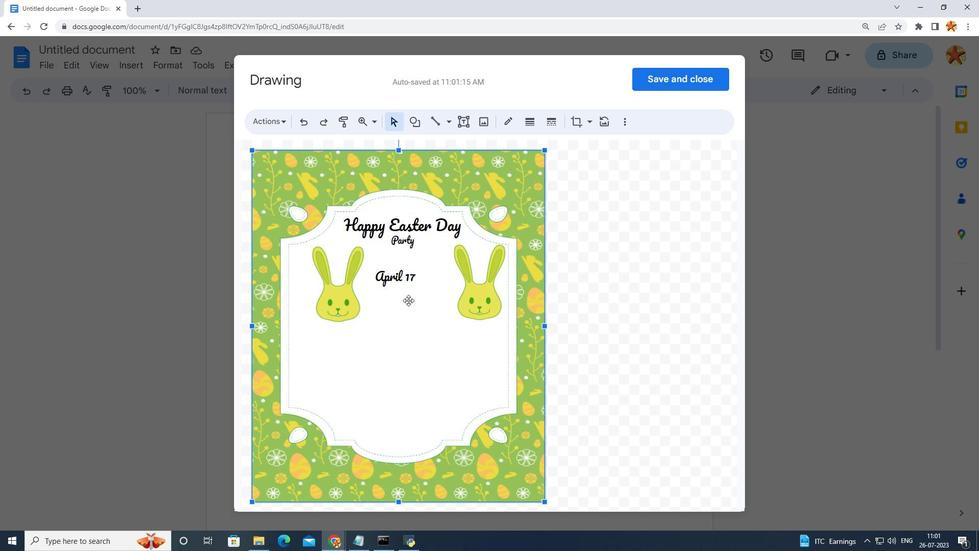 
Action: Mouse pressed left at (416, 284)
Screenshot: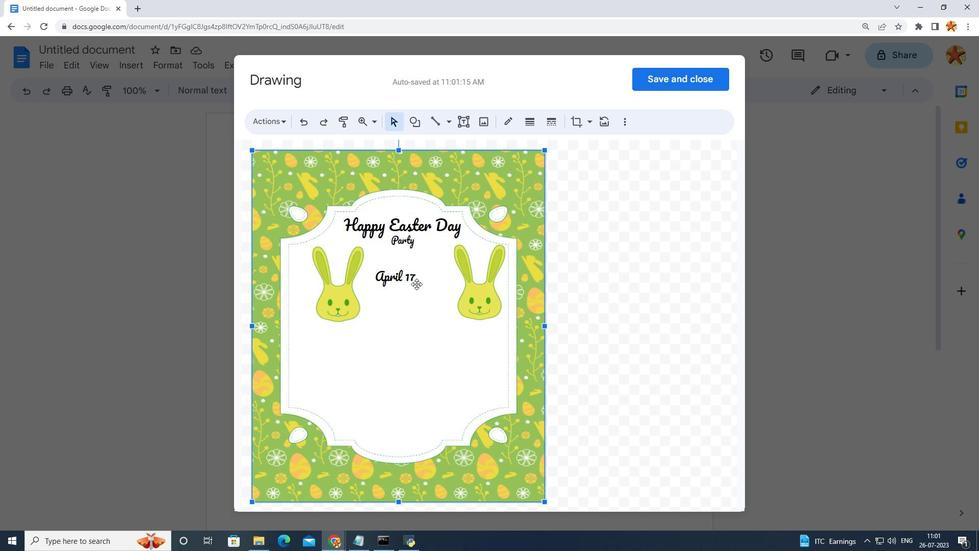 
Action: Mouse moved to (418, 277)
Screenshot: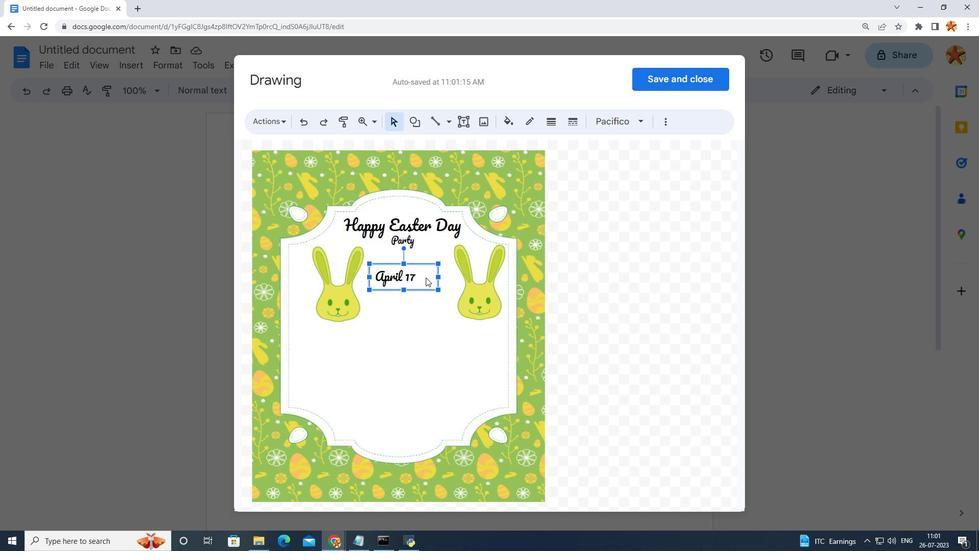 
Action: Mouse pressed left at (418, 277)
Screenshot: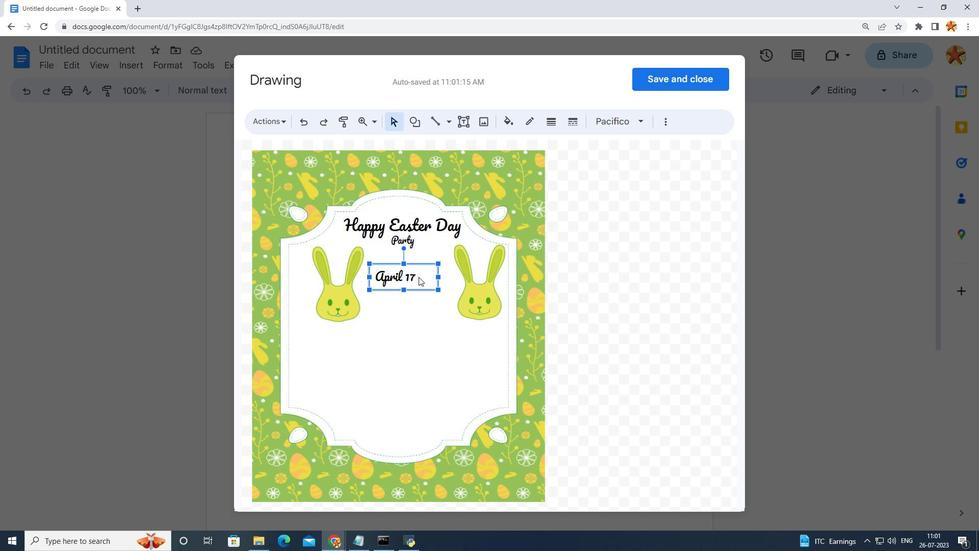 
Action: Mouse pressed left at (418, 277)
Screenshot: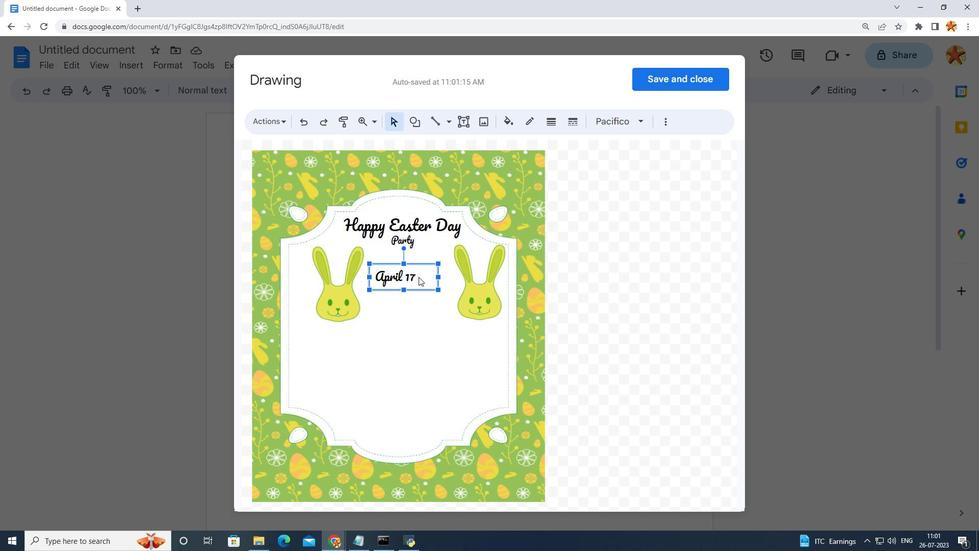 
Action: Mouse moved to (413, 274)
Screenshot: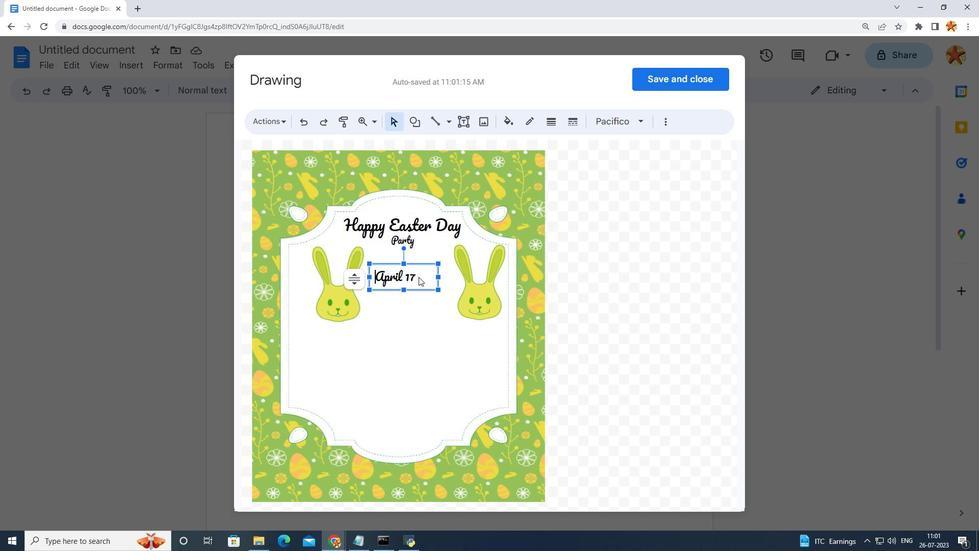 
Action: Mouse pressed left at (413, 274)
Screenshot: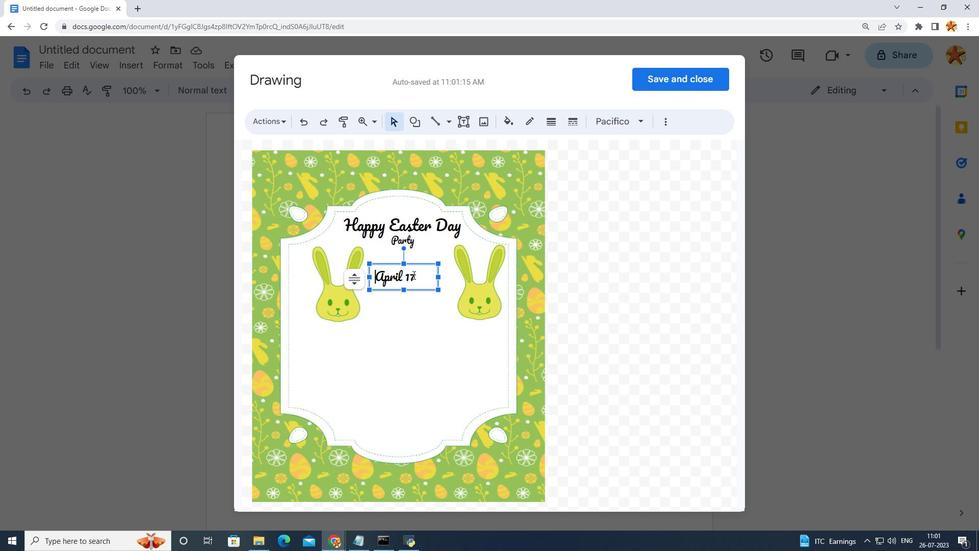 
Action: Mouse moved to (394, 214)
Screenshot: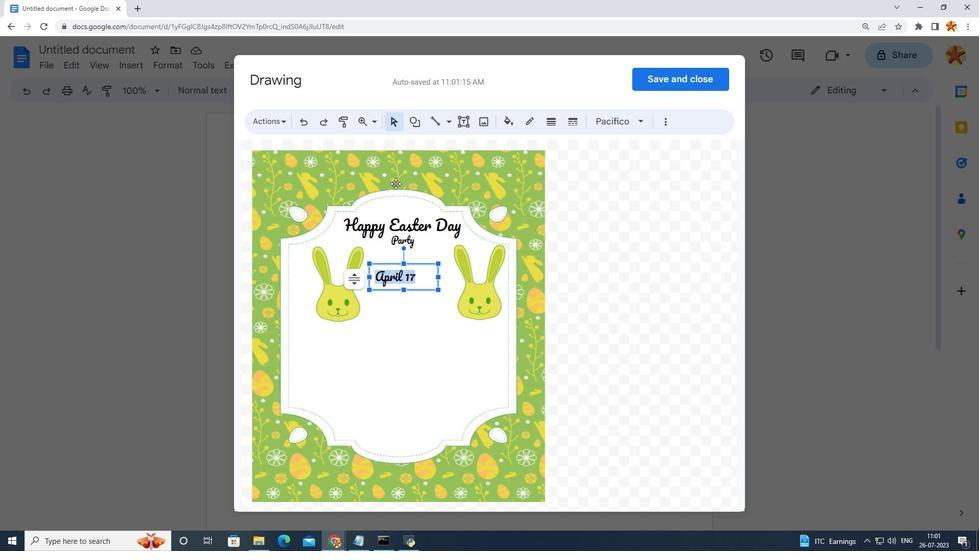 
Action: Mouse pressed left at (394, 214)
Screenshot: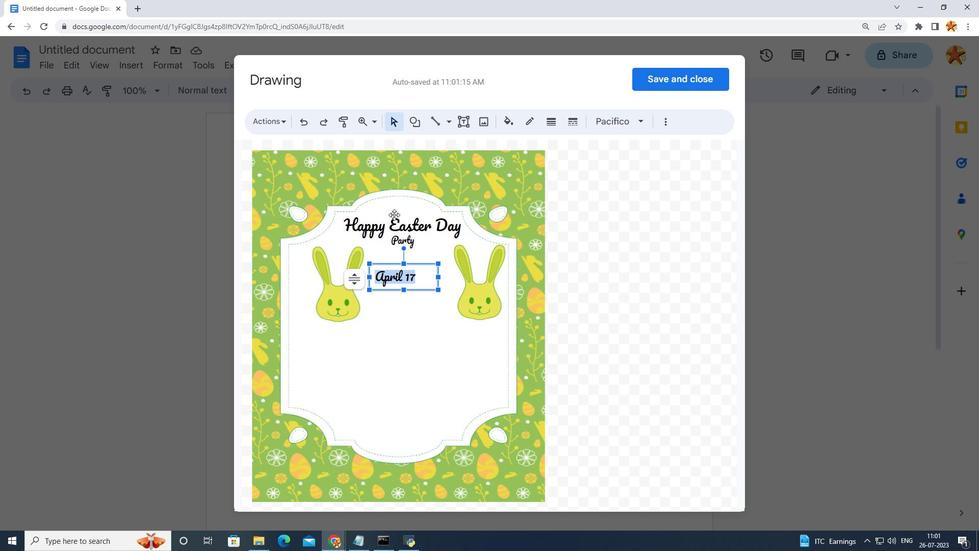 
Action: Mouse moved to (442, 219)
Screenshot: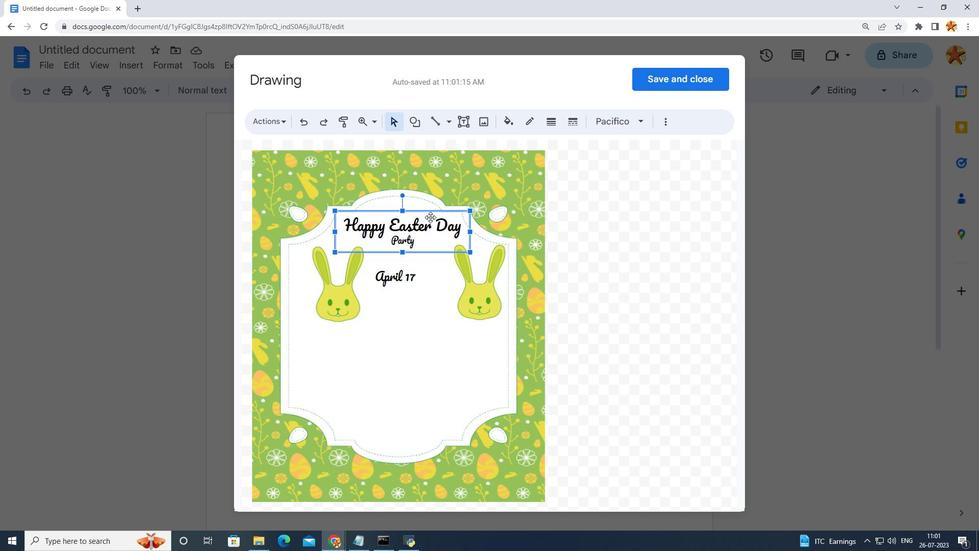 
Action: Mouse pressed left at (442, 219)
Screenshot: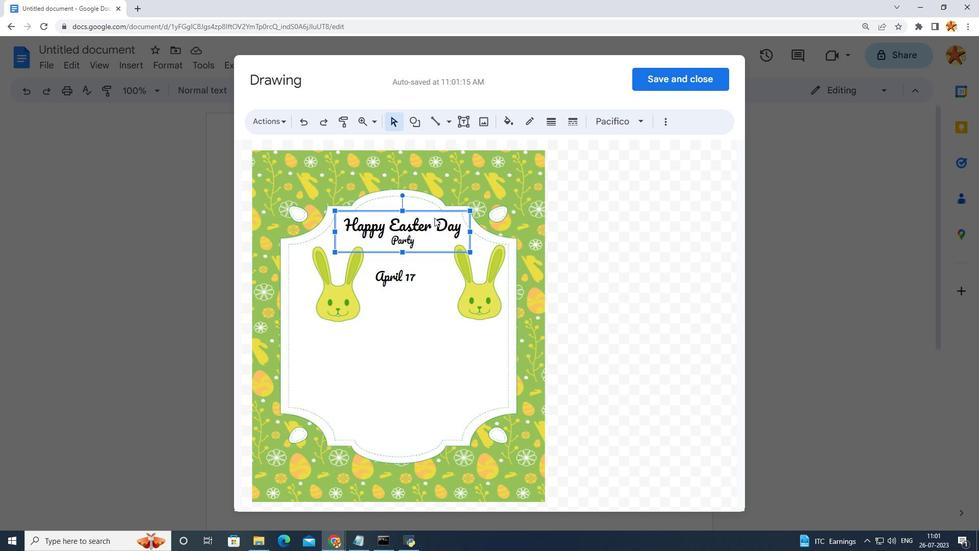 
Action: Mouse moved to (459, 224)
Screenshot: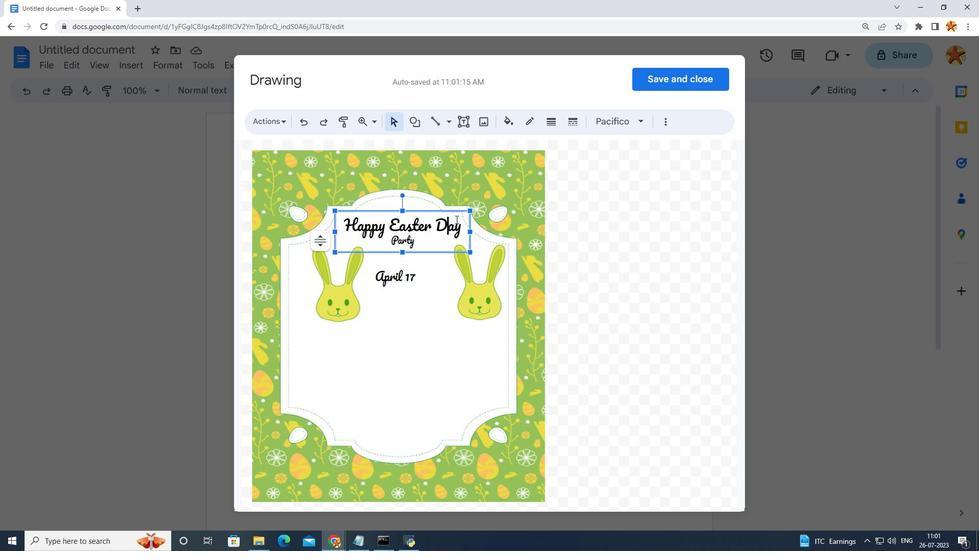 
Action: Mouse pressed left at (459, 224)
Screenshot: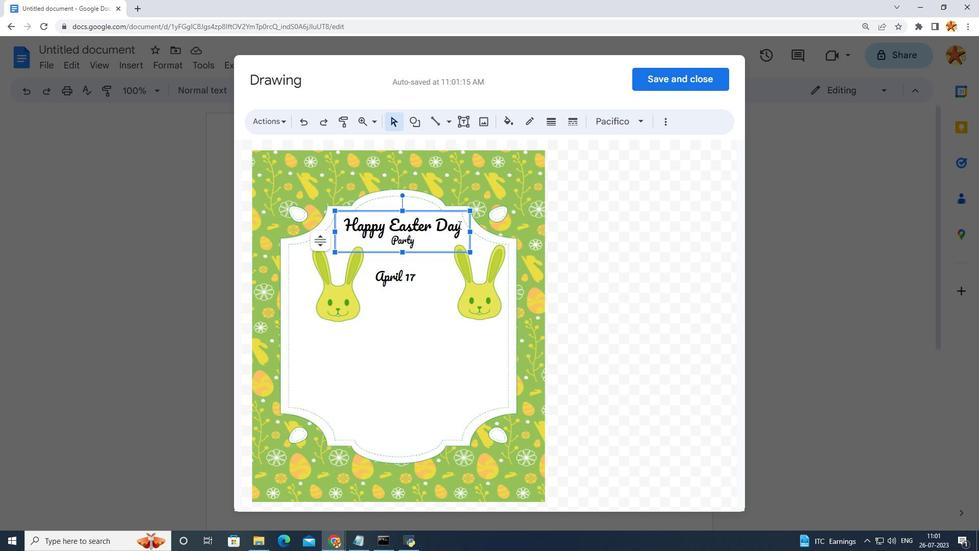 
Action: Mouse moved to (395, 267)
Screenshot: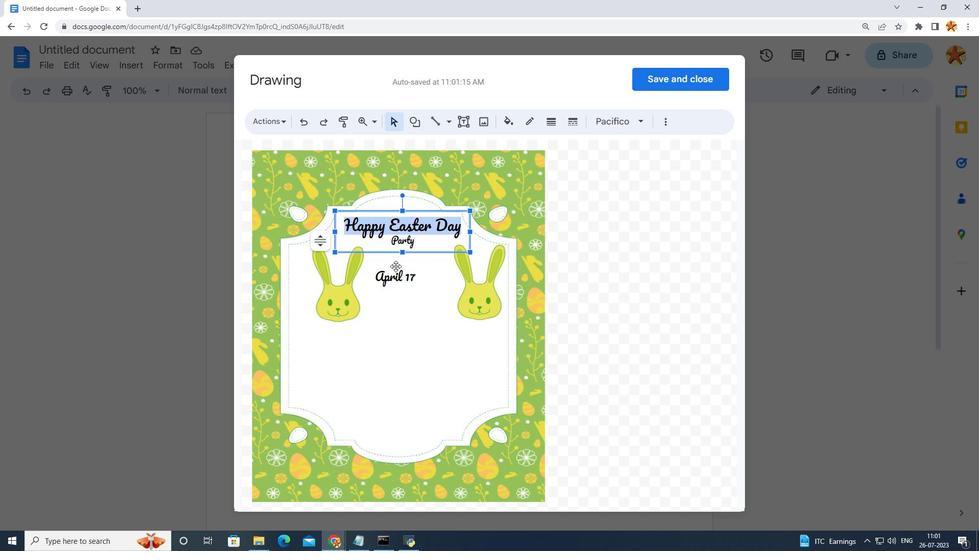 
Action: Mouse pressed left at (395, 267)
Screenshot: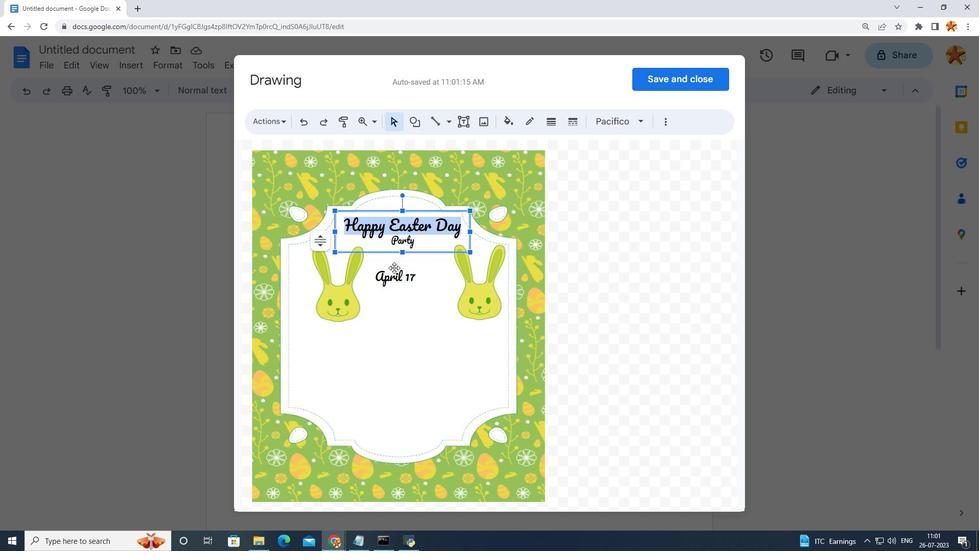 
Action: Mouse moved to (419, 276)
Screenshot: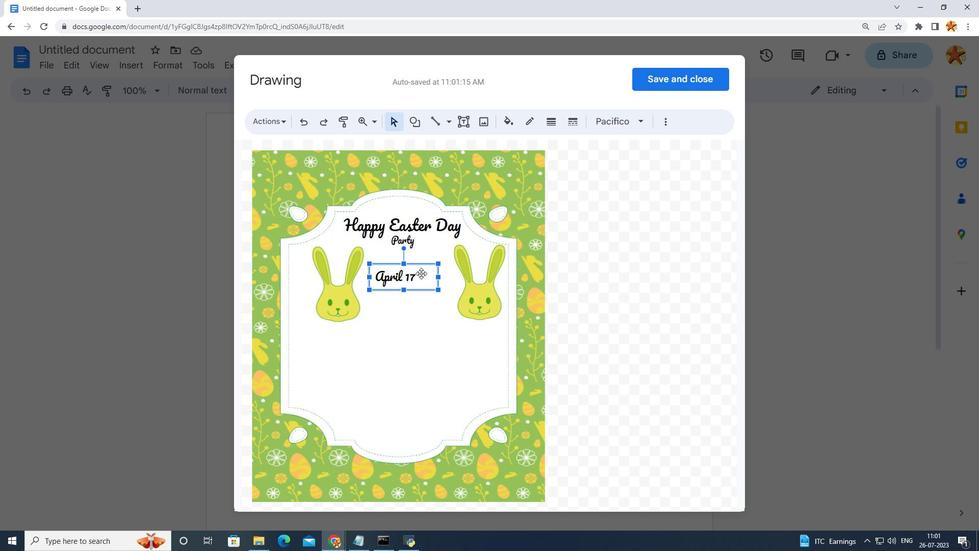 
Action: Mouse pressed left at (419, 276)
Screenshot: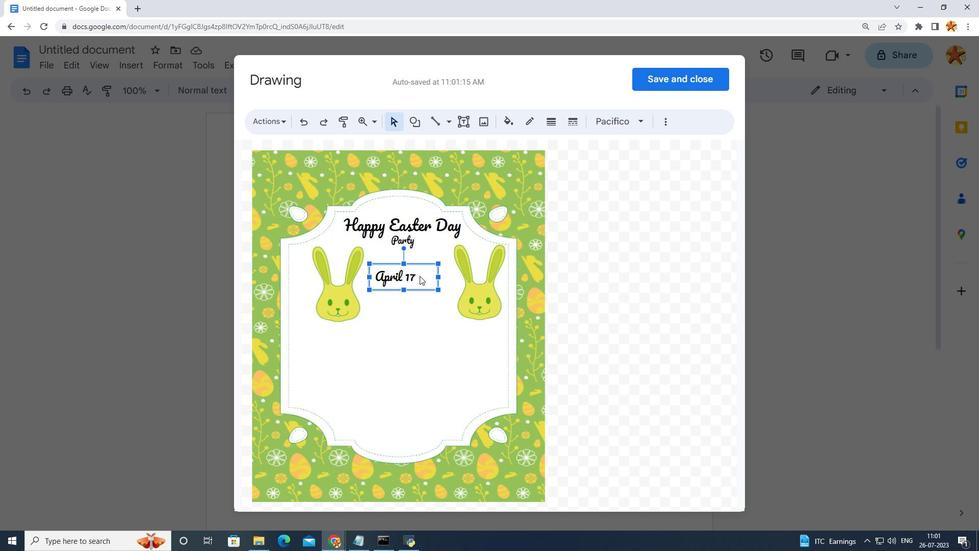 
Action: Mouse moved to (417, 276)
Screenshot: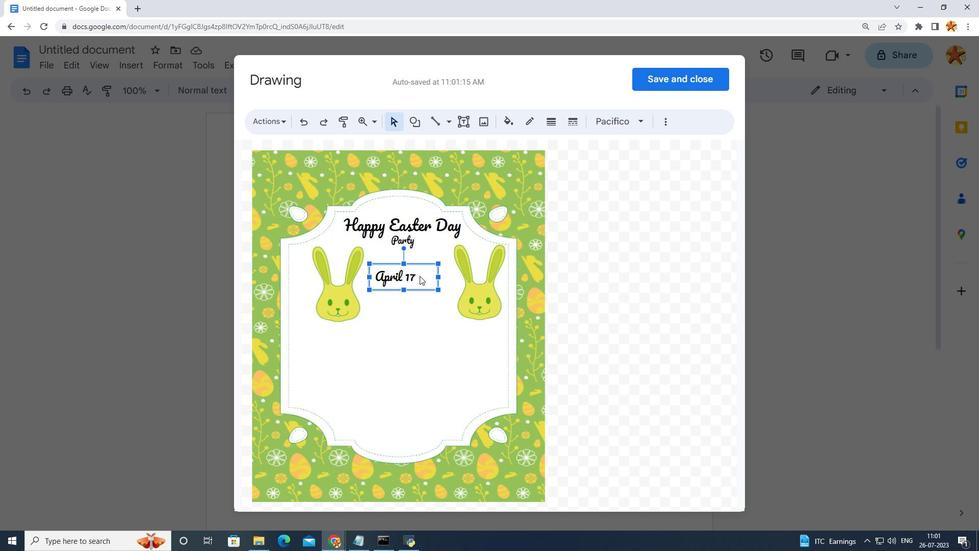 
Action: Mouse pressed left at (417, 276)
Screenshot: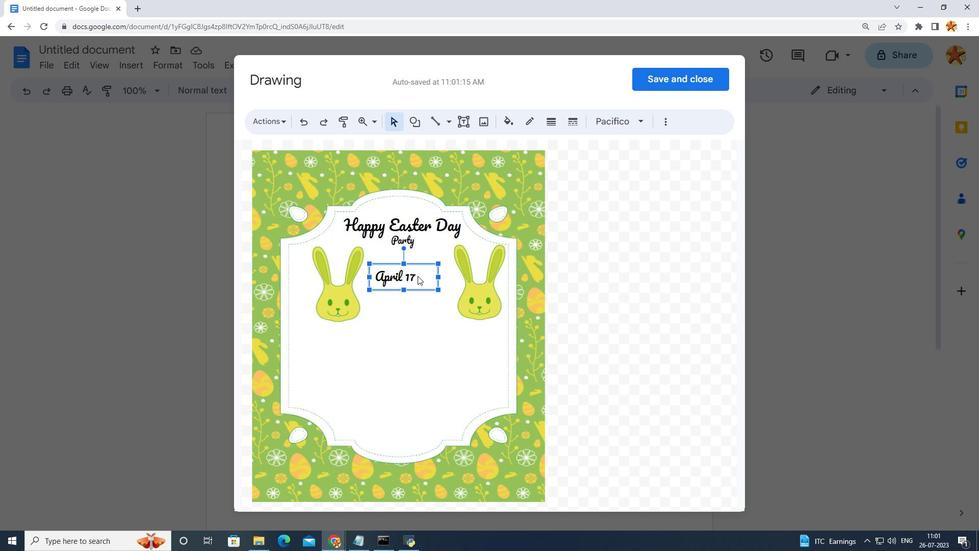 
Action: Mouse moved to (415, 274)
Screenshot: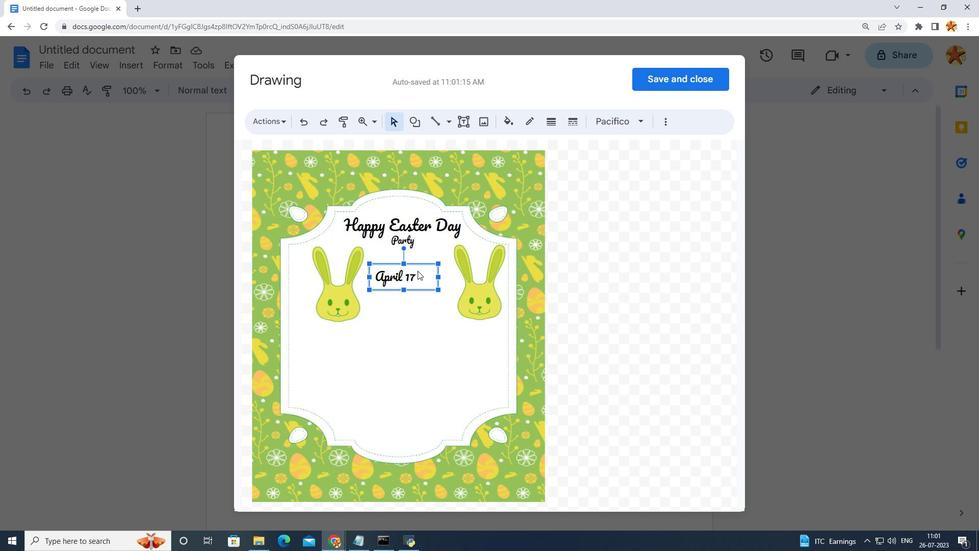 
Action: Mouse pressed left at (415, 274)
Screenshot: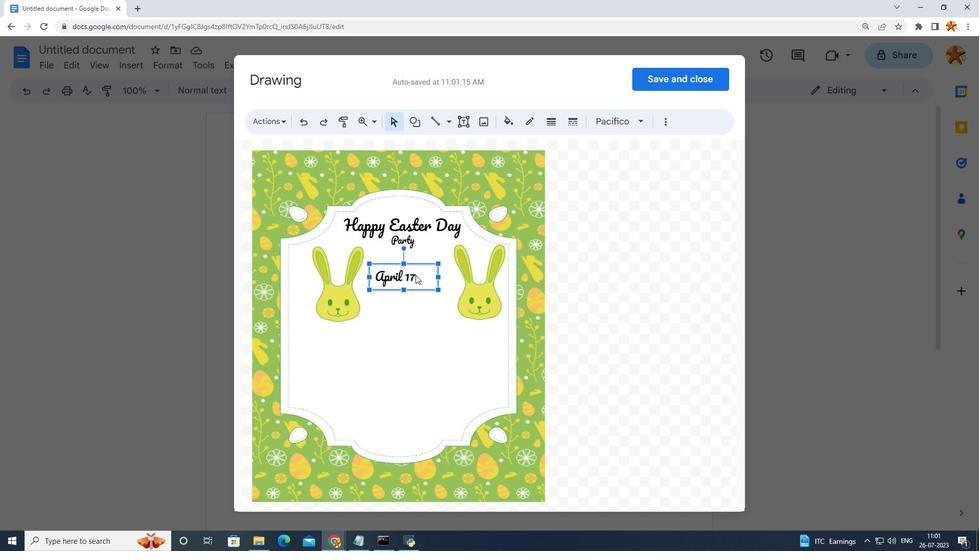 
Action: Mouse pressed left at (415, 274)
Screenshot: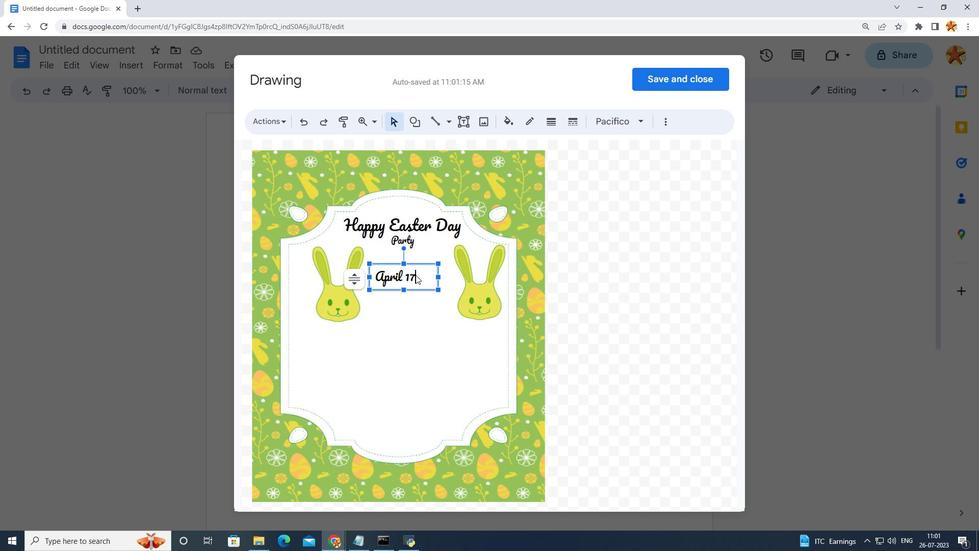 
Action: Mouse moved to (415, 274)
Screenshot: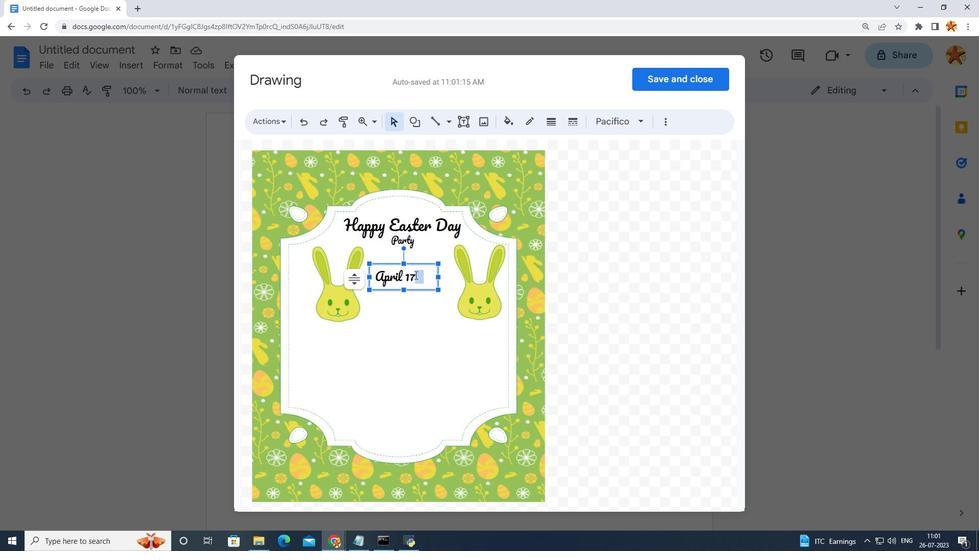 
Action: Mouse pressed left at (415, 274)
Screenshot: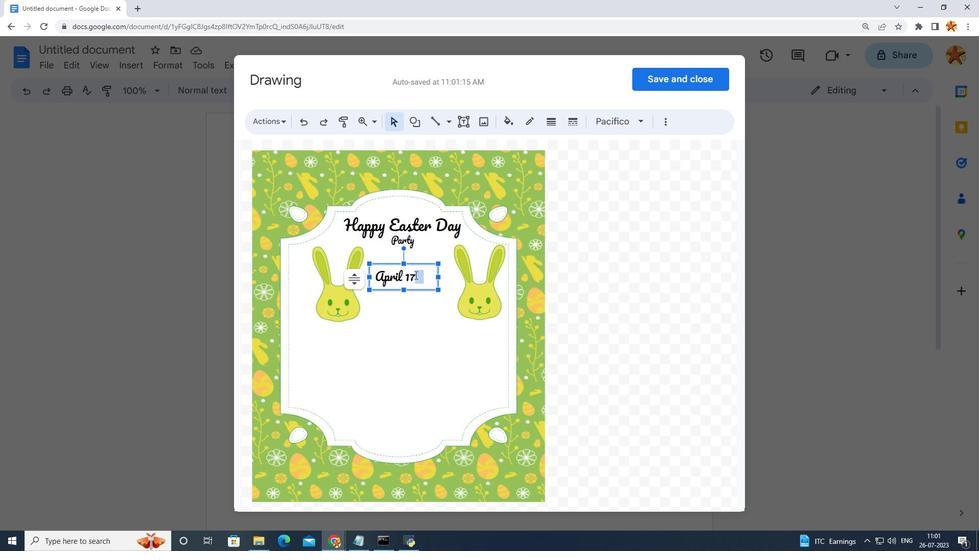 
Action: Mouse moved to (386, 271)
Screenshot: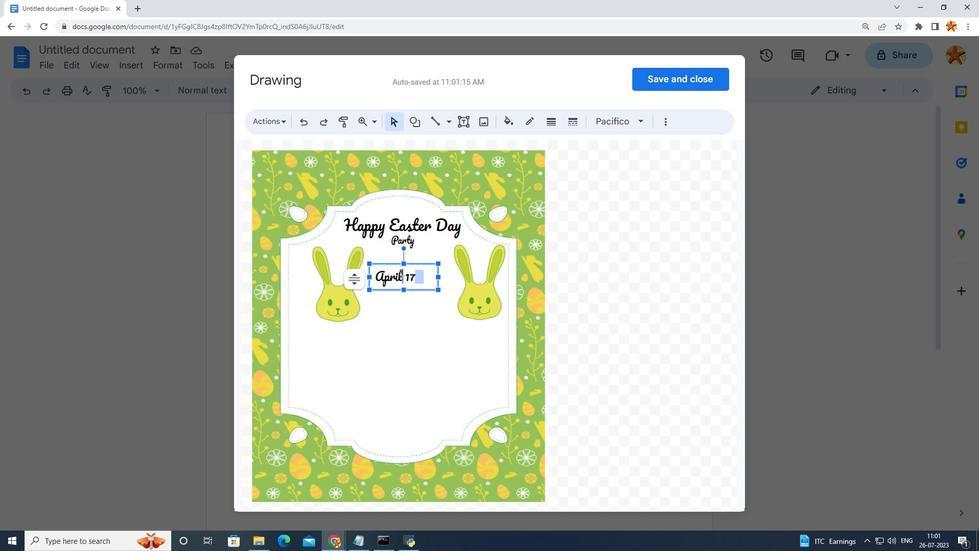 
Action: Key pressed ctrl+Z
Screenshot: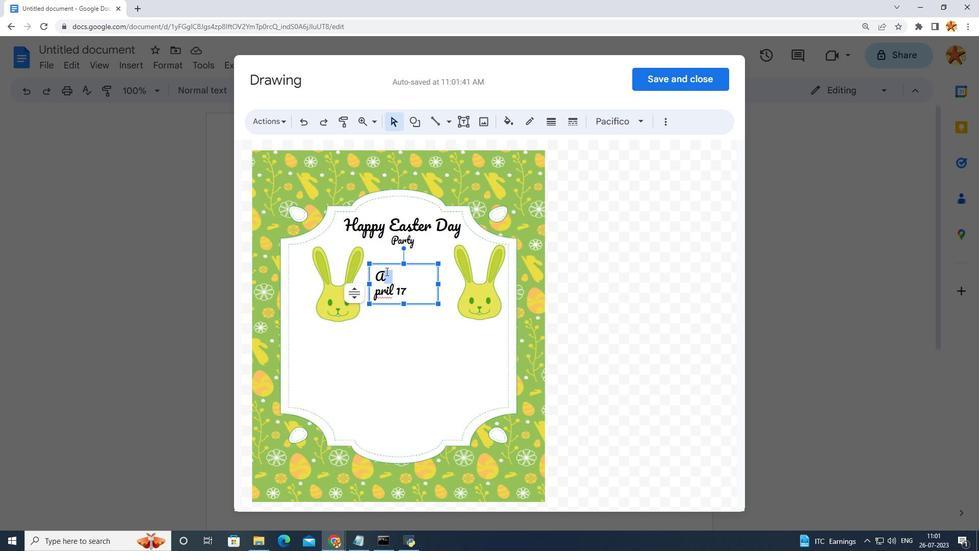 
Action: Mouse moved to (406, 271)
Screenshot: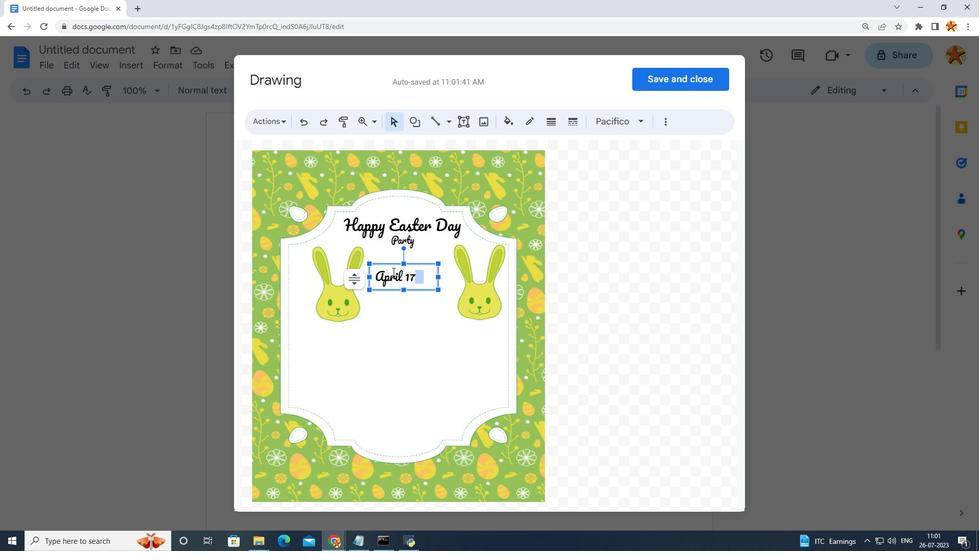 
Action: Mouse pressed left at (406, 271)
Screenshot: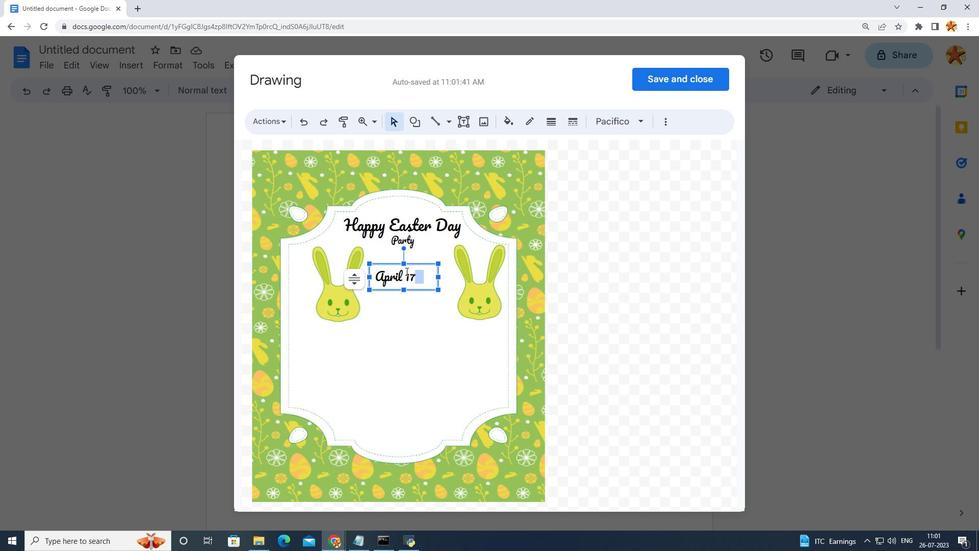 
Action: Mouse moved to (417, 276)
Screenshot: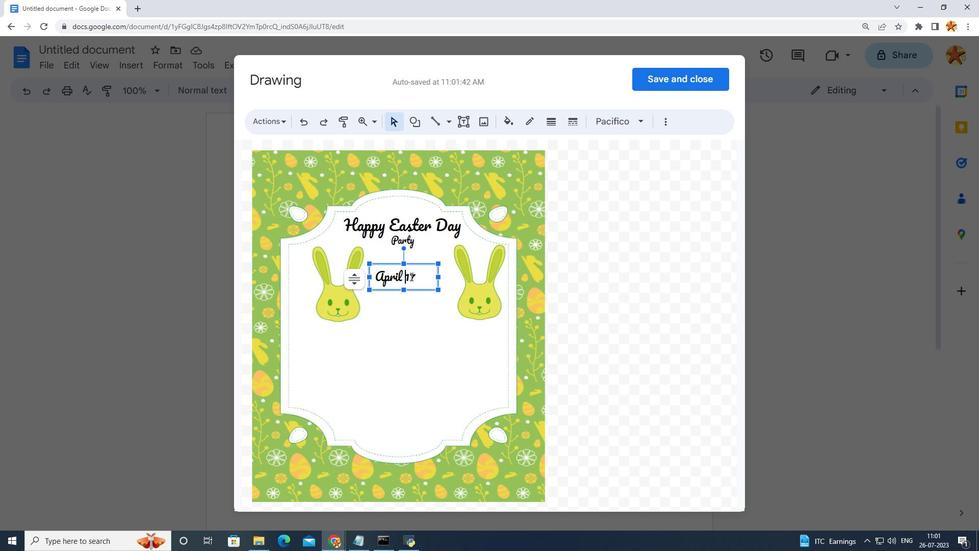 
Action: Mouse pressed left at (417, 276)
Screenshot: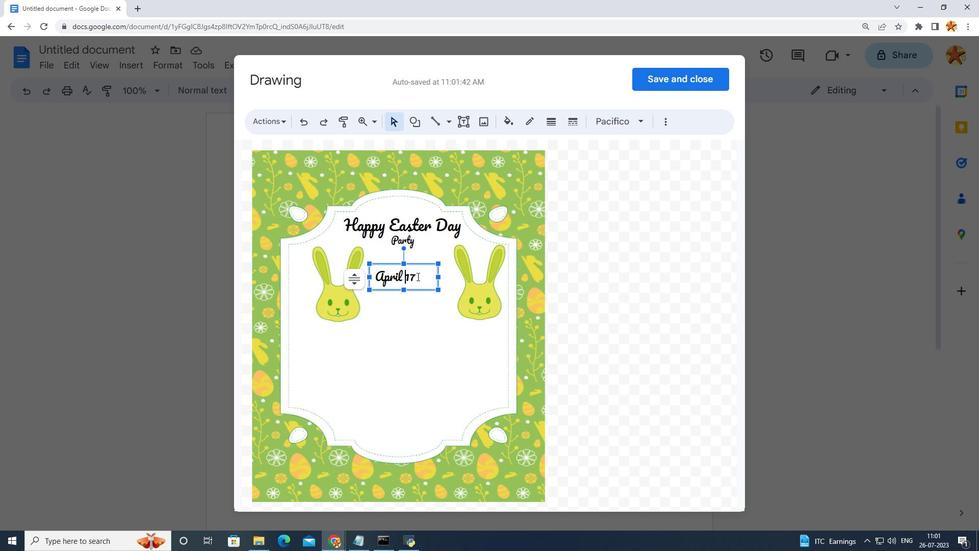 
Action: Mouse moved to (677, 124)
Screenshot: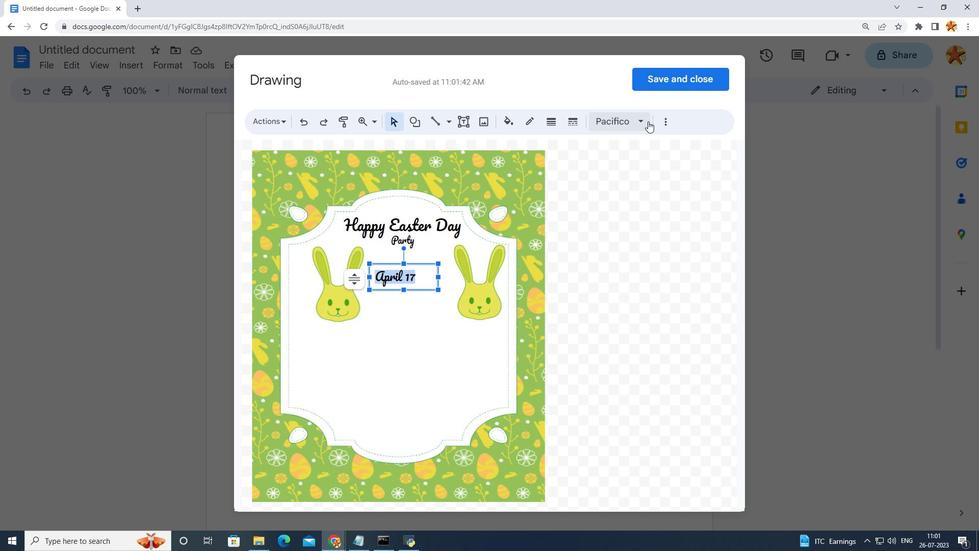 
Action: Mouse pressed left at (677, 124)
Screenshot: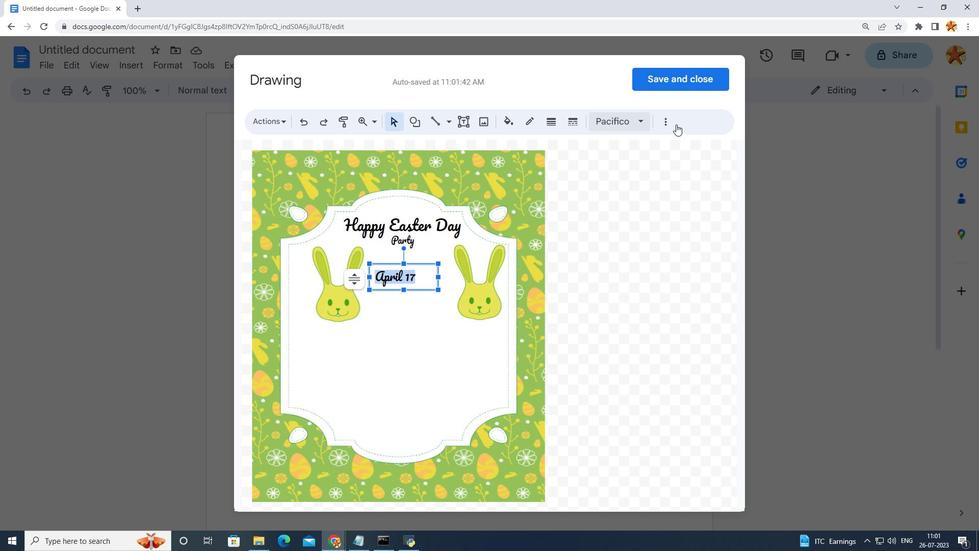 
Action: Mouse moved to (659, 121)
Screenshot: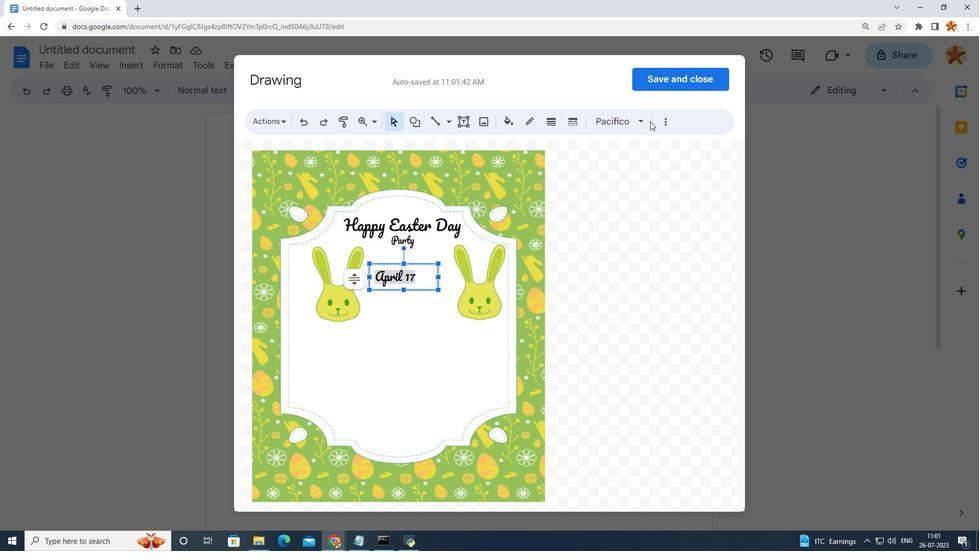 
Action: Mouse pressed left at (659, 121)
Screenshot: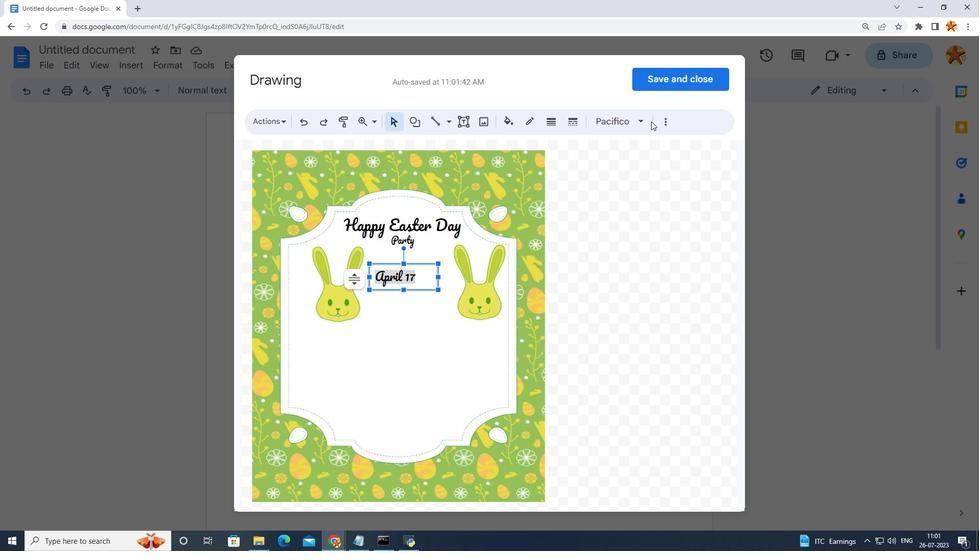 
Action: Mouse moved to (319, 144)
Screenshot: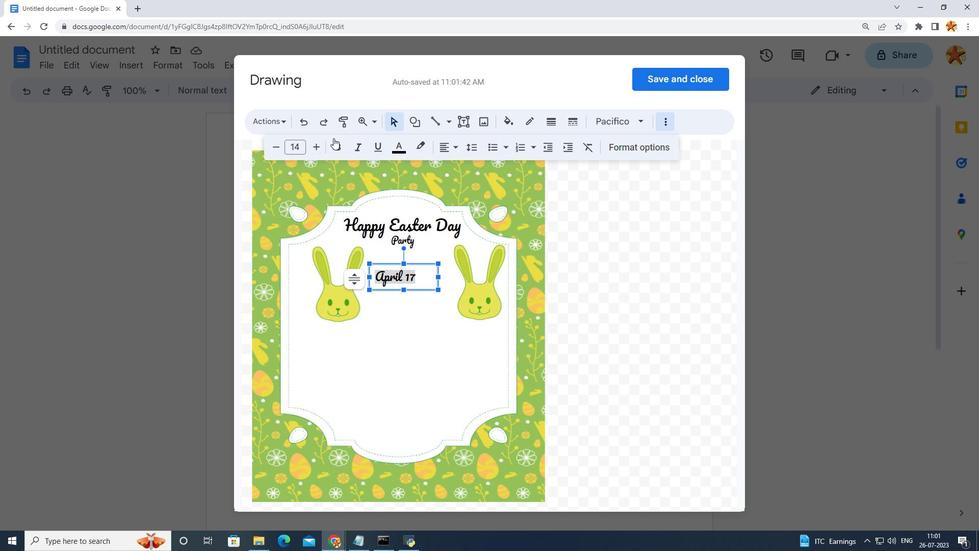 
Action: Mouse pressed left at (319, 144)
Screenshot: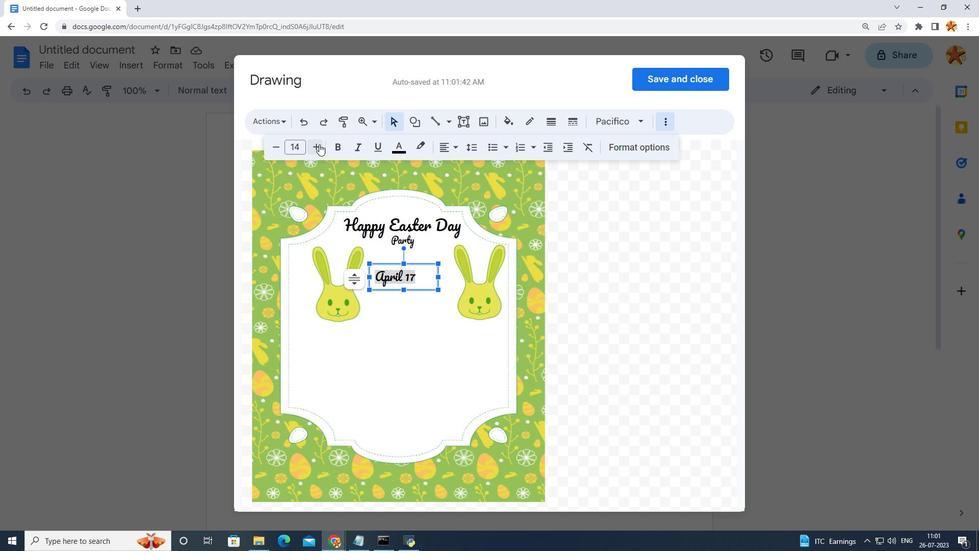 
Action: Mouse pressed left at (319, 144)
Screenshot: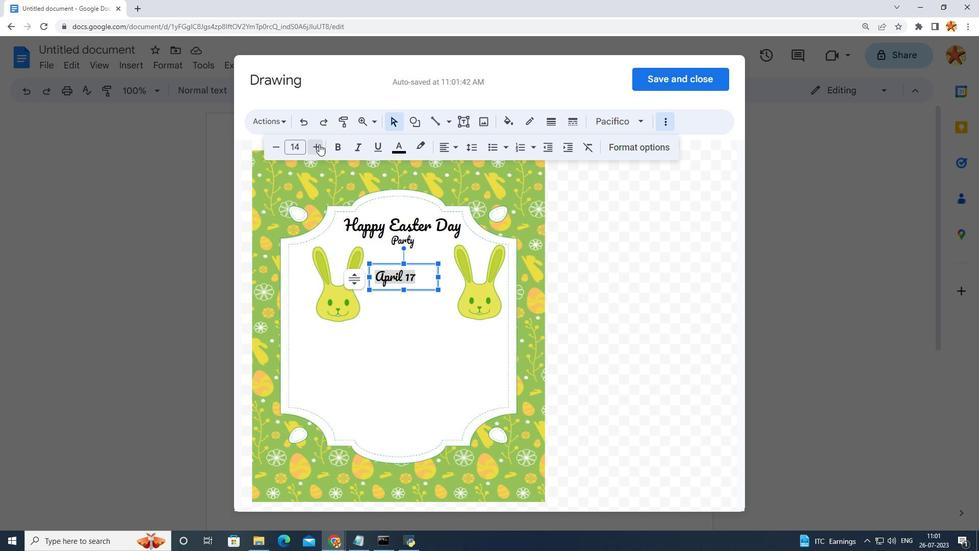 
Action: Mouse pressed left at (319, 144)
Screenshot: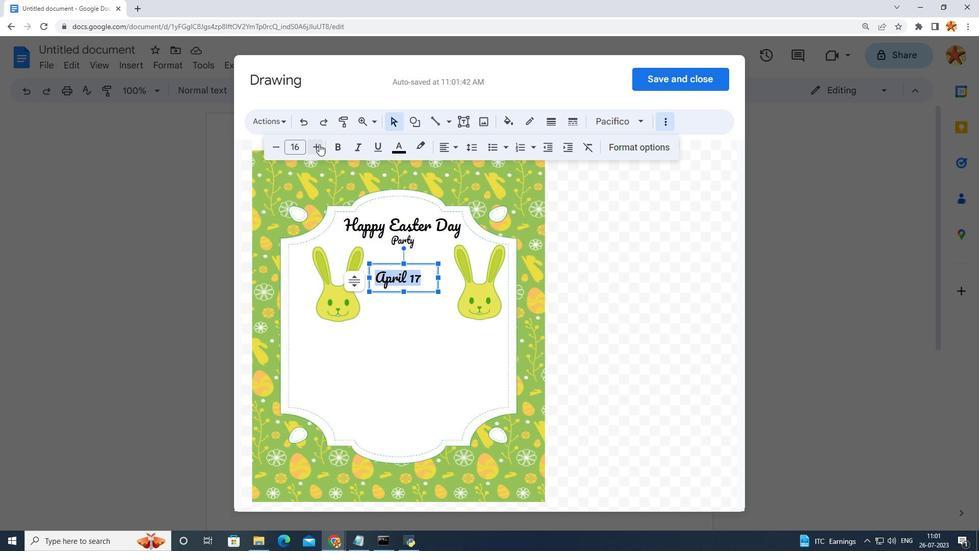 
Action: Mouse pressed left at (319, 144)
Screenshot: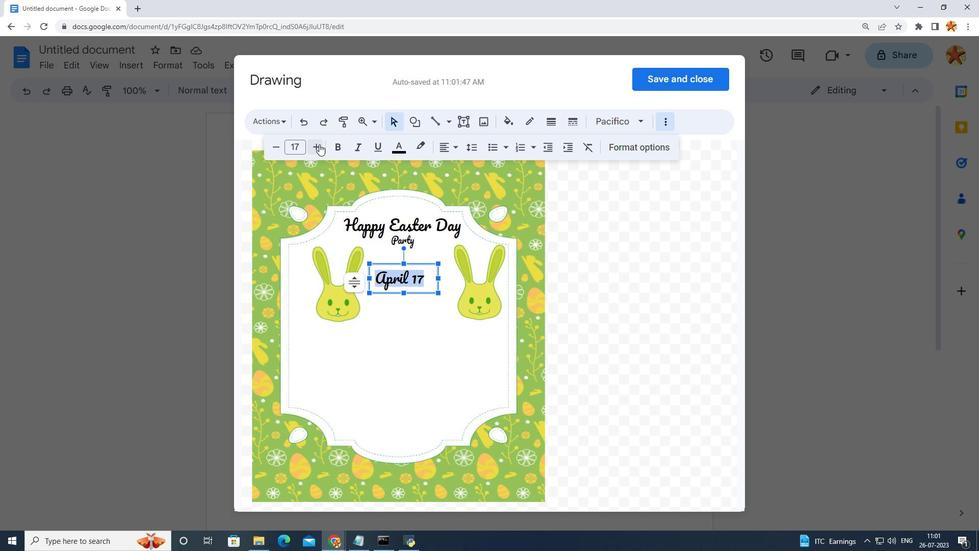 
Action: Mouse moved to (395, 330)
Screenshot: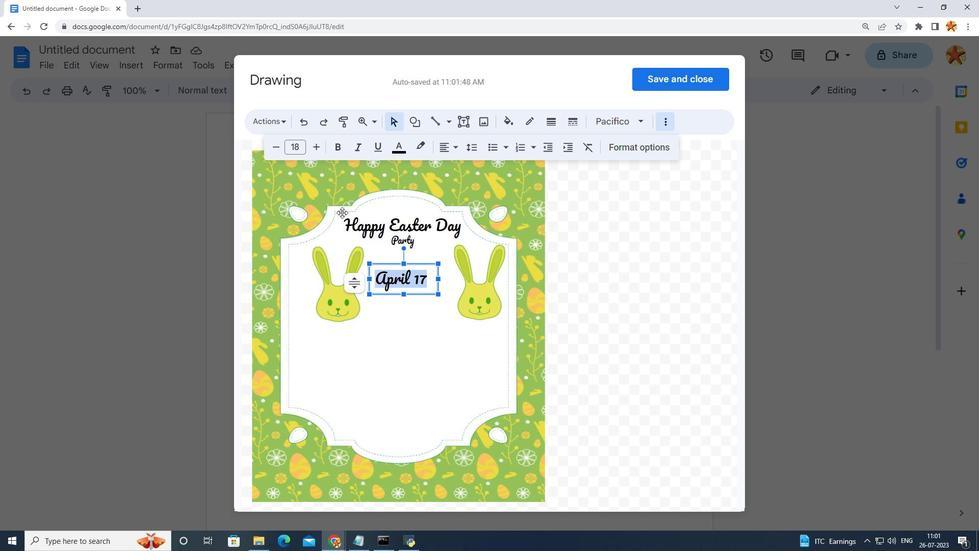 
Action: Mouse pressed left at (395, 330)
Screenshot: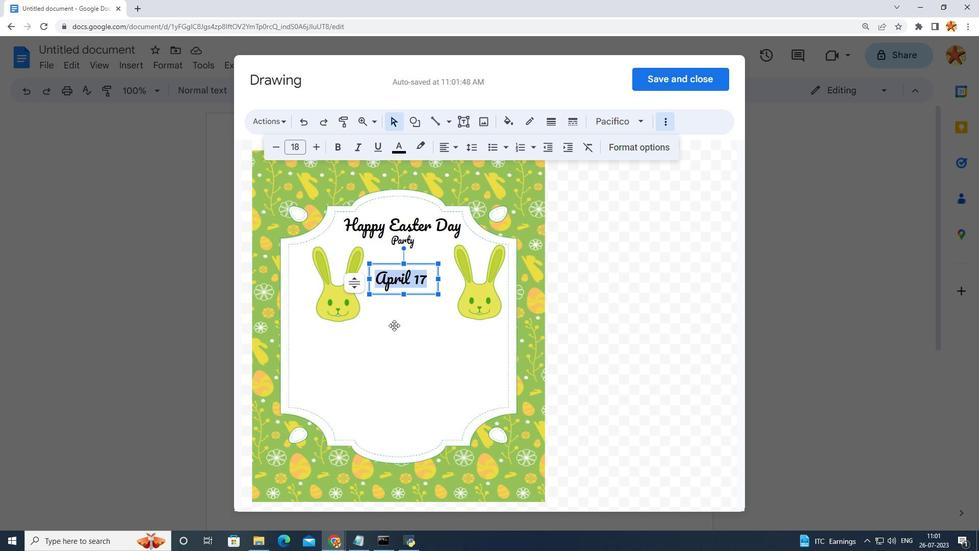 
Action: Mouse moved to (425, 229)
Screenshot: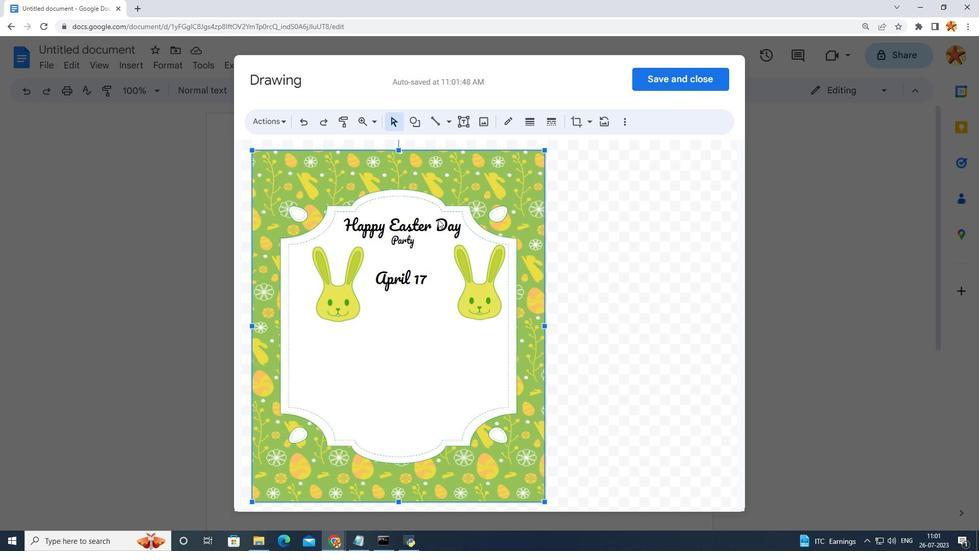 
Action: Mouse pressed left at (425, 229)
Screenshot: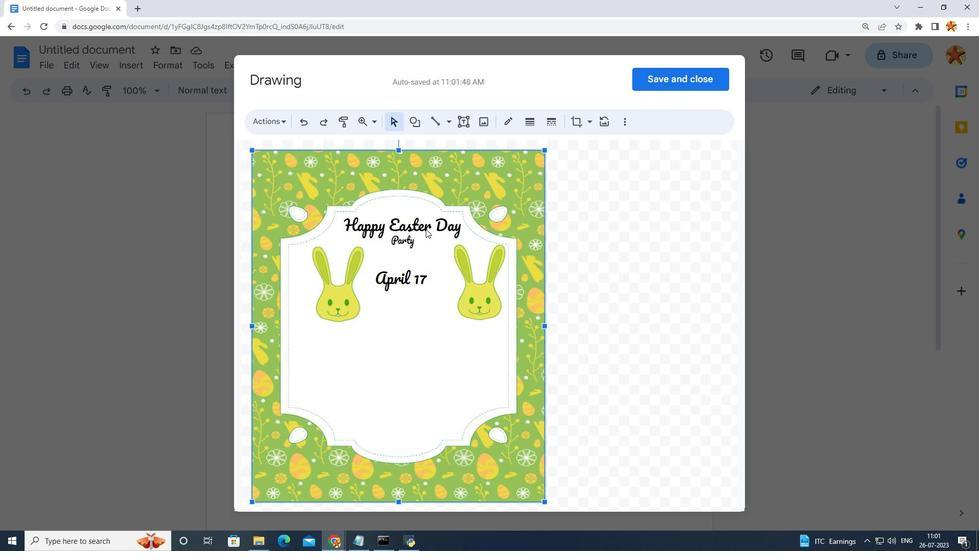 
Action: Mouse moved to (463, 226)
Screenshot: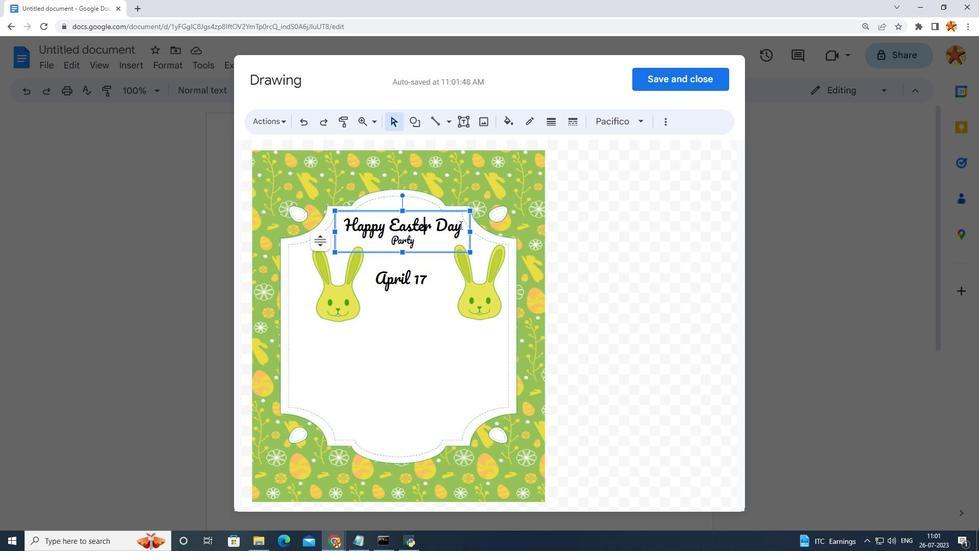 
Action: Mouse pressed left at (463, 226)
Screenshot: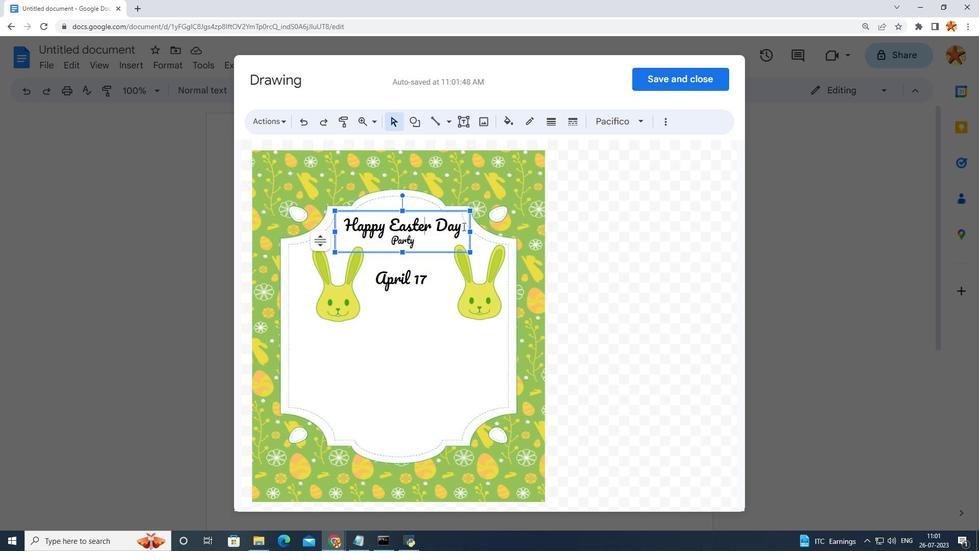 
Action: Mouse moved to (663, 123)
Screenshot: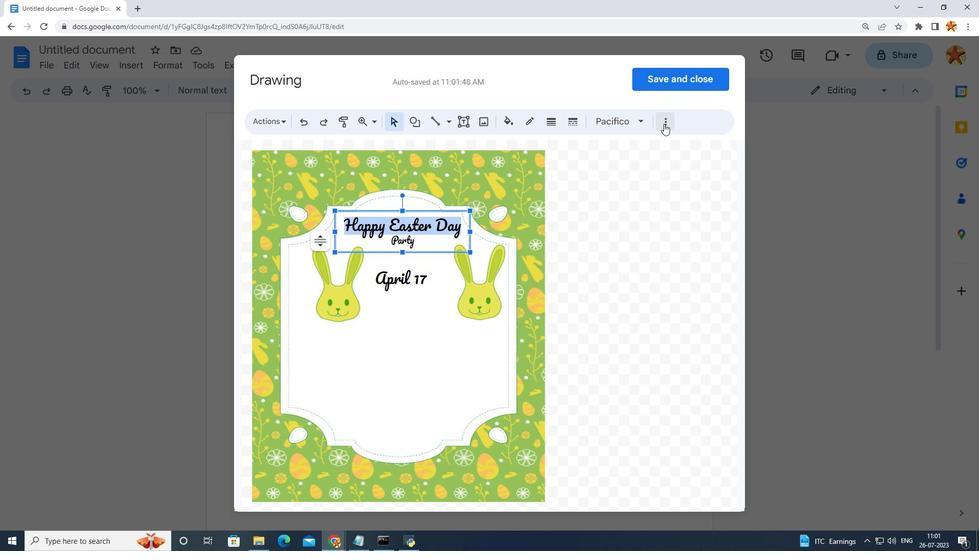 
Action: Mouse pressed left at (663, 123)
Screenshot: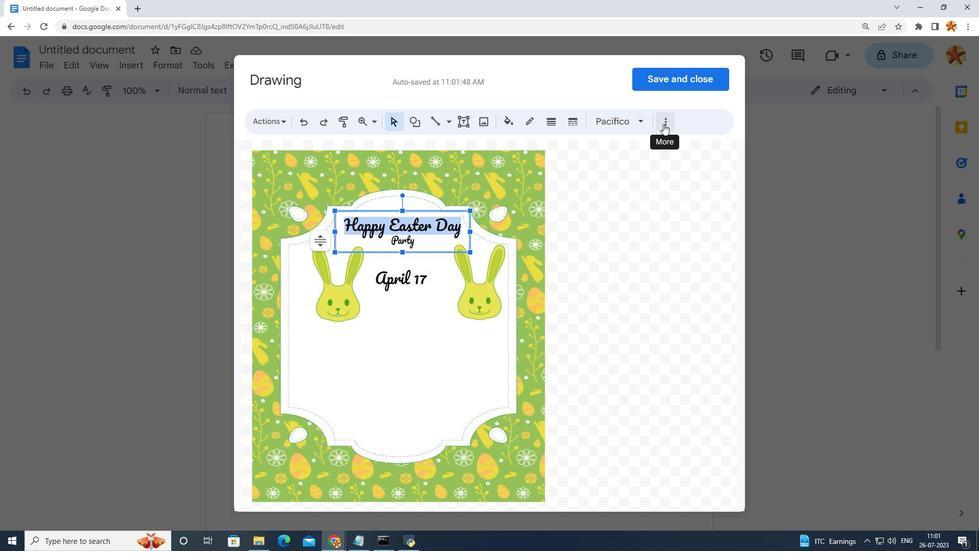 
Action: Mouse moved to (306, 145)
Screenshot: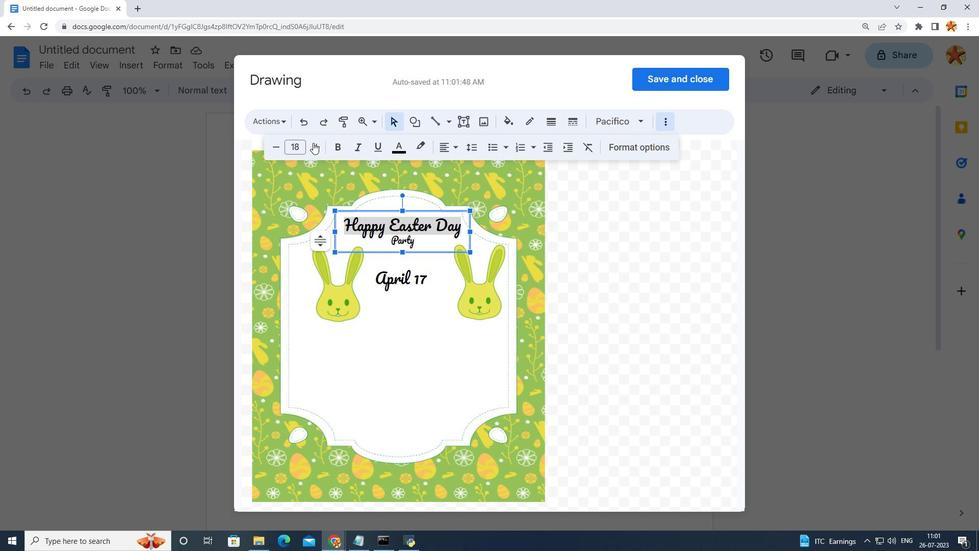
Action: Mouse pressed left at (306, 145)
Screenshot: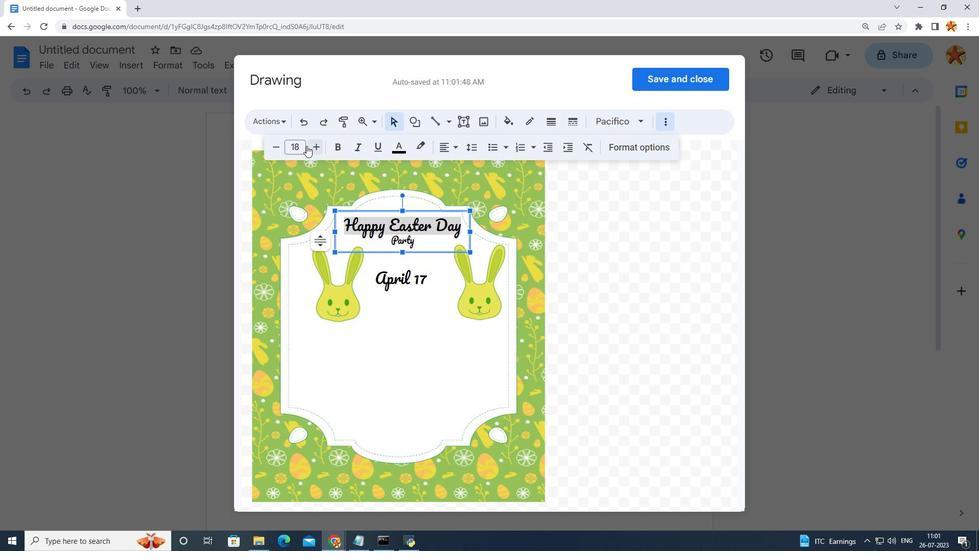 
Action: Mouse moved to (298, 360)
Screenshot: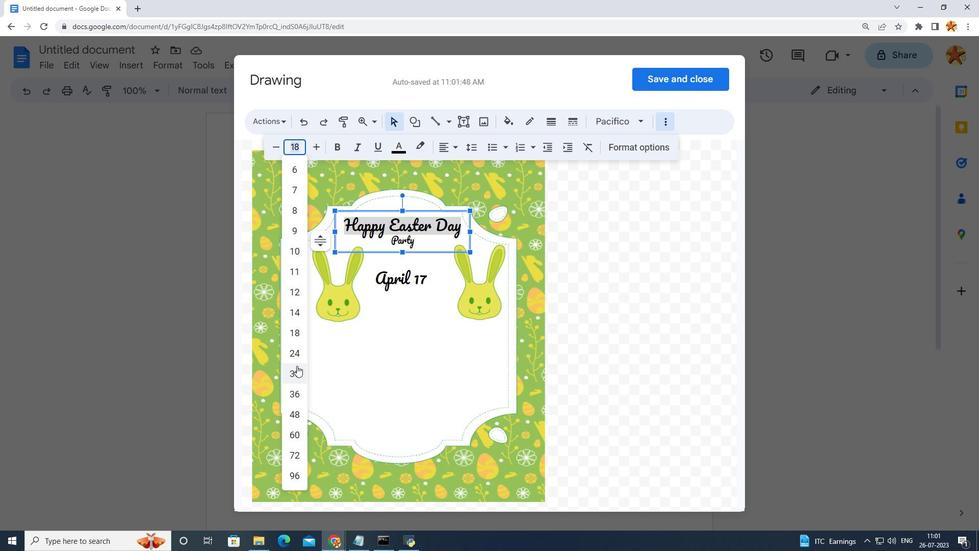 
Action: Mouse pressed left at (298, 360)
Screenshot: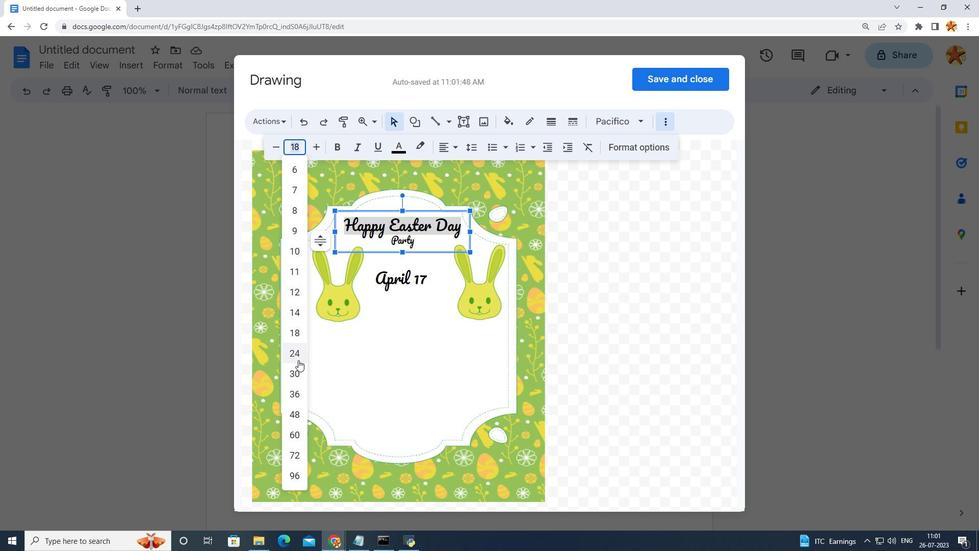 
Action: Mouse moved to (424, 354)
Screenshot: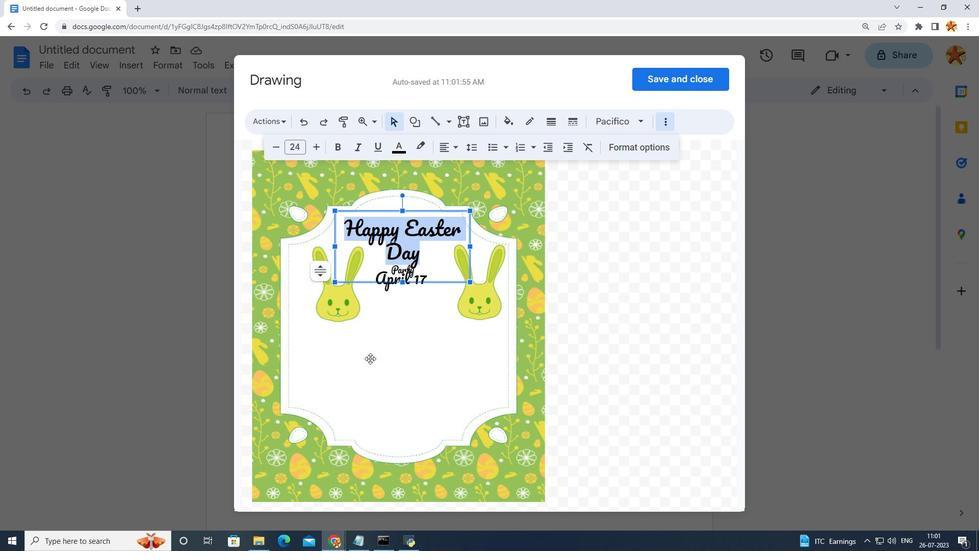
Action: Mouse pressed left at (424, 354)
Screenshot: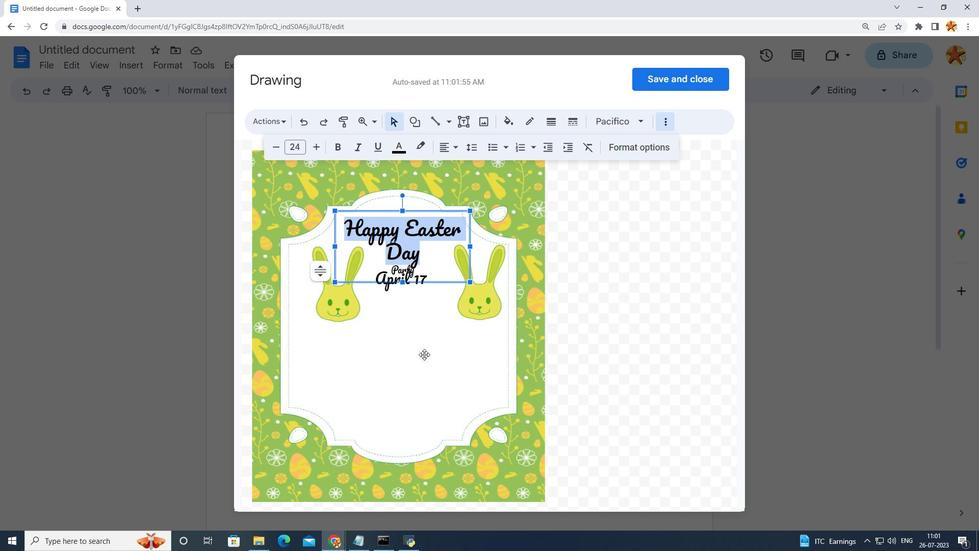 
Action: Mouse moved to (406, 283)
Screenshot: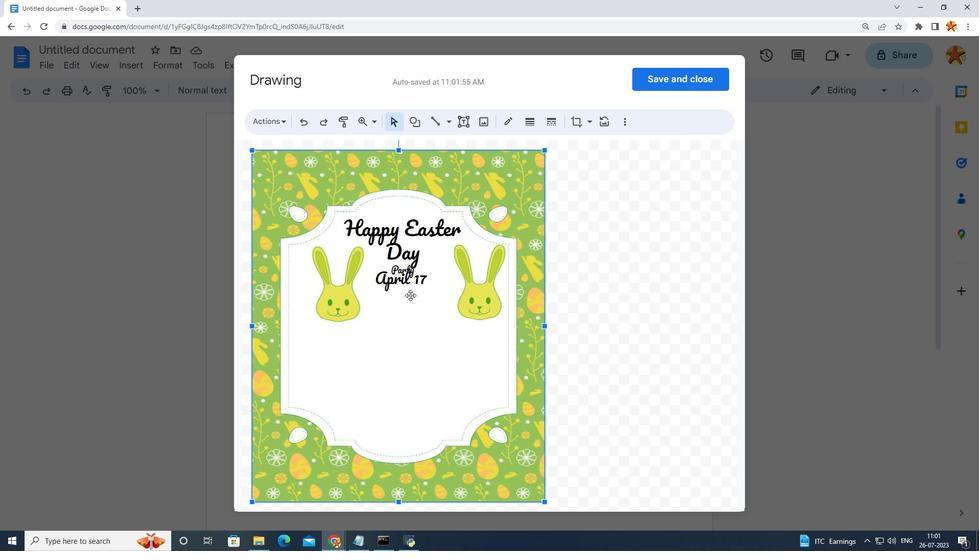 
Action: Mouse pressed left at (406, 283)
Screenshot: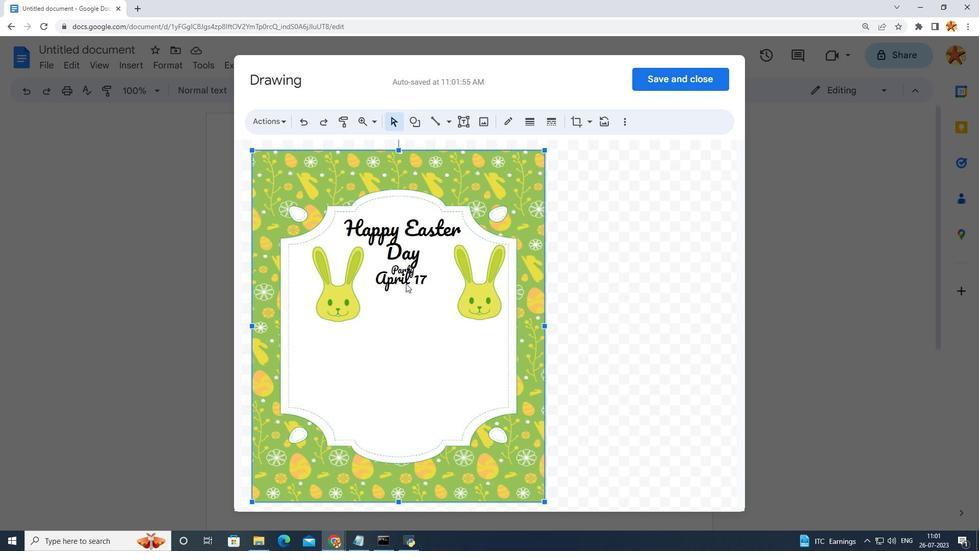 
Action: Mouse moved to (432, 267)
Screenshot: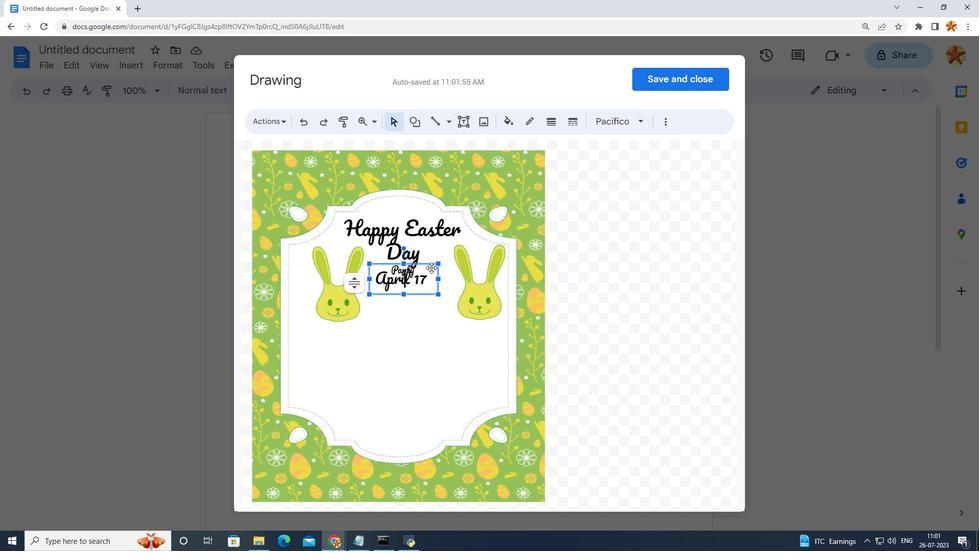
Action: Mouse pressed left at (432, 267)
Screenshot: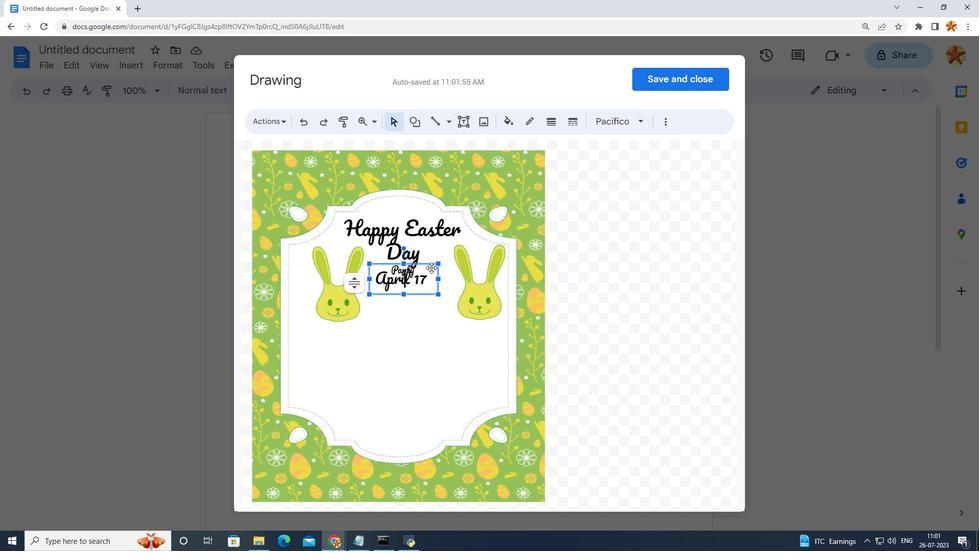 
Action: Mouse moved to (413, 249)
Screenshot: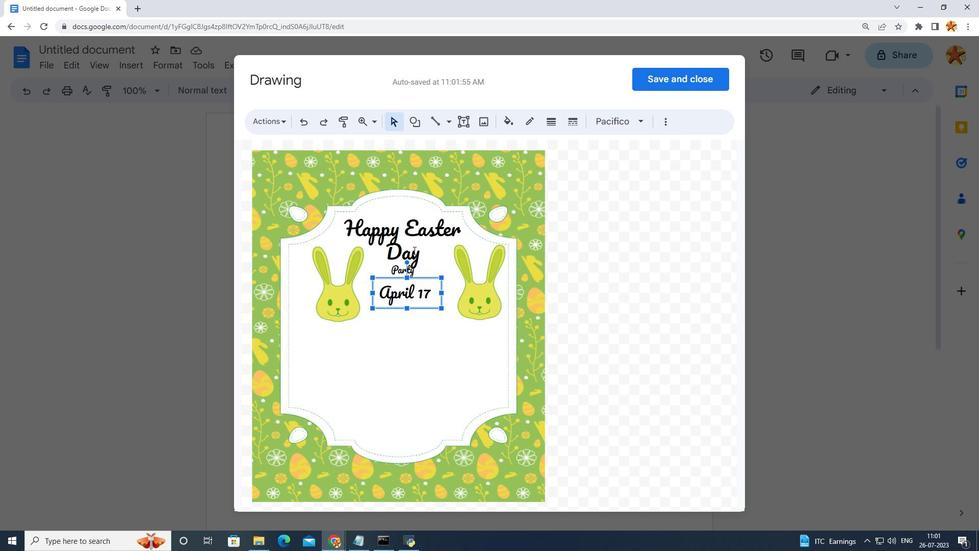 
Action: Mouse pressed left at (413, 249)
Screenshot: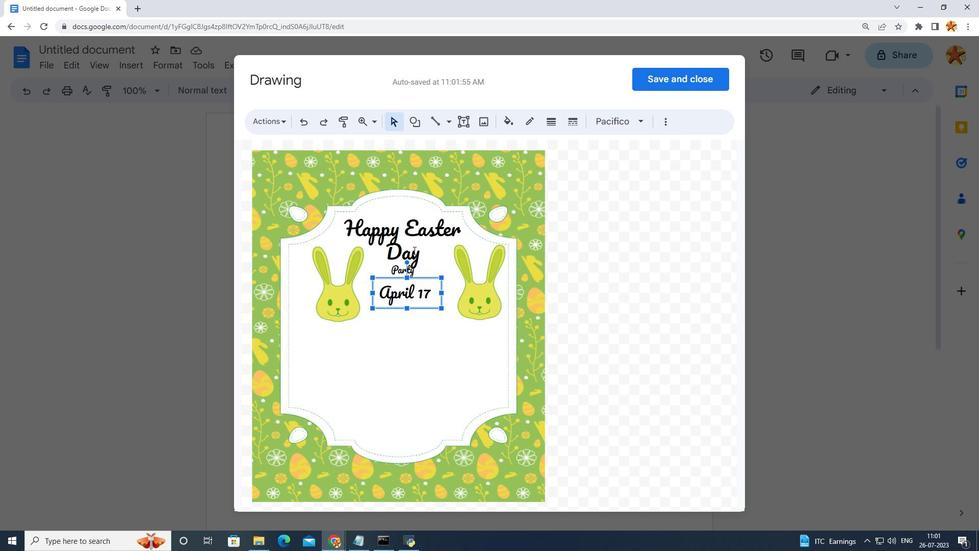 
Action: Mouse moved to (467, 246)
Screenshot: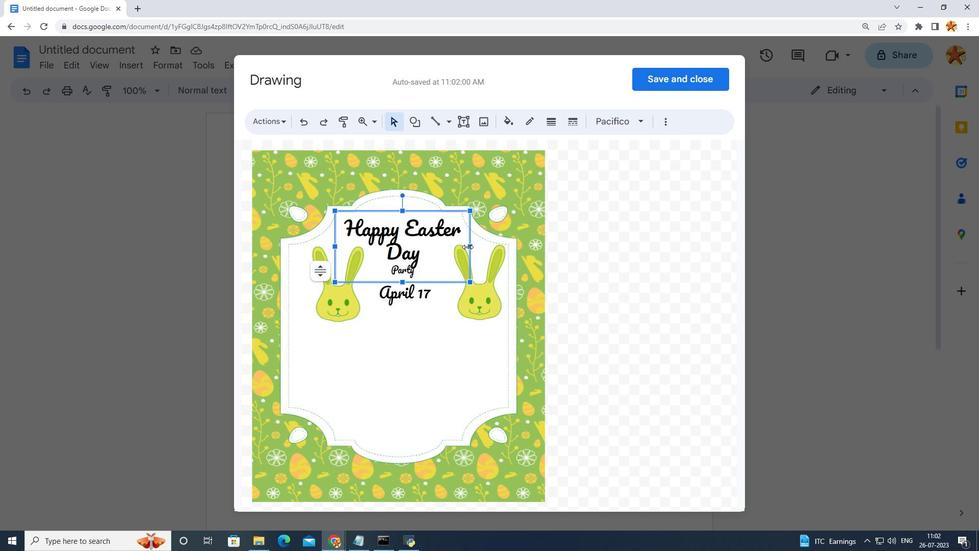 
Action: Mouse pressed left at (467, 246)
Screenshot: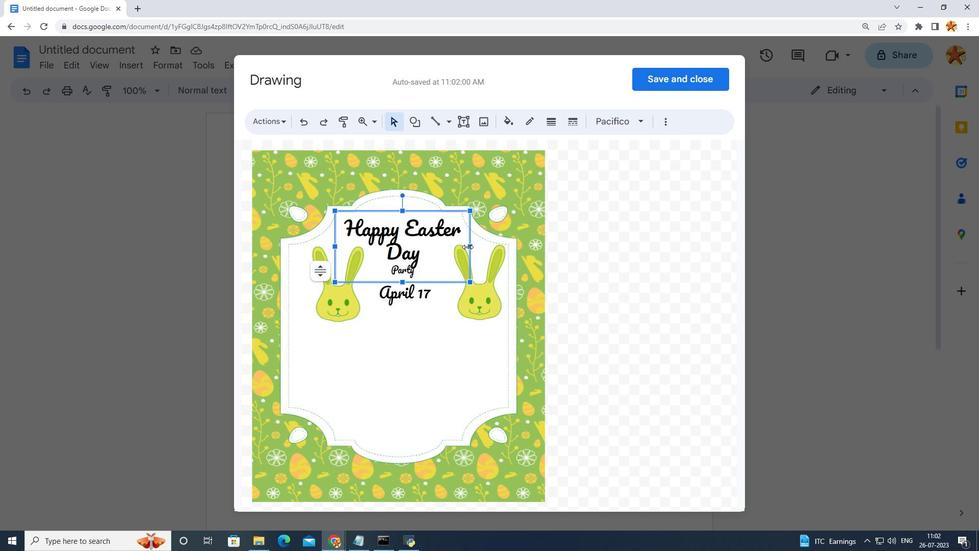
Action: Mouse moved to (431, 213)
Screenshot: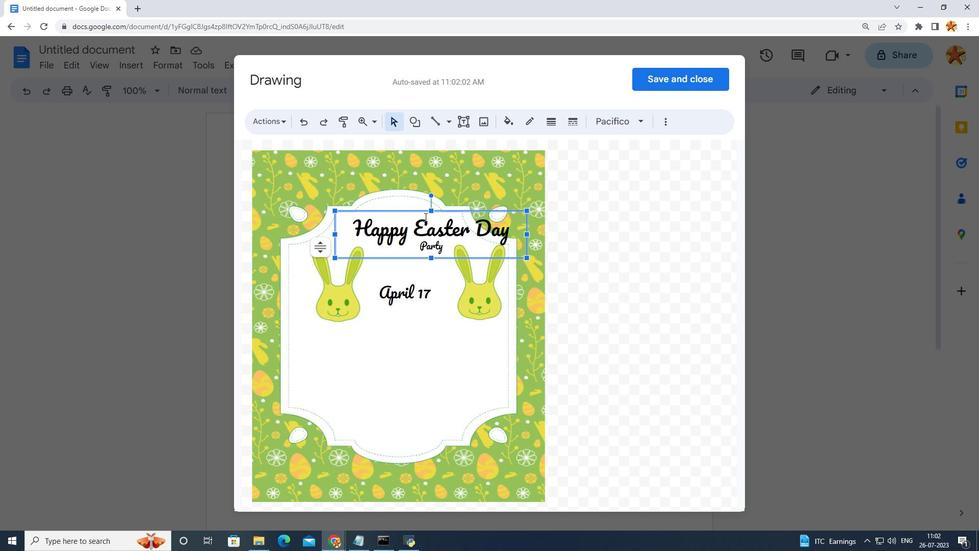 
Action: Mouse pressed left at (431, 213)
Screenshot: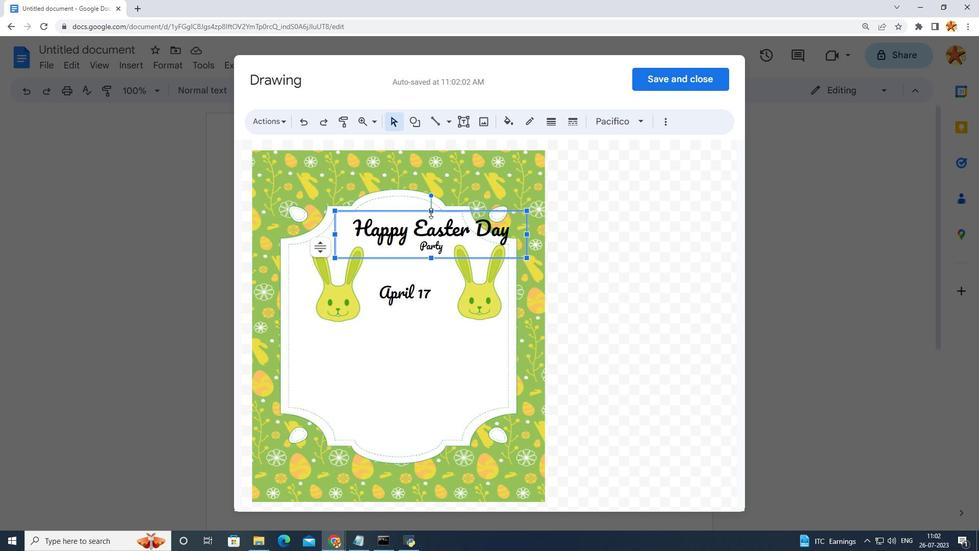 
Action: Mouse moved to (435, 213)
Screenshot: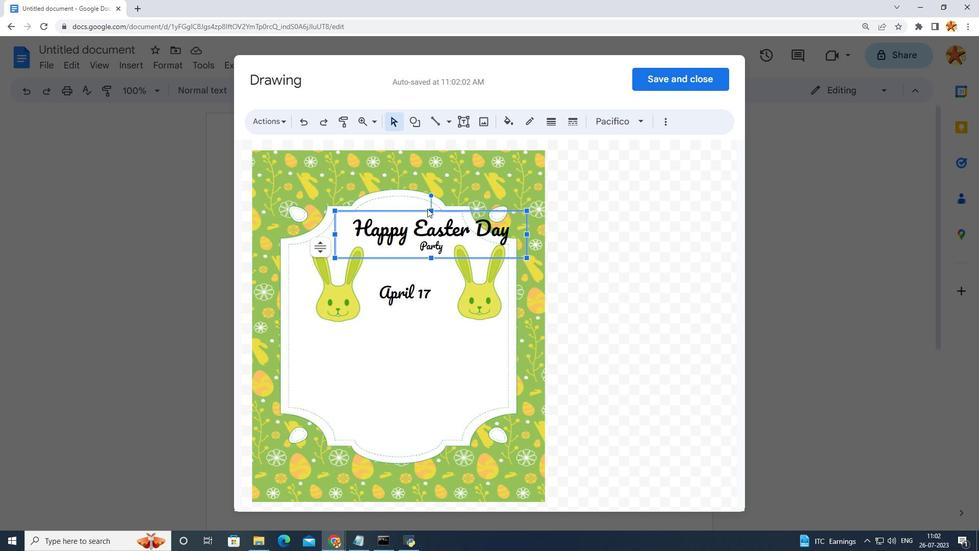 
Action: Mouse pressed left at (435, 213)
Screenshot: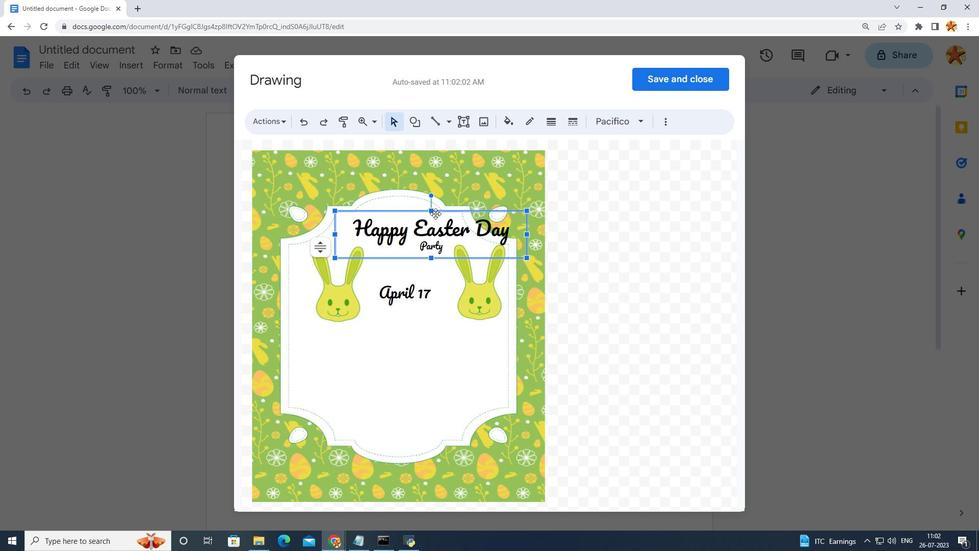 
Action: Mouse moved to (419, 318)
Screenshot: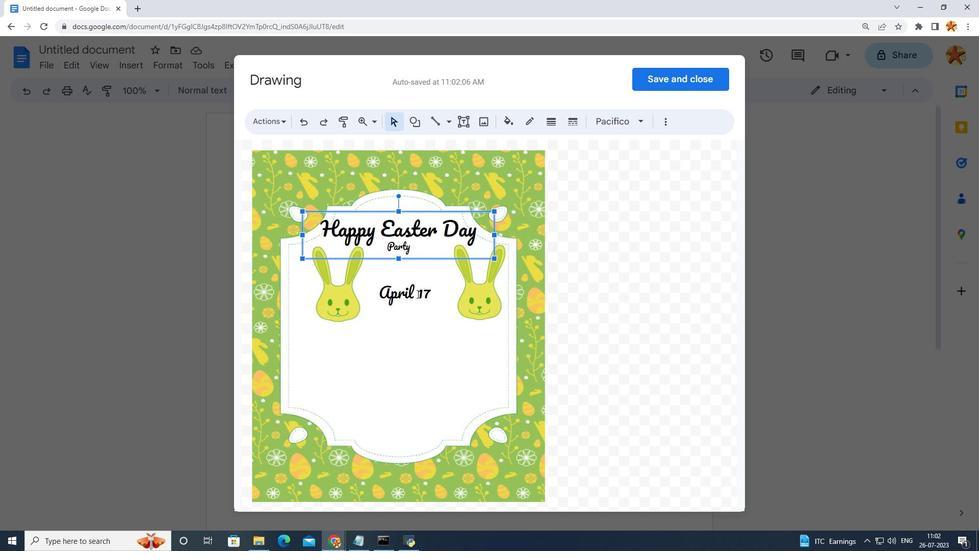 
Action: Mouse pressed left at (419, 318)
Screenshot: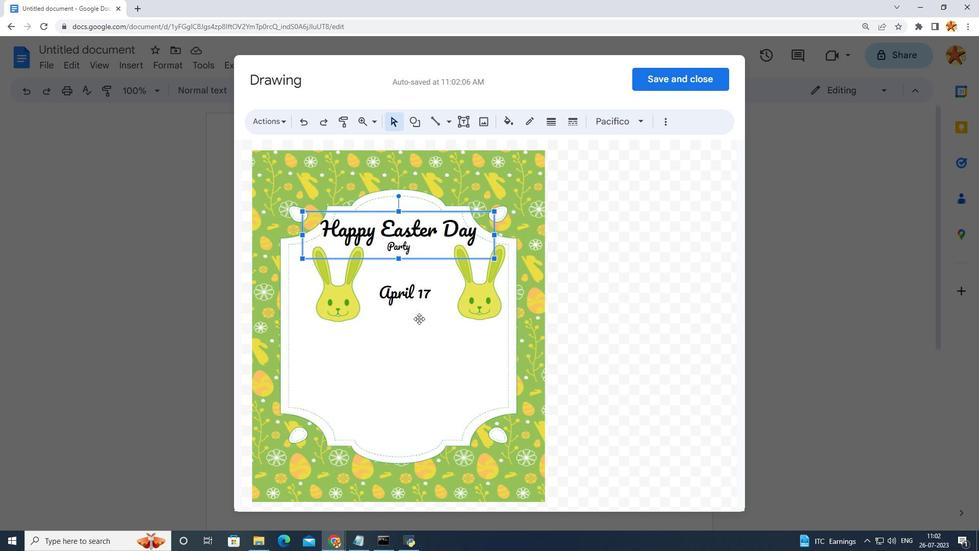 
Action: Mouse moved to (408, 298)
Screenshot: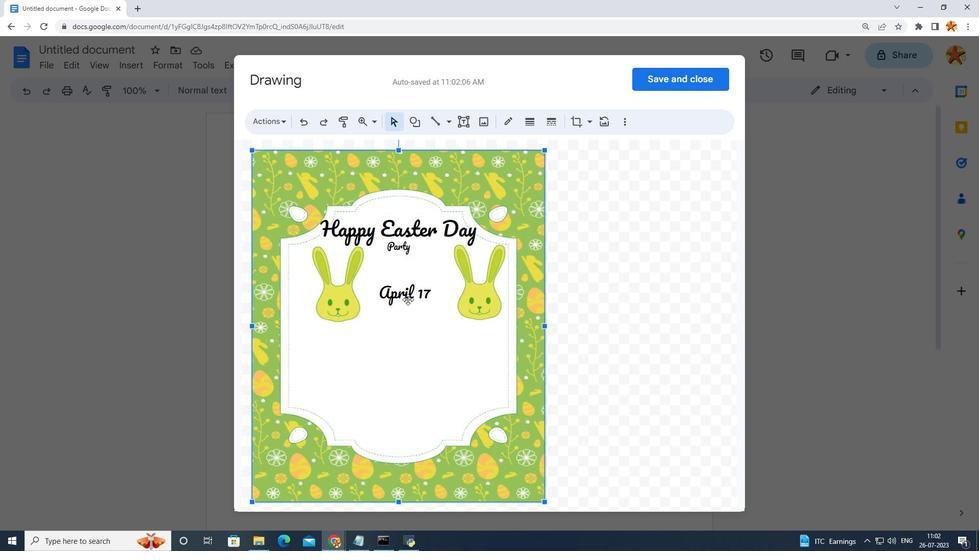 
Action: Mouse pressed left at (408, 298)
Screenshot: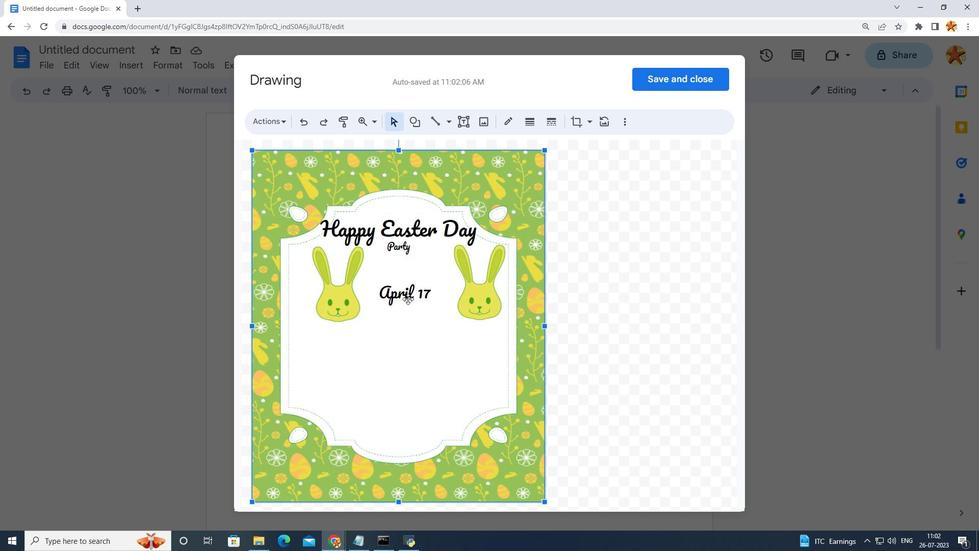 
Action: Mouse moved to (412, 278)
Screenshot: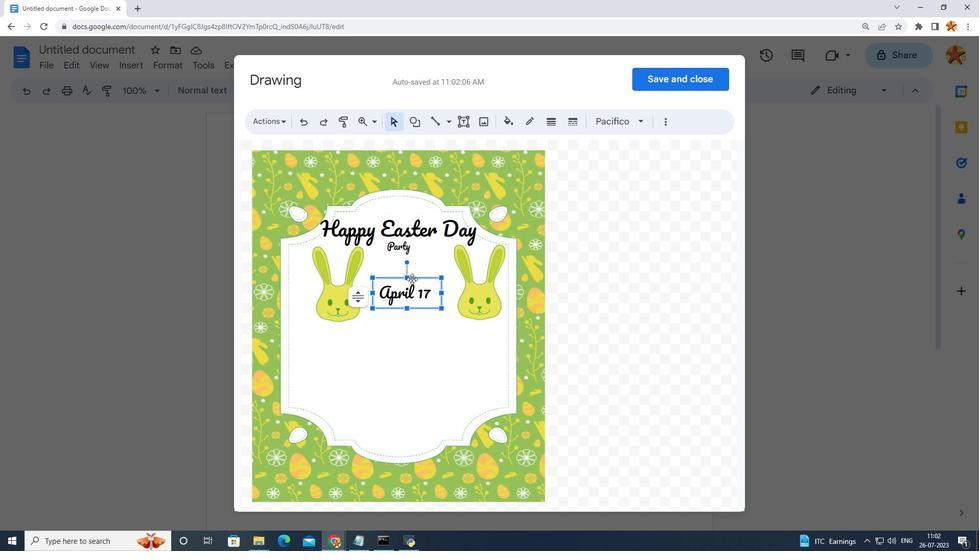 
Action: Mouse pressed left at (412, 278)
Screenshot: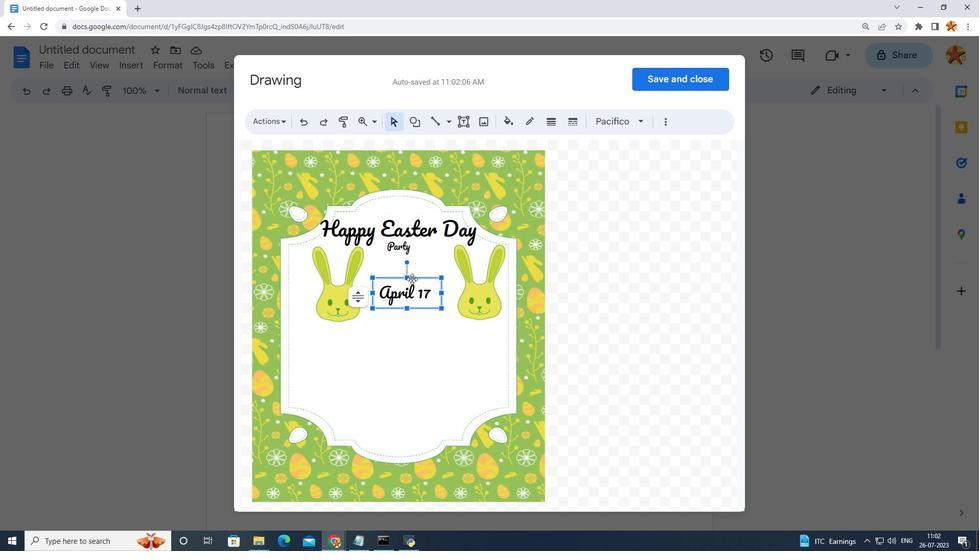 
Action: Mouse moved to (407, 322)
Screenshot: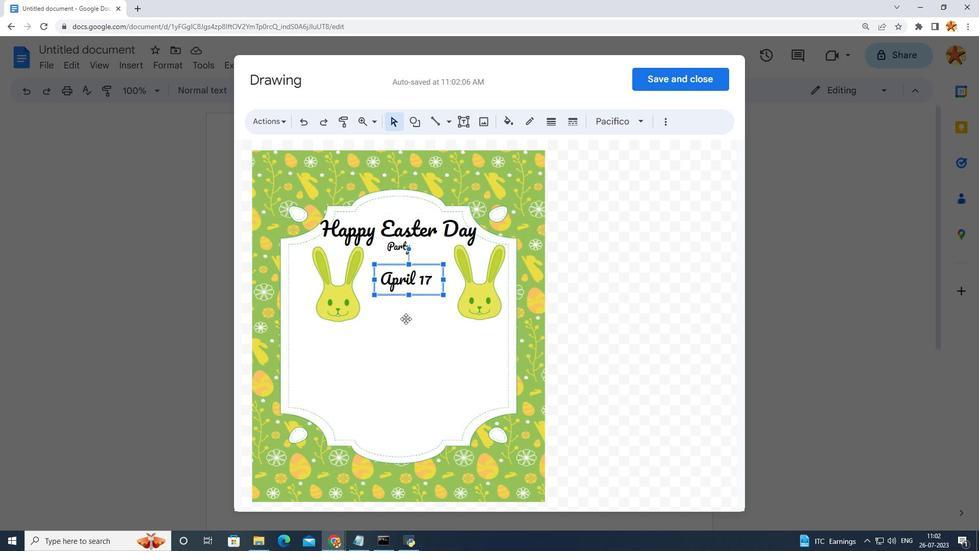
Action: Mouse pressed left at (407, 322)
Screenshot: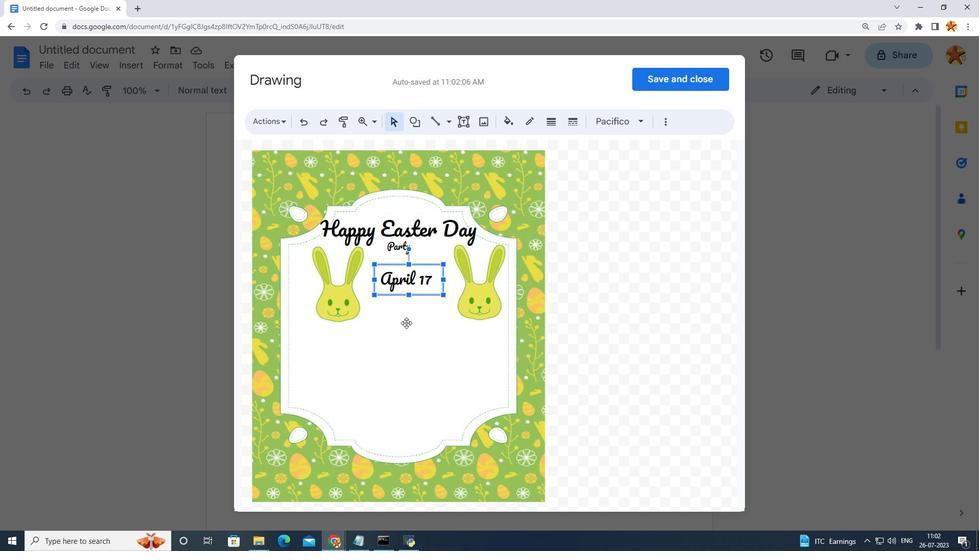 
Action: Mouse moved to (469, 128)
Screenshot: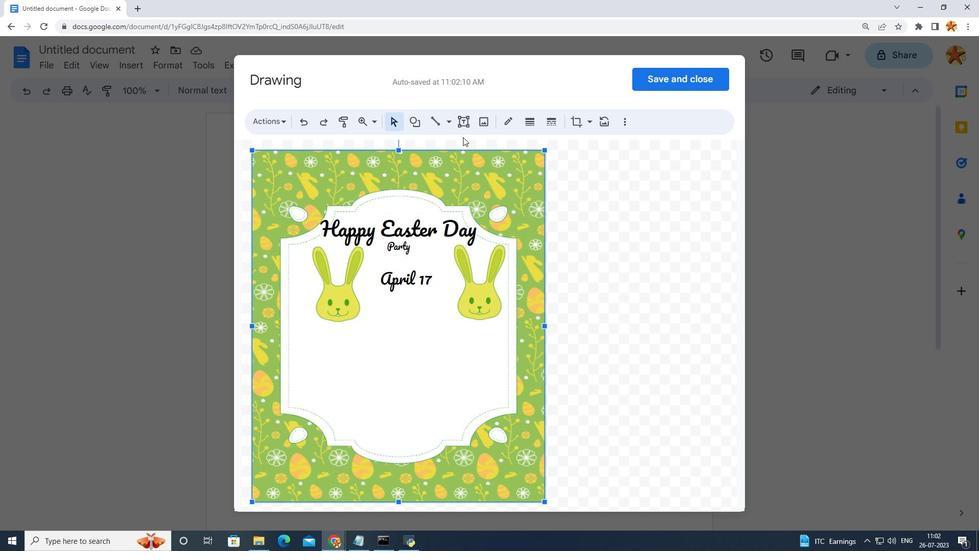 
Action: Mouse pressed left at (469, 128)
Screenshot: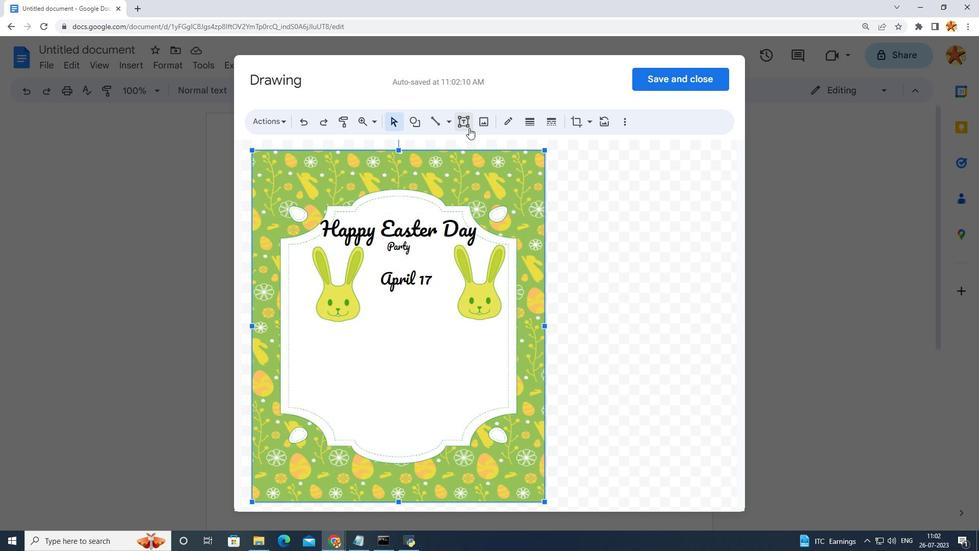 
Action: Mouse moved to (372, 300)
Screenshot: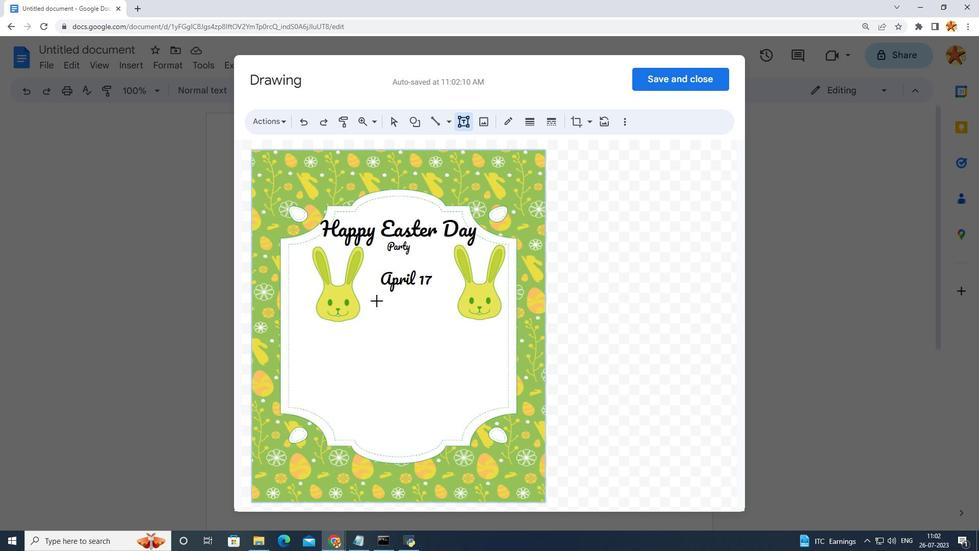 
Action: Mouse pressed left at (372, 300)
Screenshot: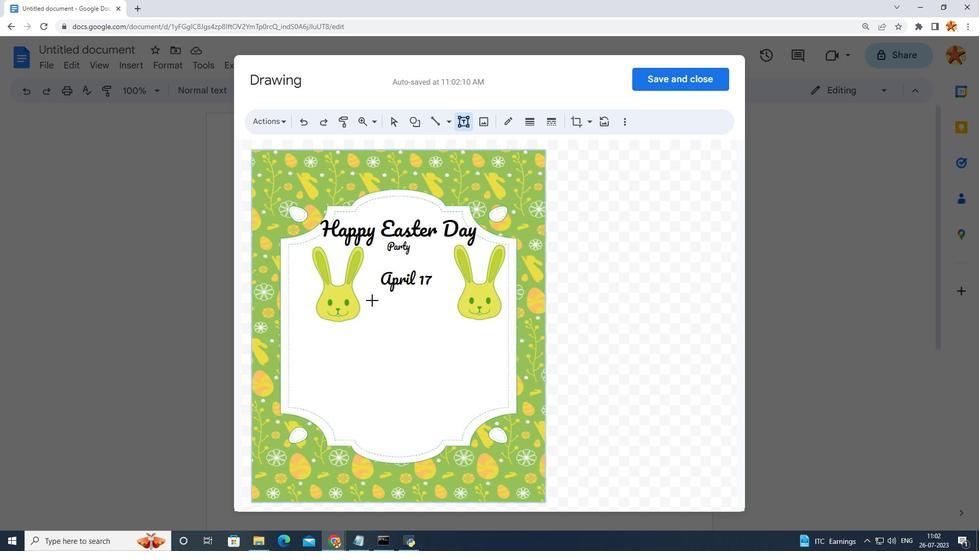 
Action: Mouse moved to (670, 117)
Screenshot: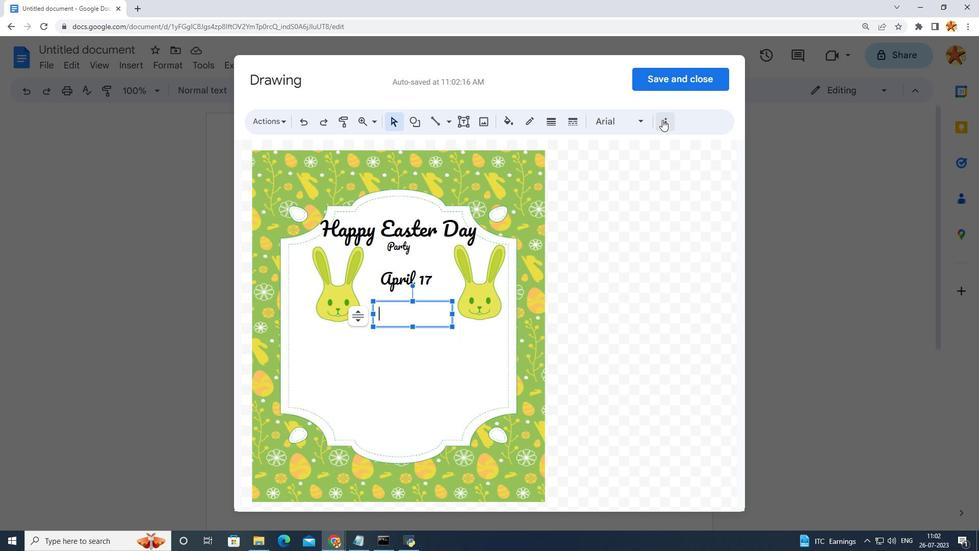 
Action: Mouse pressed left at (670, 117)
Screenshot: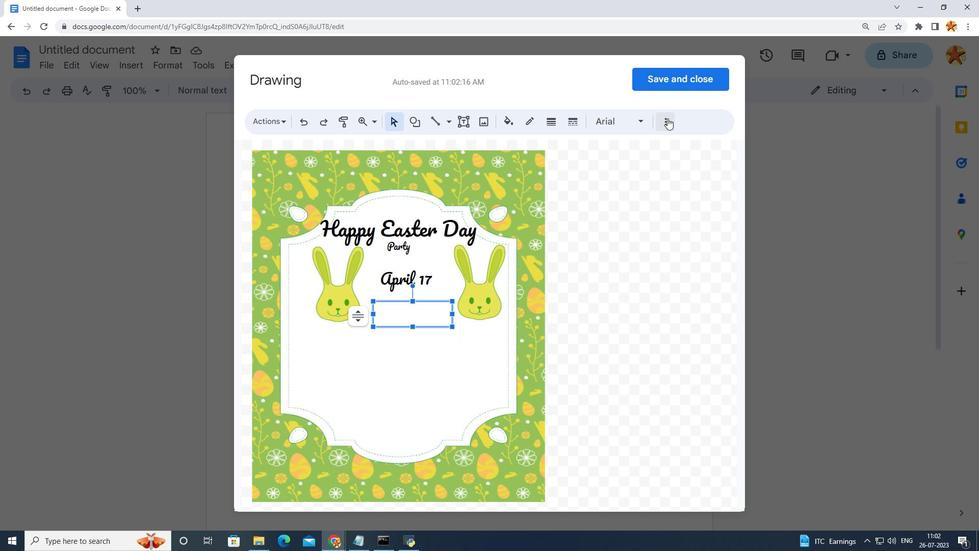 
Action: Mouse moved to (453, 144)
Screenshot: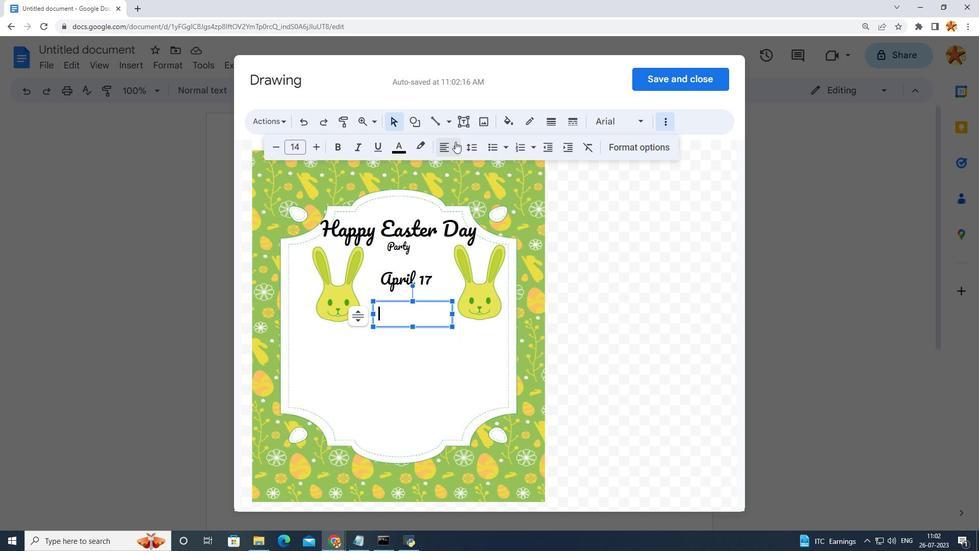 
Action: Mouse pressed left at (453, 144)
Screenshot: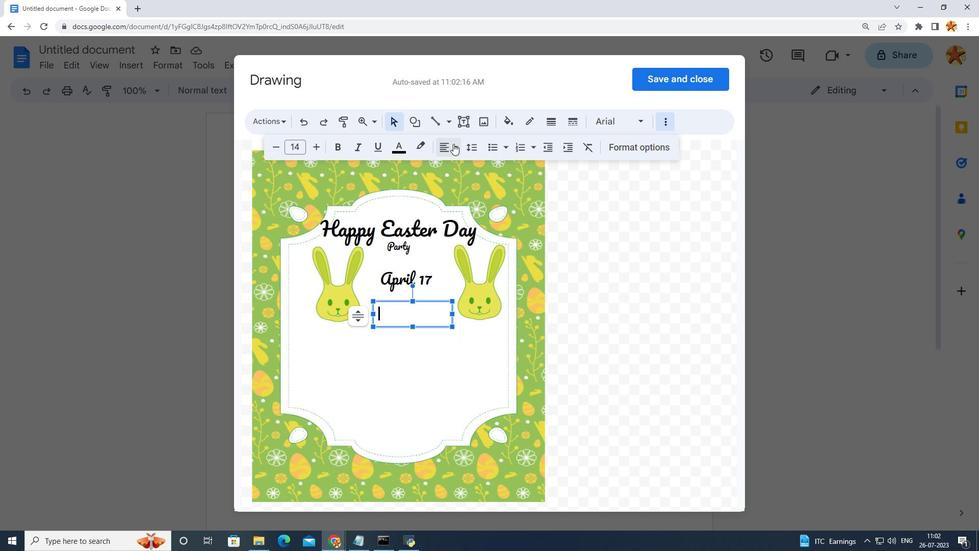 
Action: Mouse moved to (463, 171)
Screenshot: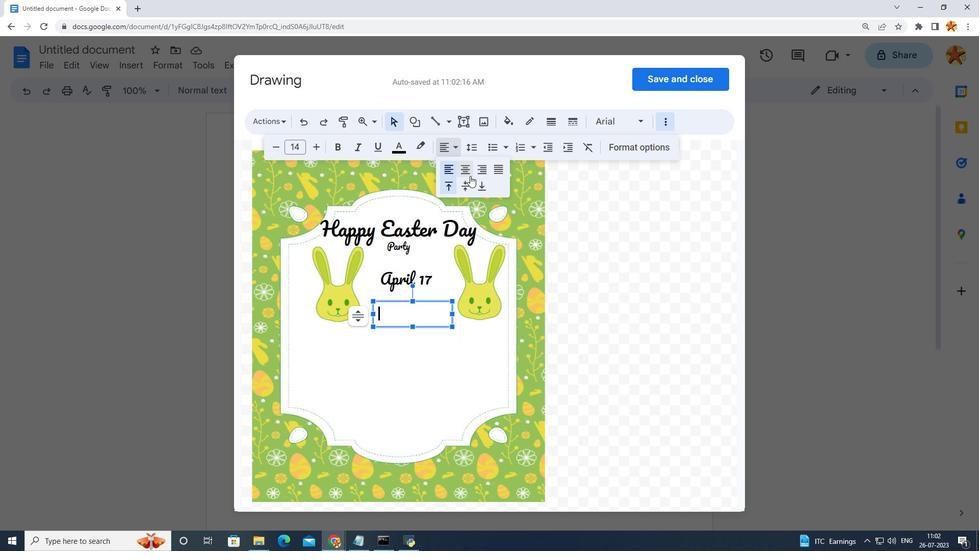 
Action: Mouse pressed left at (463, 171)
Screenshot: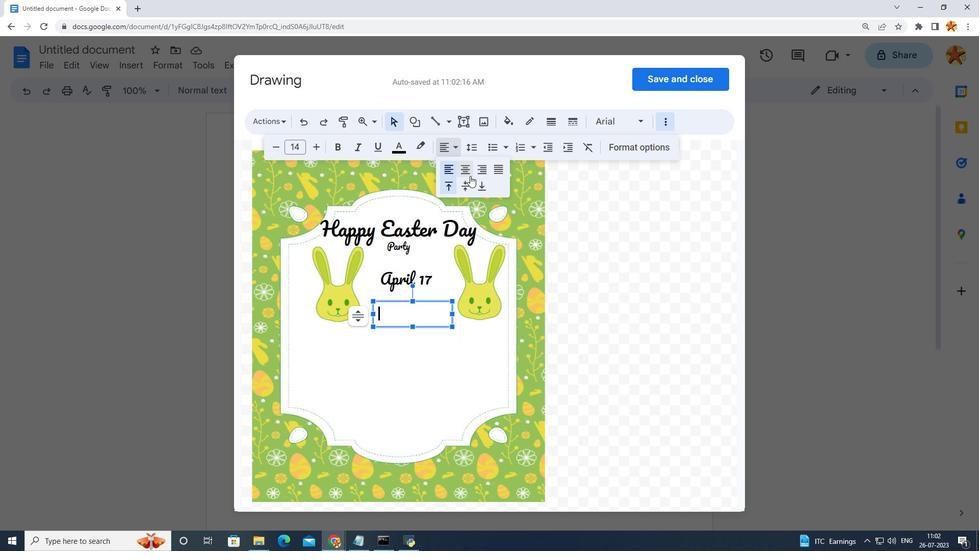 
Action: Mouse moved to (389, 312)
Screenshot: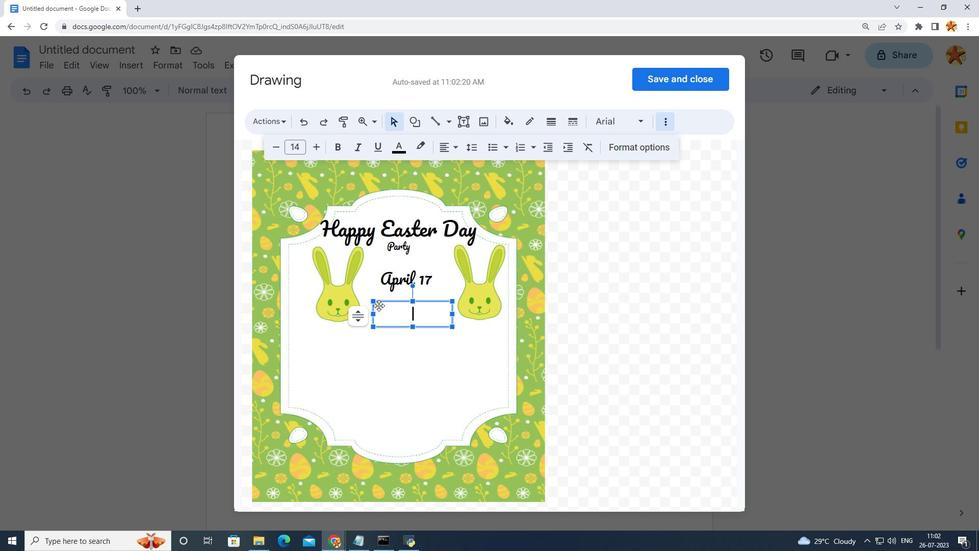 
Action: Key pressed <Key.caps_lock>
Screenshot: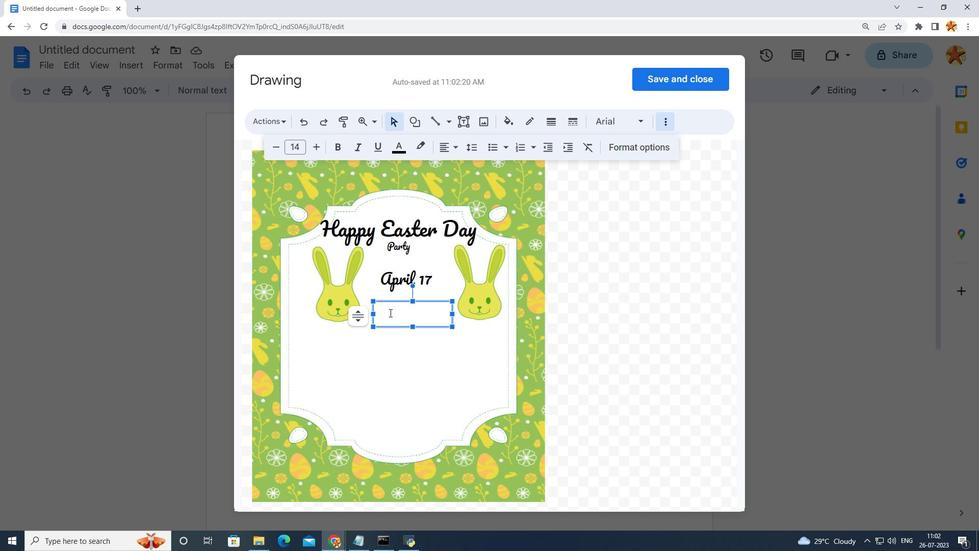 
Action: Mouse moved to (392, 301)
Screenshot: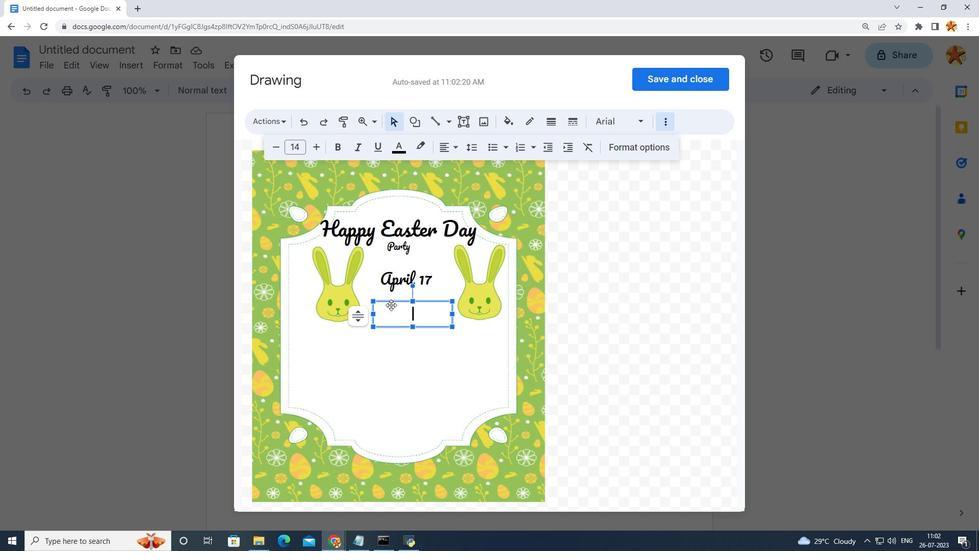 
Action: Key pressed F
Screenshot: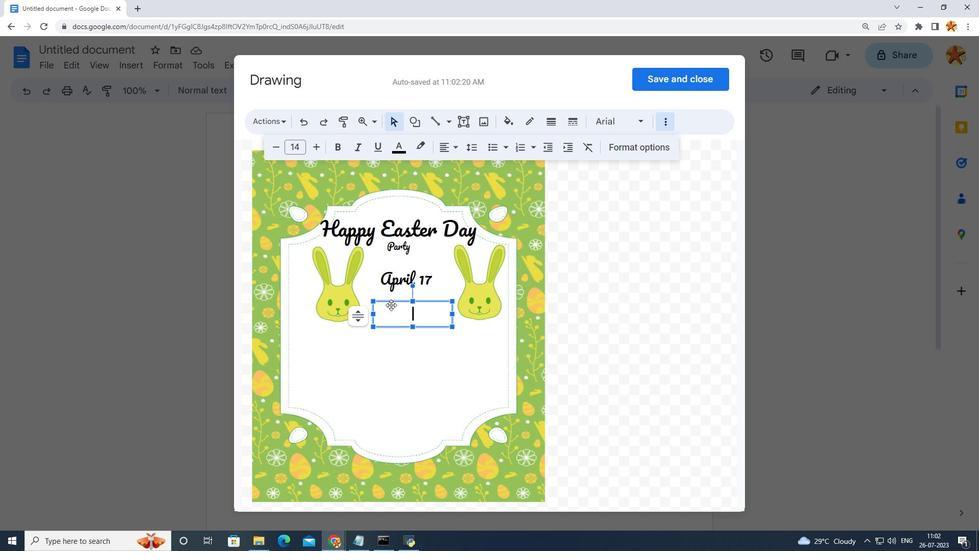 
Action: Mouse moved to (393, 297)
Screenshot: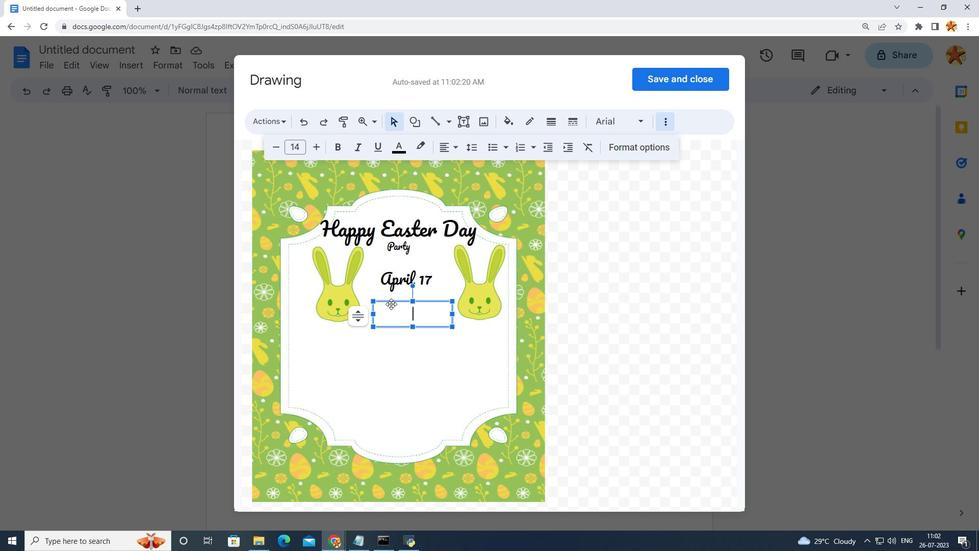 
Action: Key pressed <Key.caps_lock>estive<Key.space>breakfast,chil<Key.backspace><Key.backspace><Key.backspace><Key.backspace>k
Screenshot: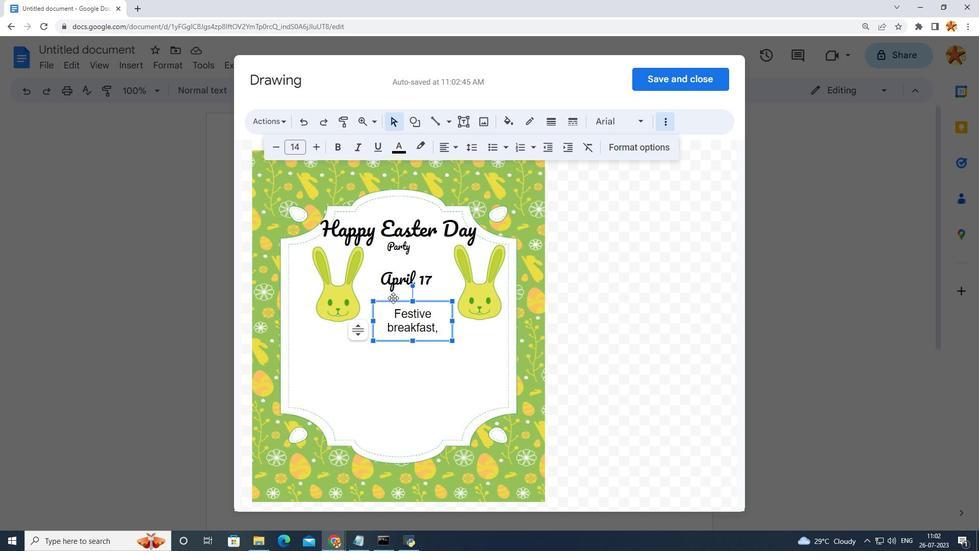 
Action: Mouse moved to (393, 297)
Screenshot: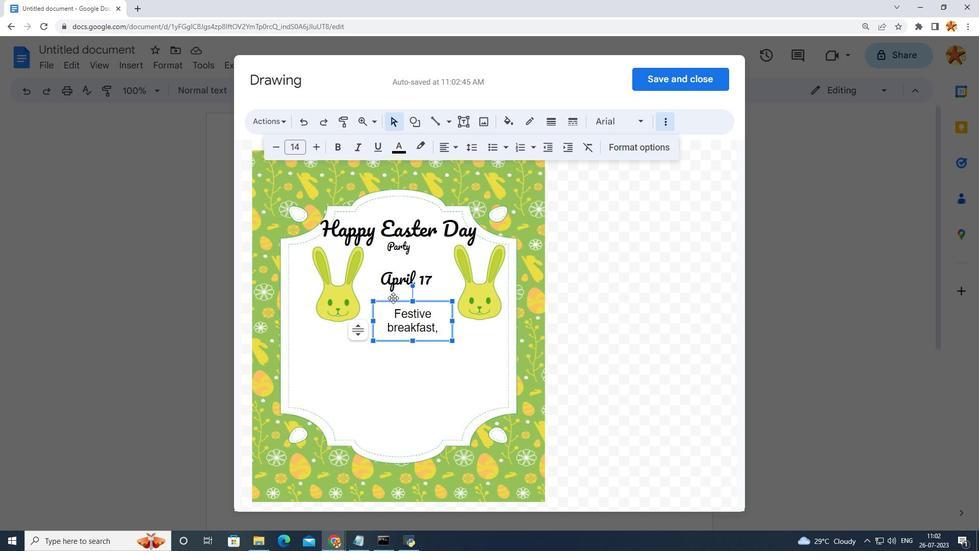 
Action: Key pressed i
Screenshot: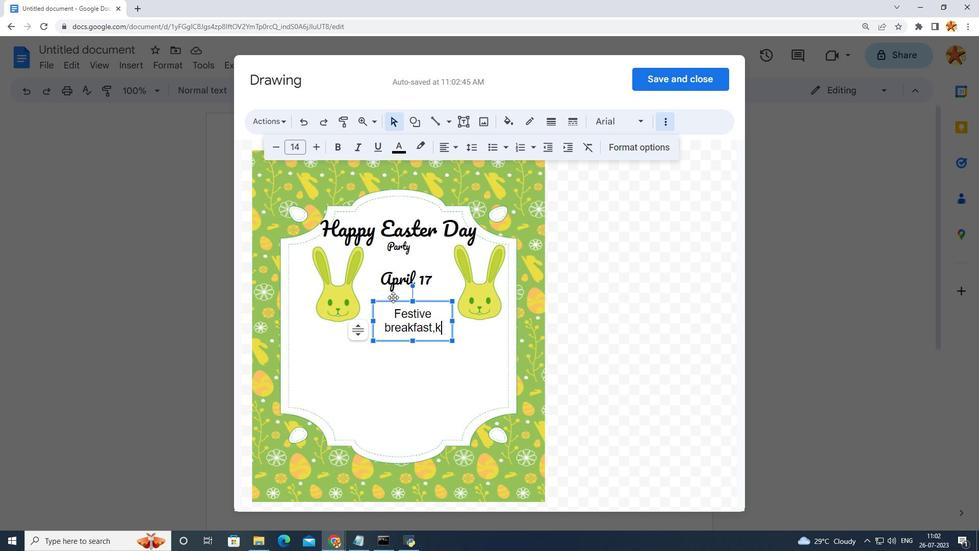 
Action: Mouse moved to (393, 295)
Screenshot: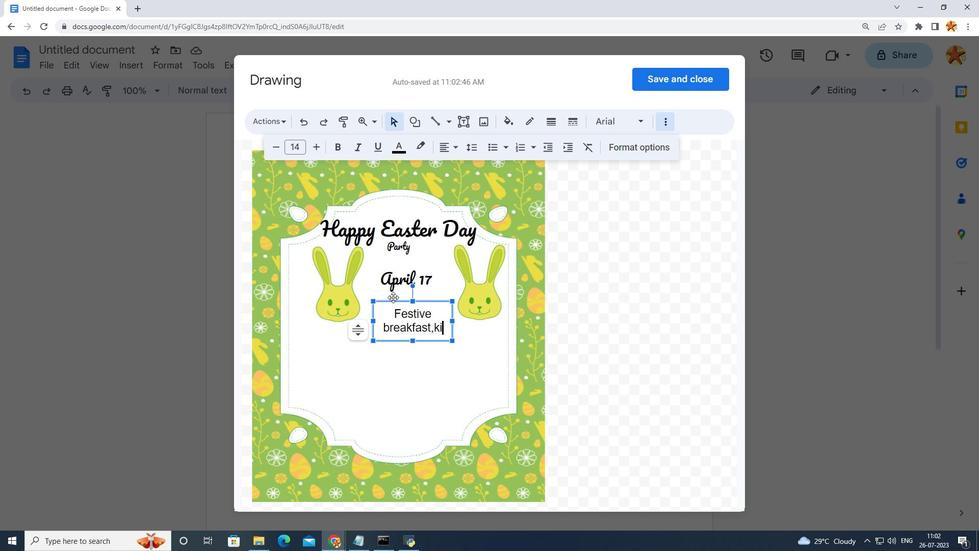 
Action: Key pressed d
Screenshot: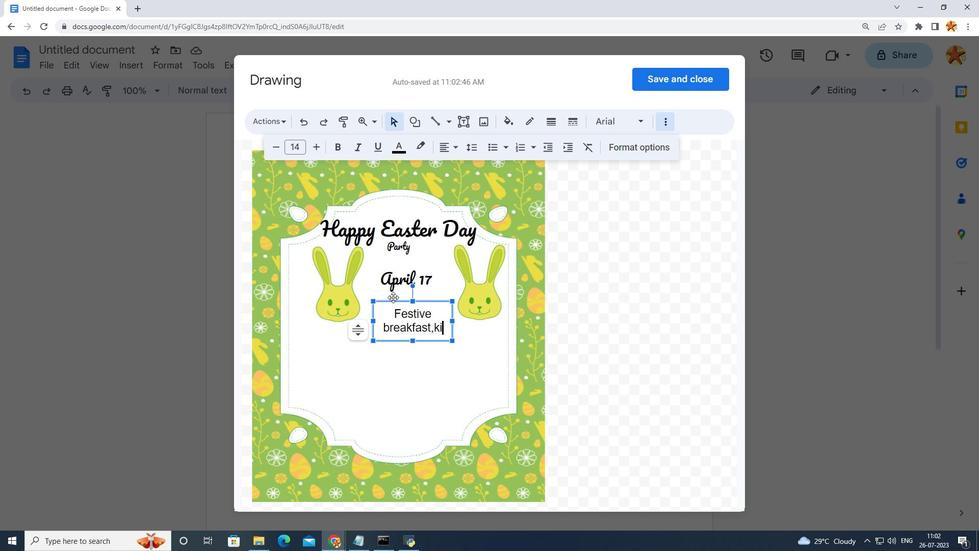 
Action: Mouse moved to (394, 292)
Screenshot: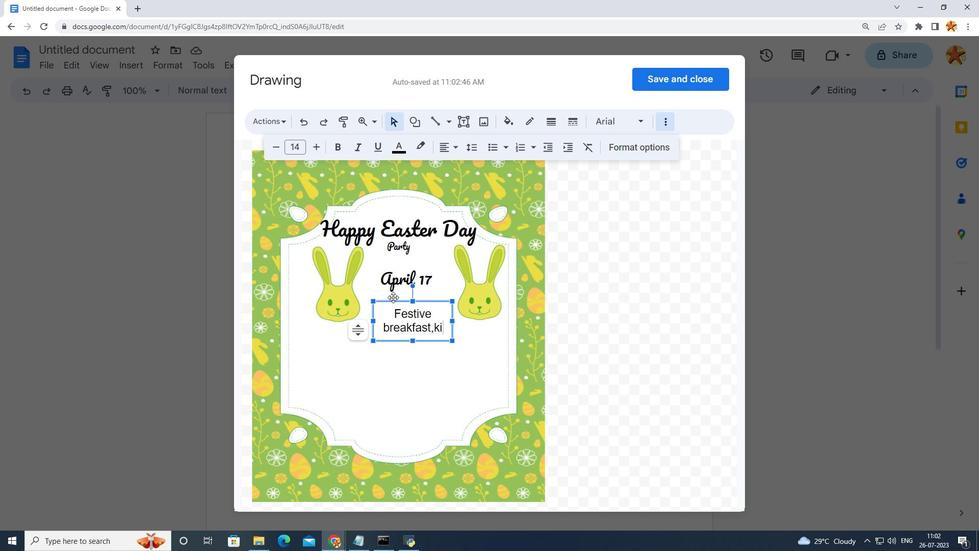 
Action: Key pressed s<Key.space>party,<Key.space>ba
Screenshot: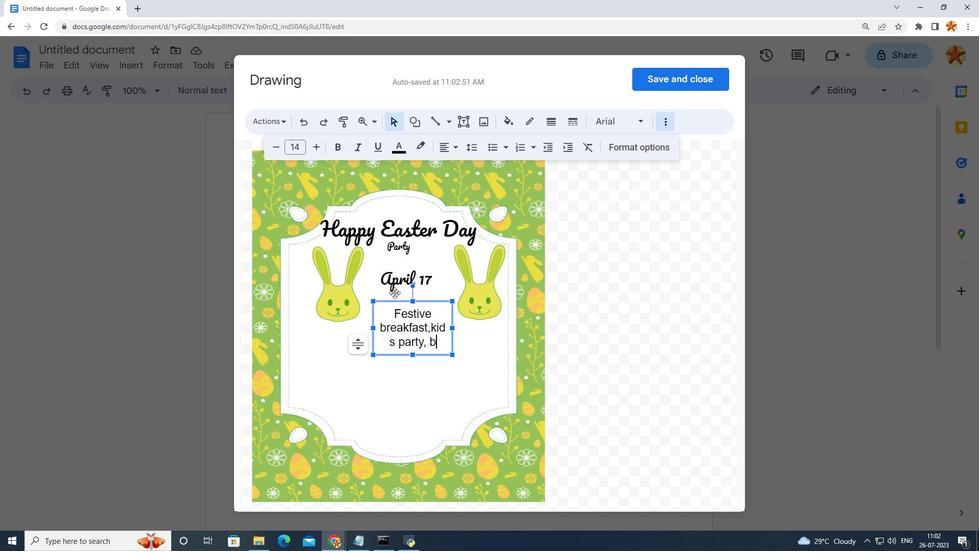 
Action: Mouse moved to (397, 289)
Screenshot: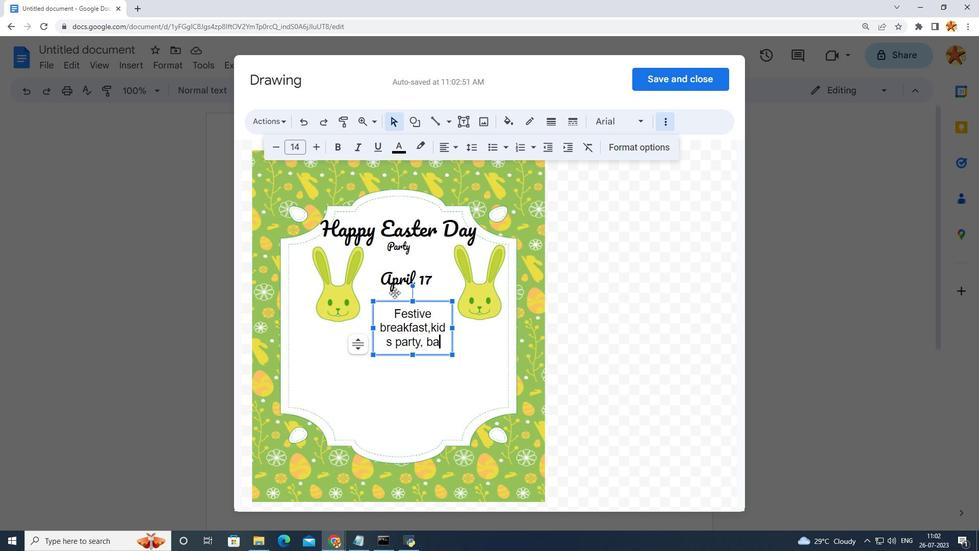 
Action: Key pressed rbecur
Screenshot: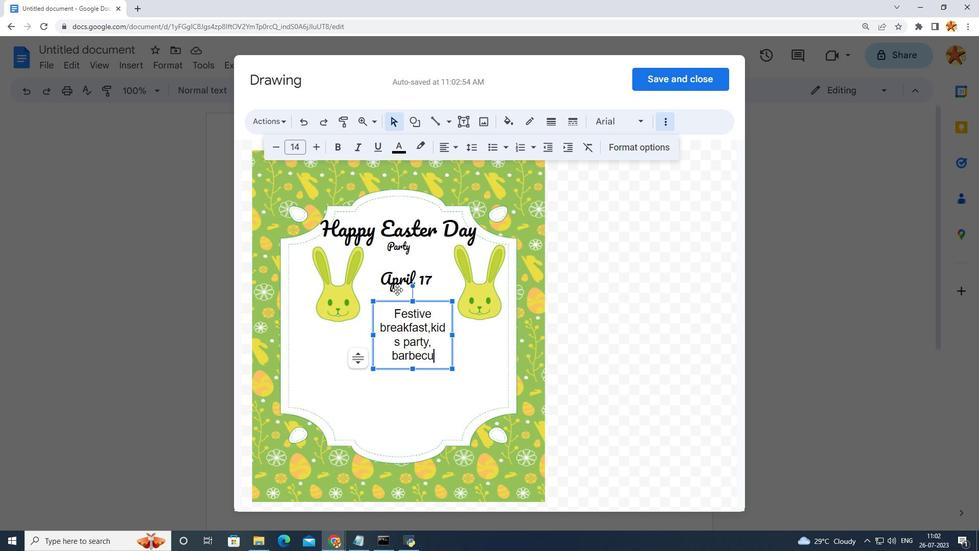
Action: Mouse moved to (400, 288)
Screenshot: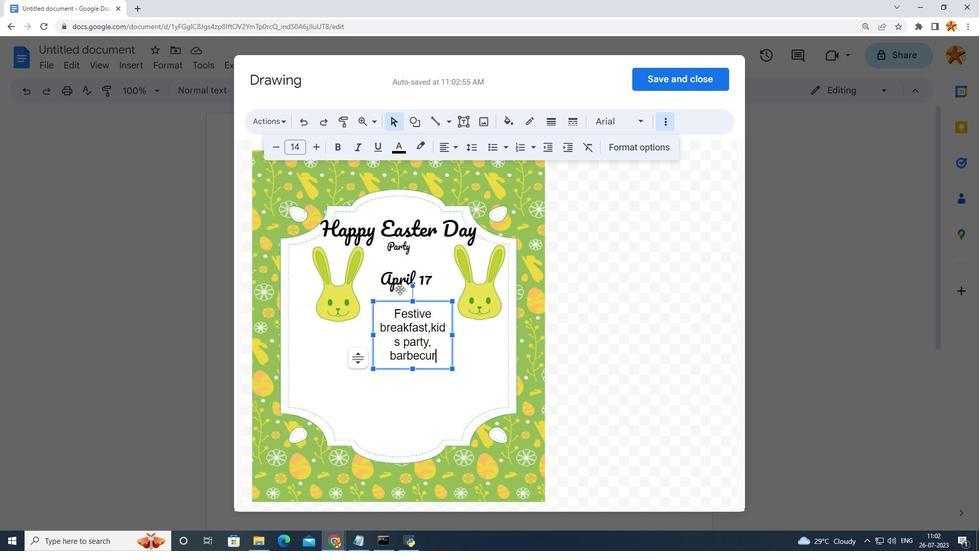 
Action: Key pressed <Key.backspace>e
Screenshot: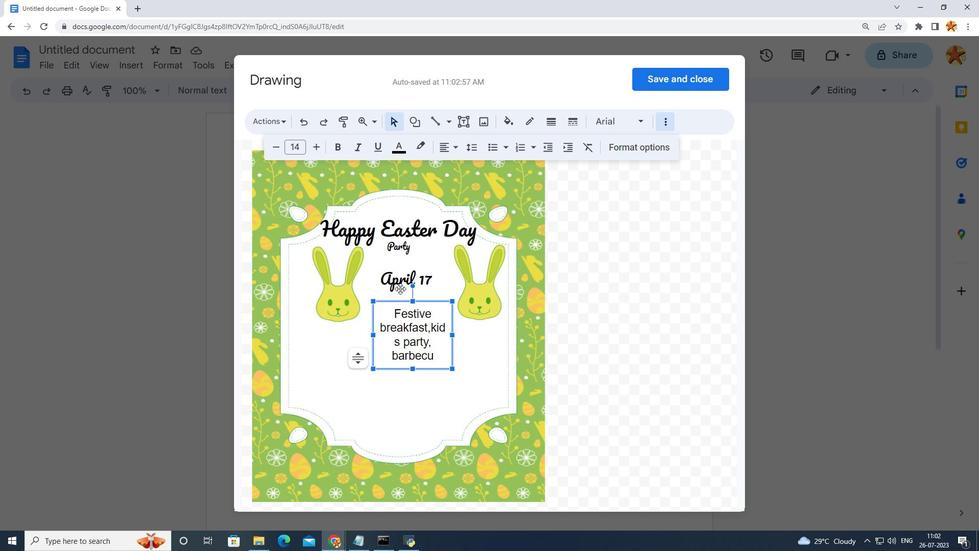 
Action: Mouse moved to (371, 335)
Screenshot: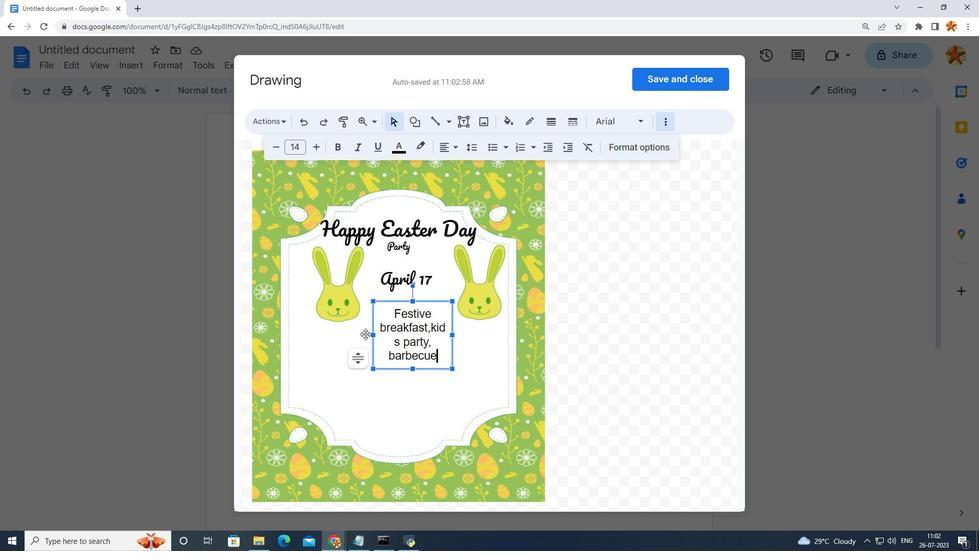 
Action: Mouse pressed left at (371, 335)
Screenshot: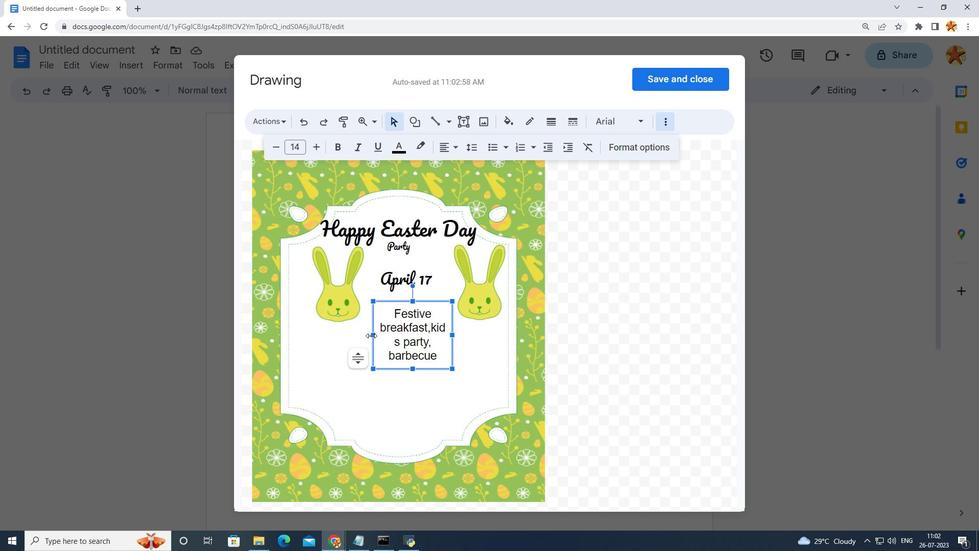 
Action: Mouse moved to (452, 330)
Screenshot: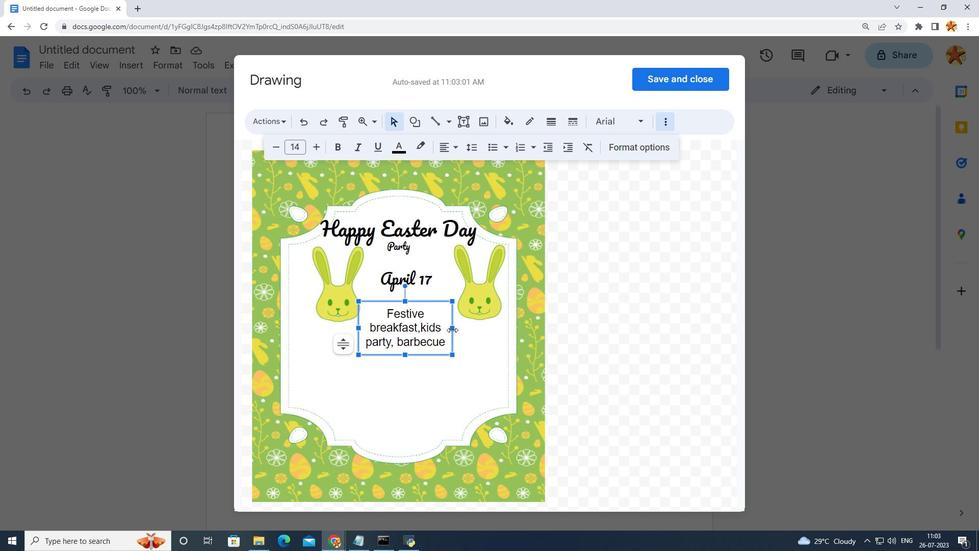 
Action: Mouse pressed left at (452, 330)
Screenshot: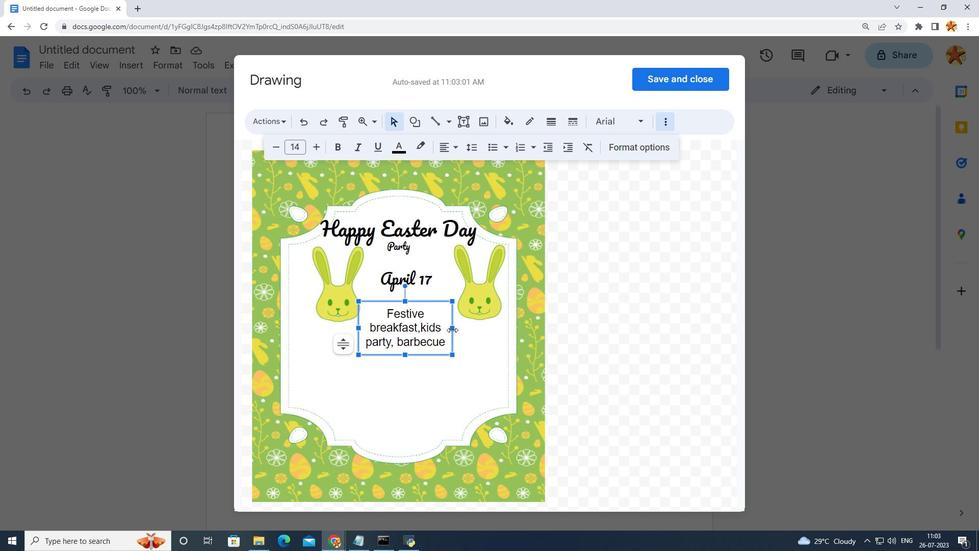 
Action: Mouse moved to (427, 328)
Screenshot: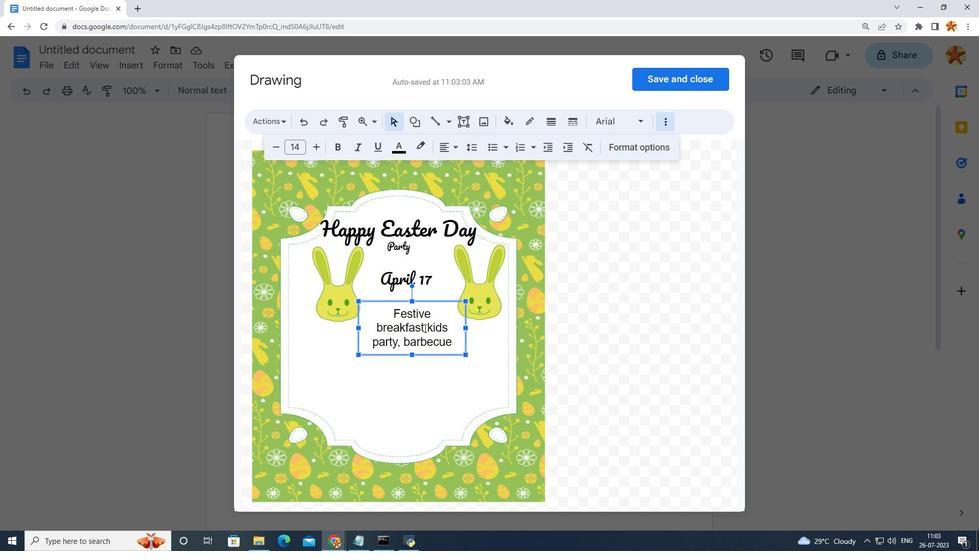 
Action: Mouse pressed left at (427, 328)
Screenshot: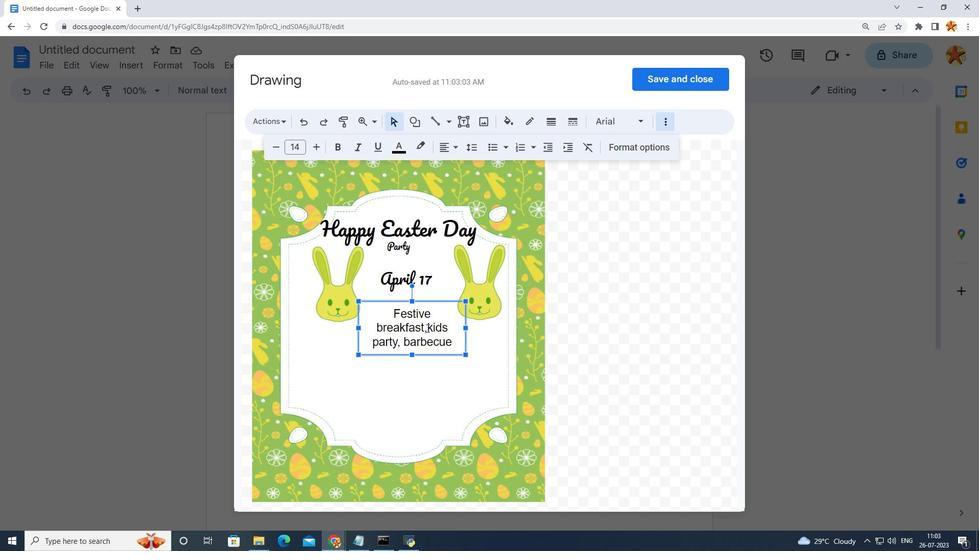
Action: Mouse moved to (427, 328)
Screenshot: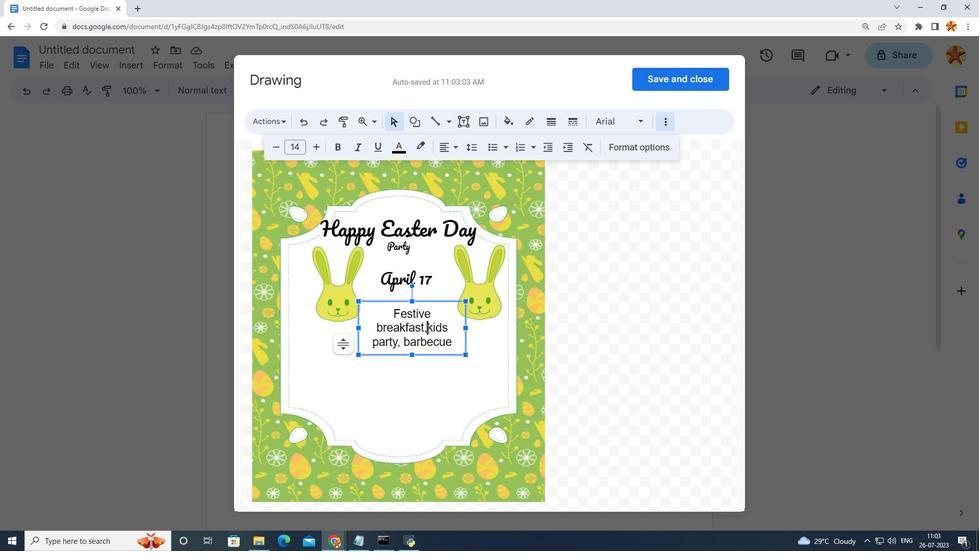 
Action: Key pressed <Key.enter>
Screenshot: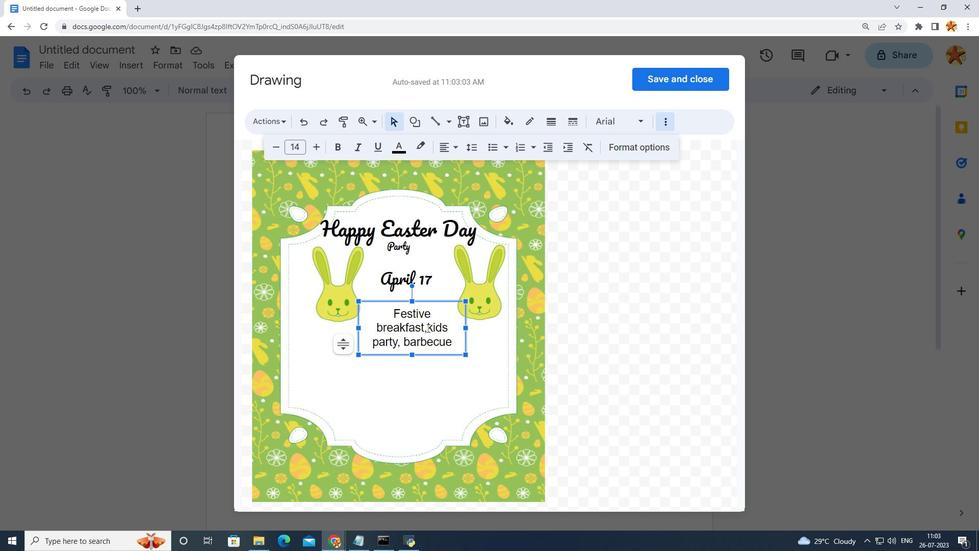 
Action: Mouse moved to (399, 302)
Screenshot: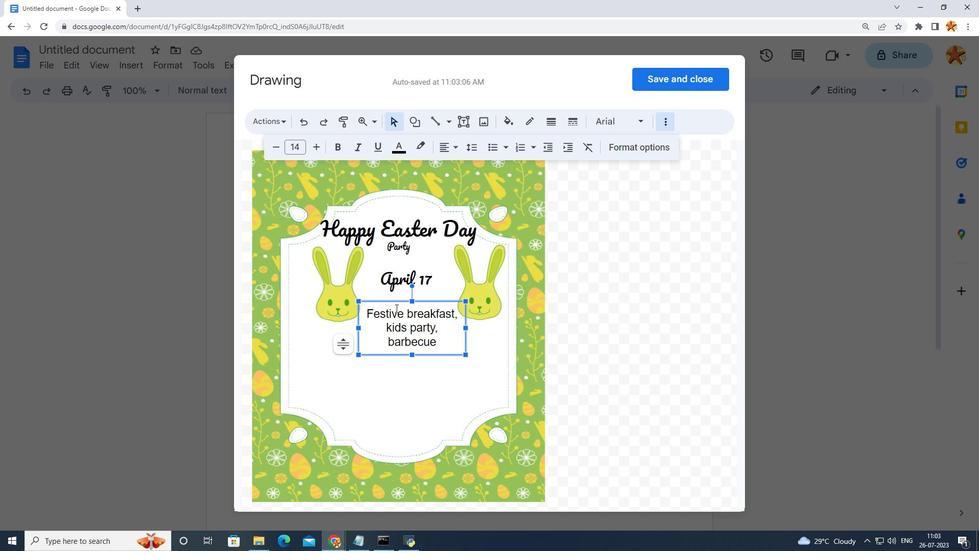 
Action: Mouse pressed left at (399, 302)
Screenshot: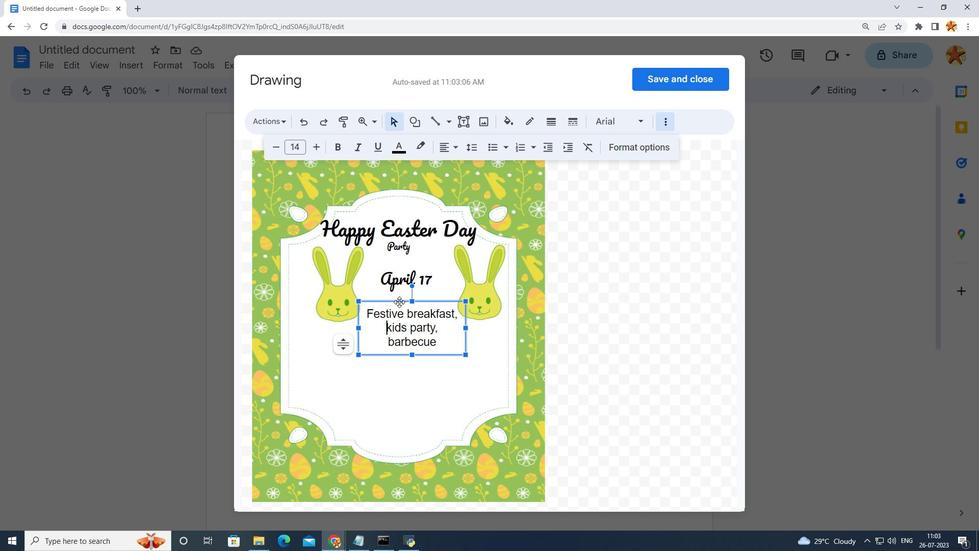 
Action: Mouse moved to (469, 330)
Screenshot: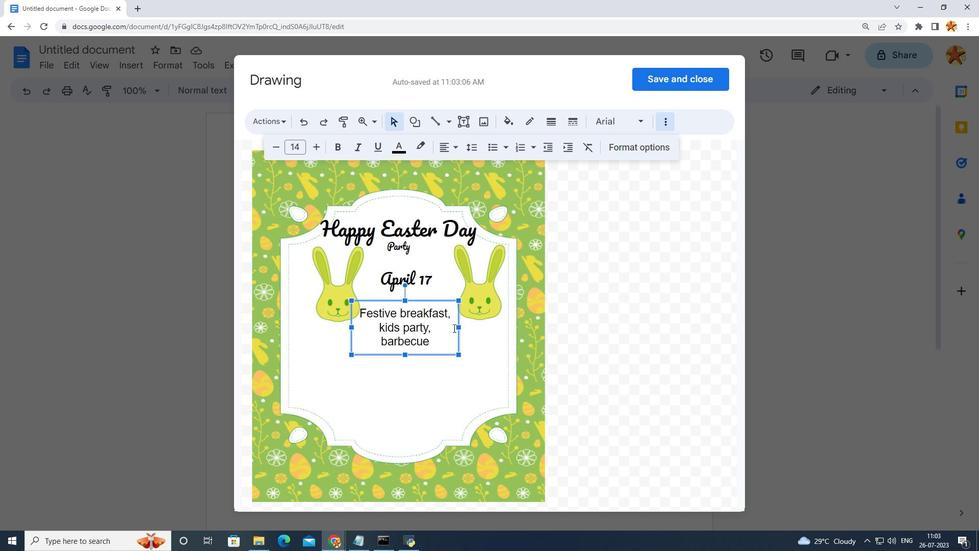 
Action: Mouse pressed left at (469, 330)
Screenshot: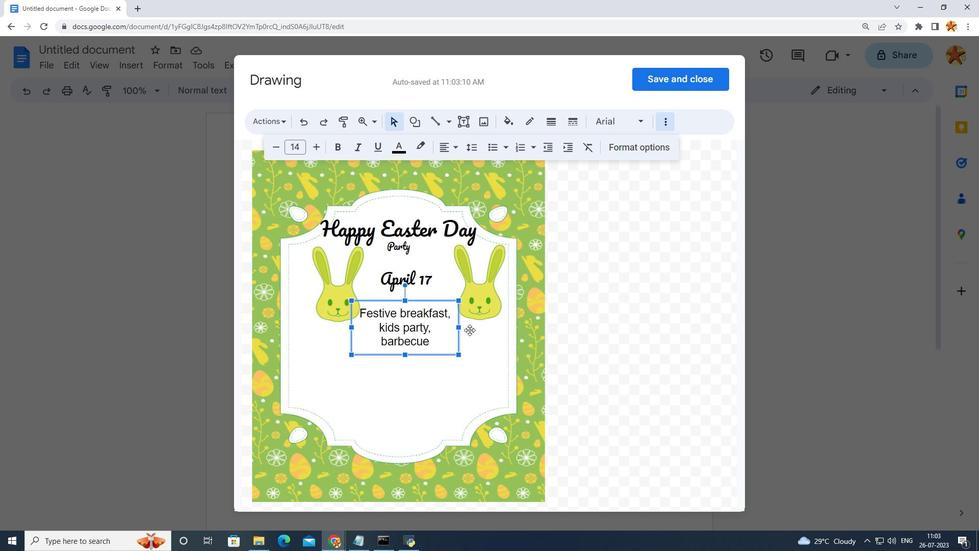 
Action: Mouse moved to (417, 332)
Screenshot: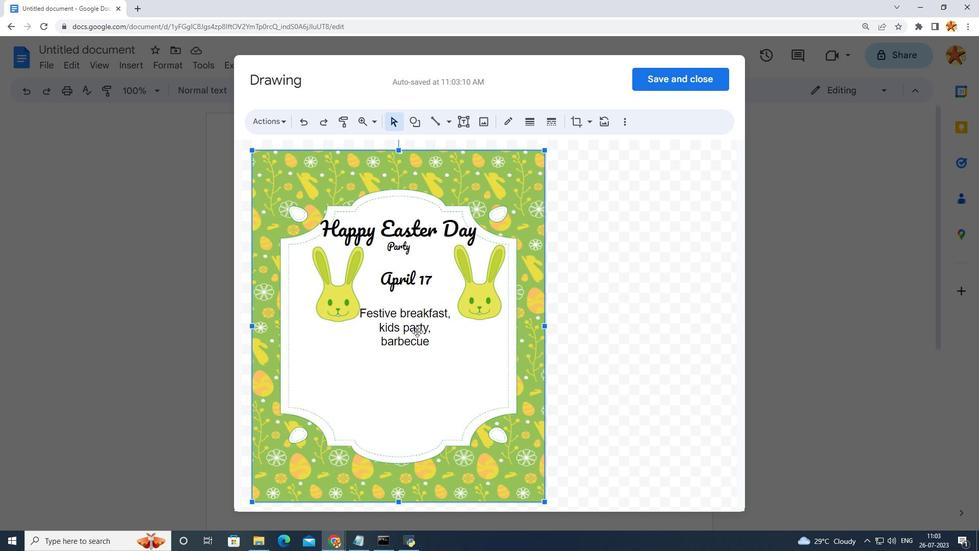 
Action: Mouse pressed left at (417, 332)
Screenshot: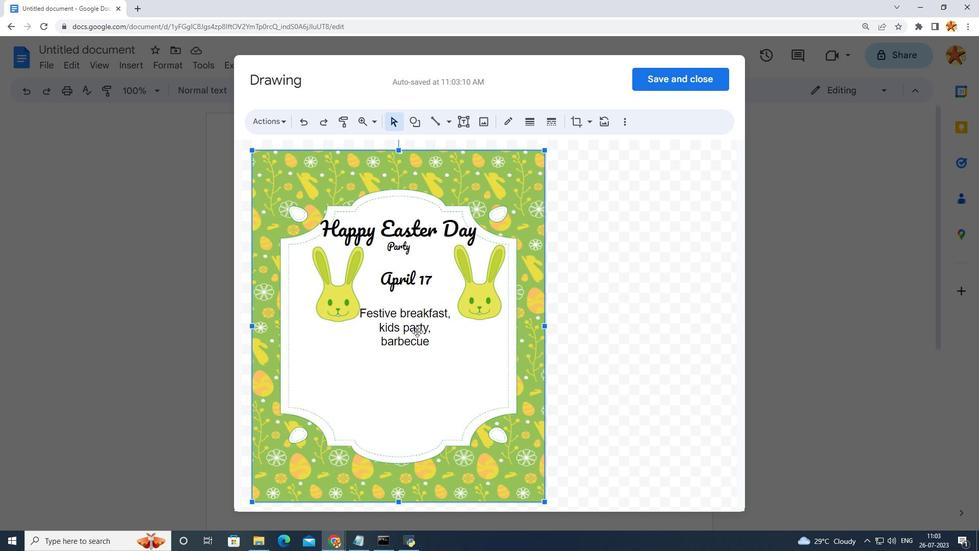 
Action: Mouse moved to (432, 344)
Screenshot: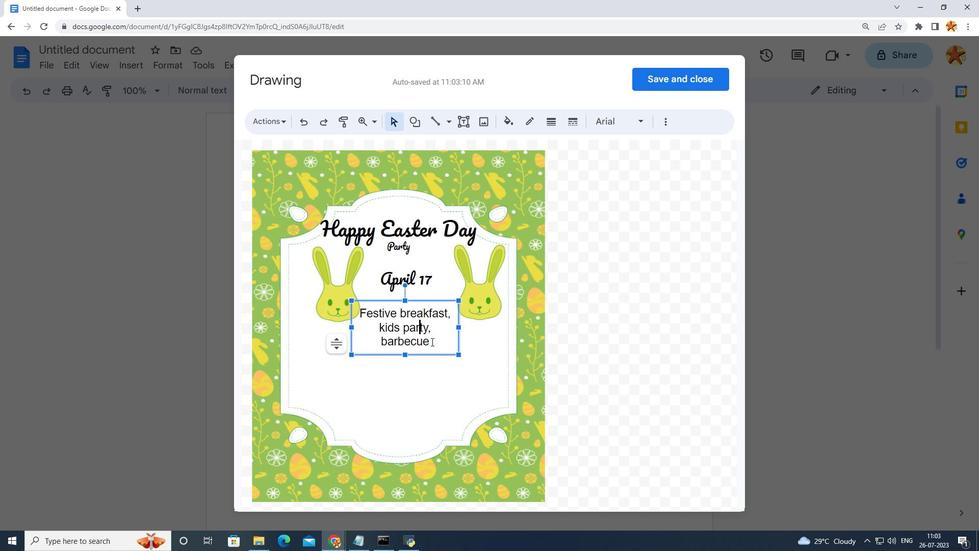 
Action: Mouse pressed left at (432, 344)
Screenshot: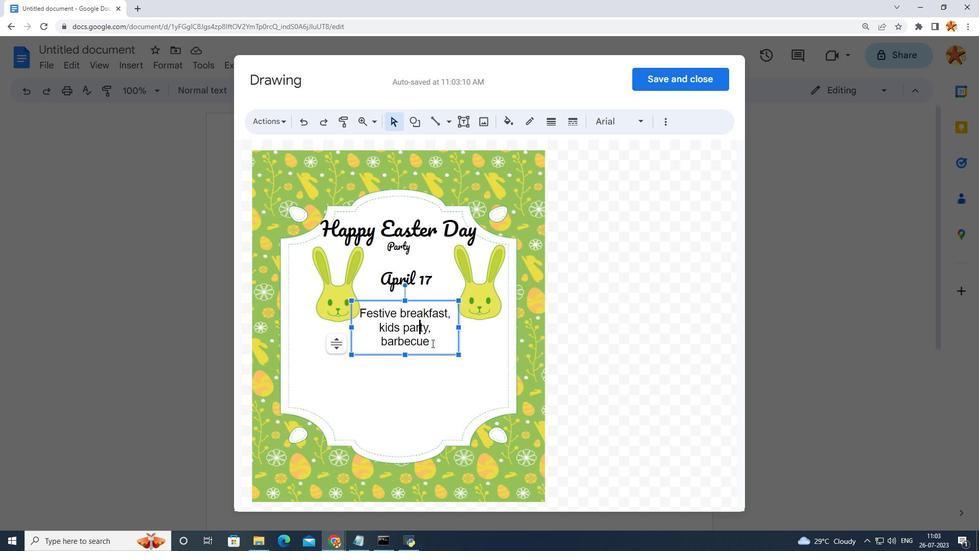 
Action: Mouse moved to (619, 122)
Screenshot: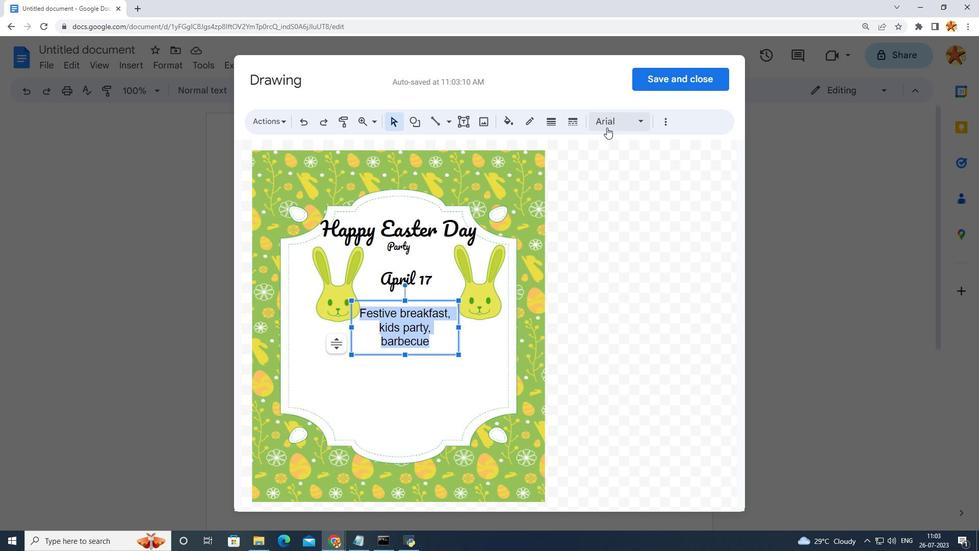 
Action: Mouse pressed left at (619, 122)
Screenshot: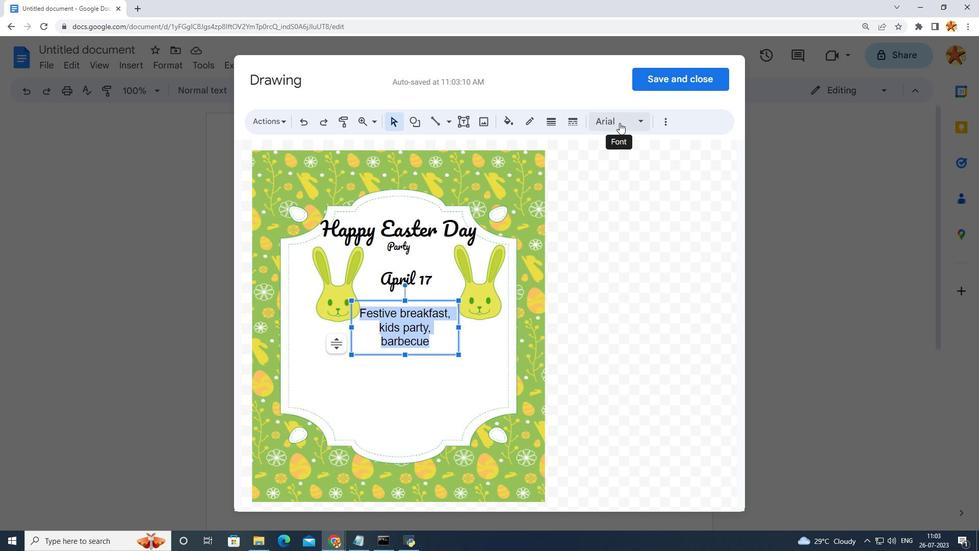 
Action: Mouse moved to (547, 254)
Screenshot: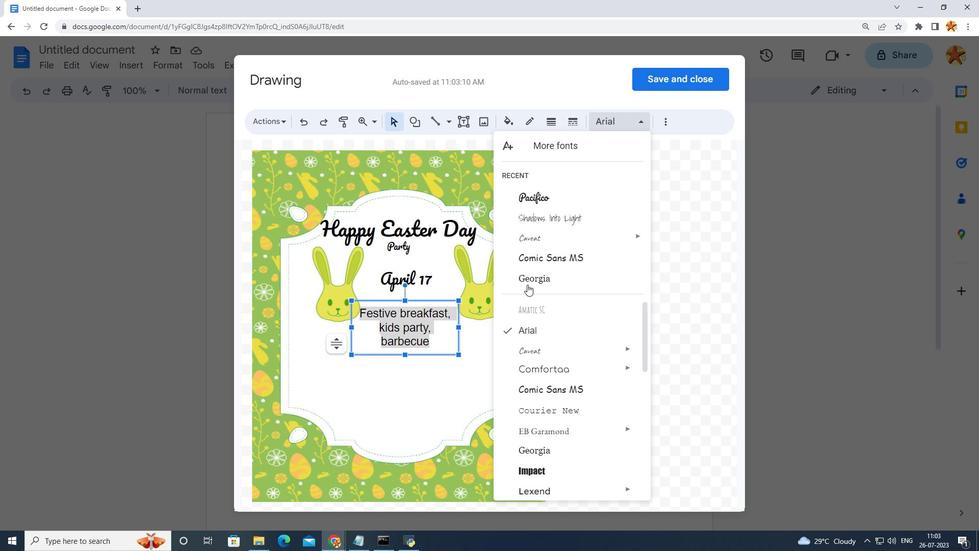 
Action: Mouse pressed left at (547, 254)
Screenshot: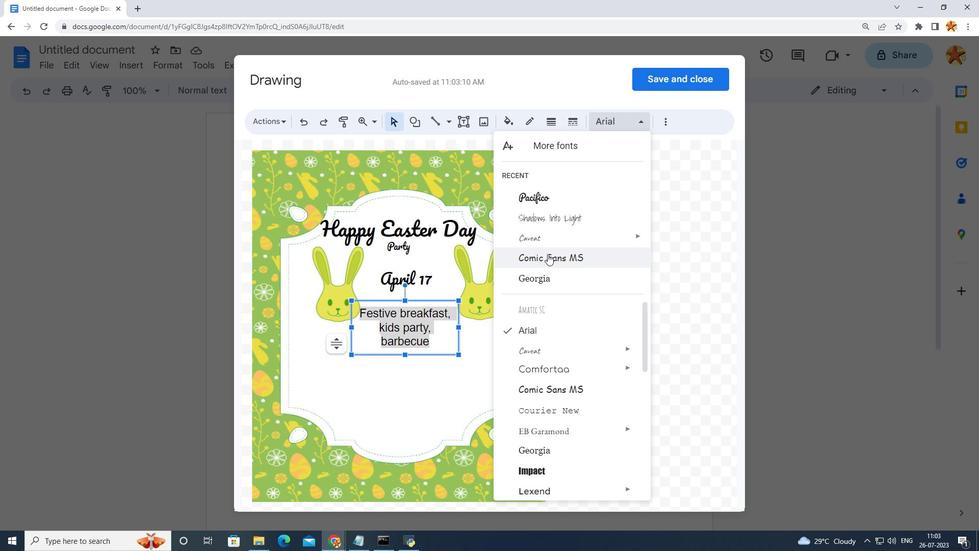 
Action: Mouse moved to (627, 127)
Screenshot: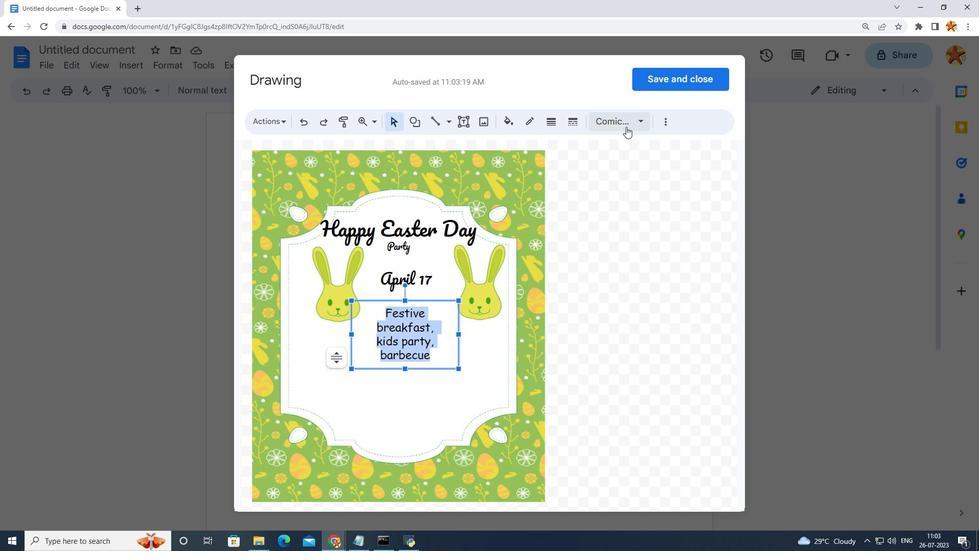 
Action: Mouse pressed left at (627, 127)
Screenshot: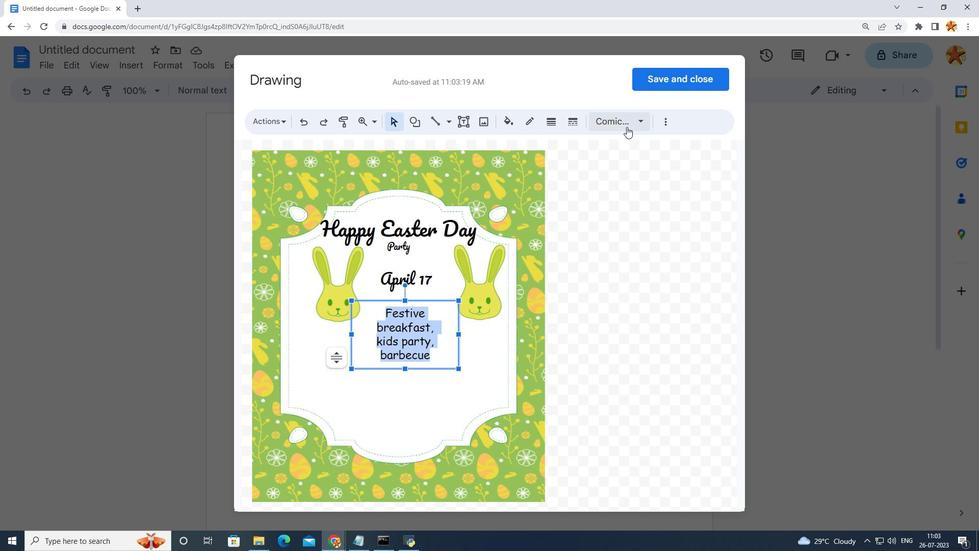 
Action: Mouse moved to (665, 118)
Screenshot: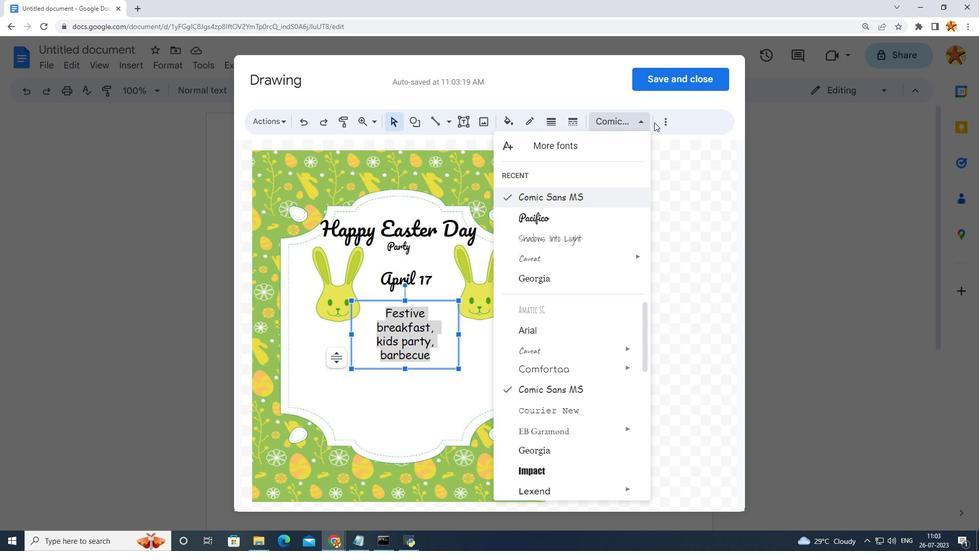 
Action: Mouse pressed left at (665, 118)
Screenshot: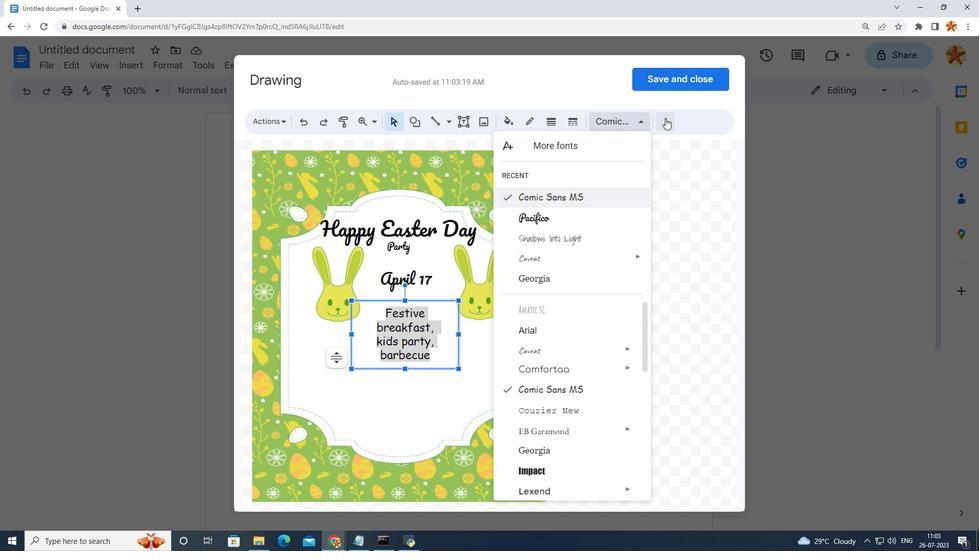 
Action: Mouse moved to (276, 145)
Screenshot: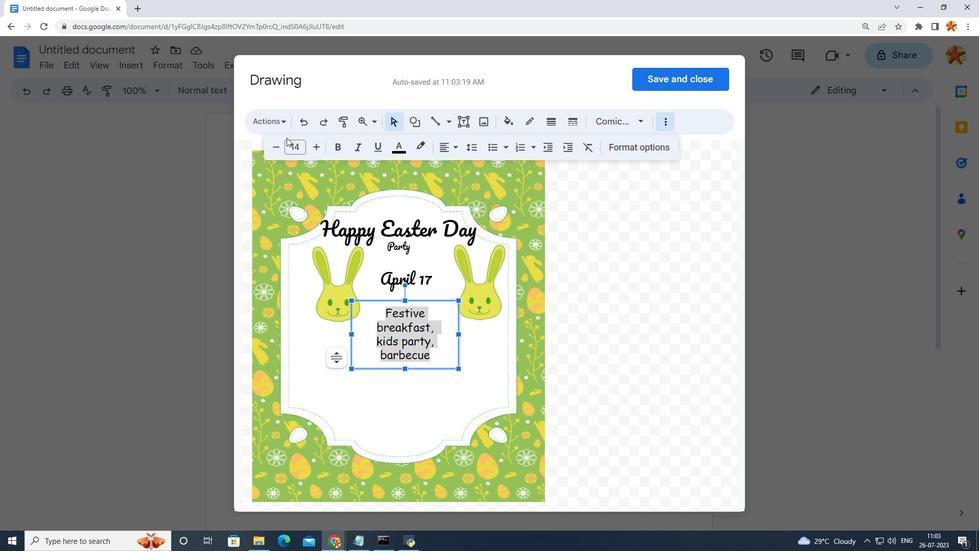 
Action: Mouse pressed left at (276, 145)
Screenshot: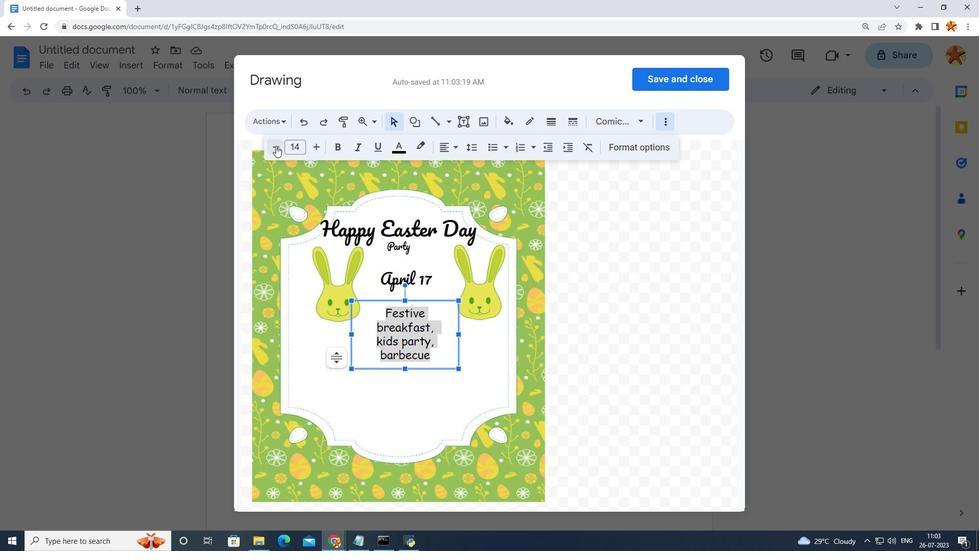 
Action: Mouse pressed left at (276, 145)
Screenshot: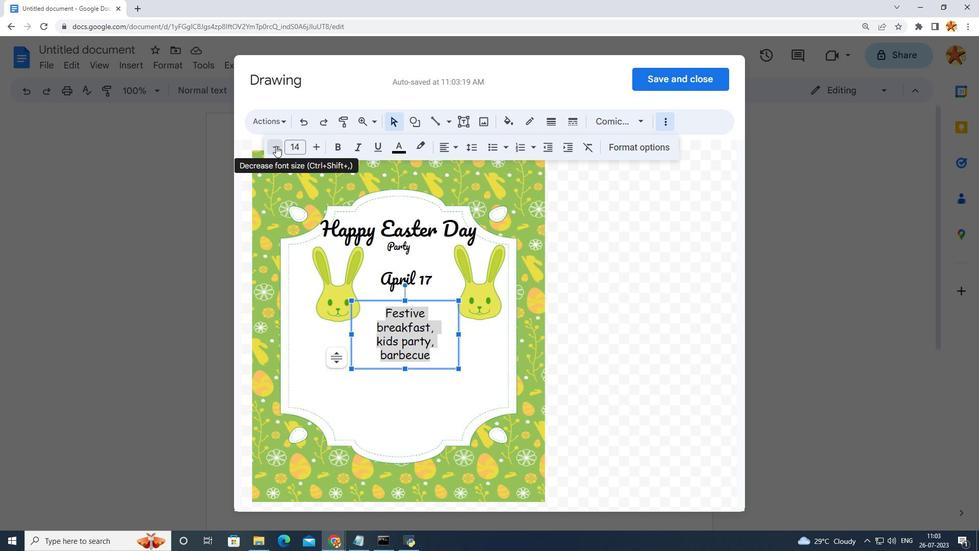
Action: Mouse moved to (414, 344)
Screenshot: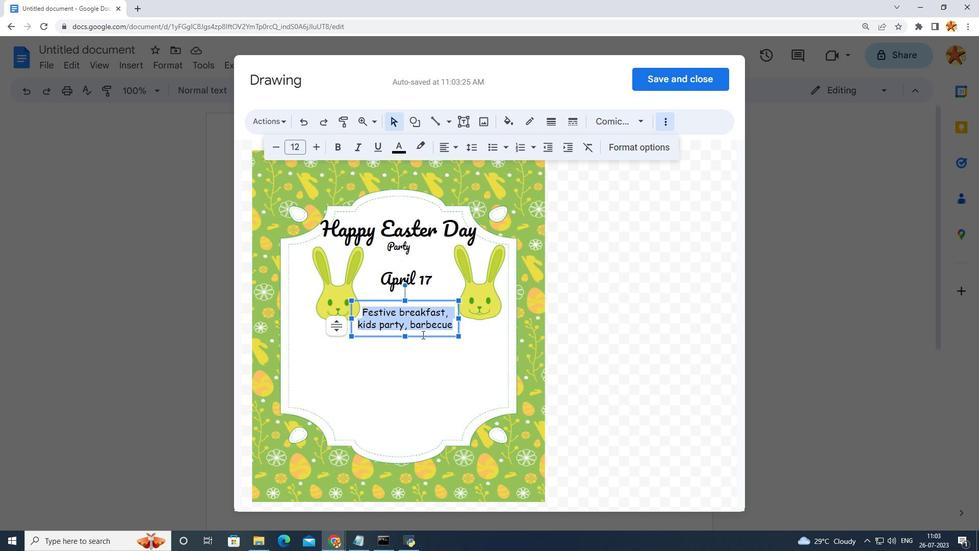 
Action: Mouse pressed left at (414, 344)
Screenshot: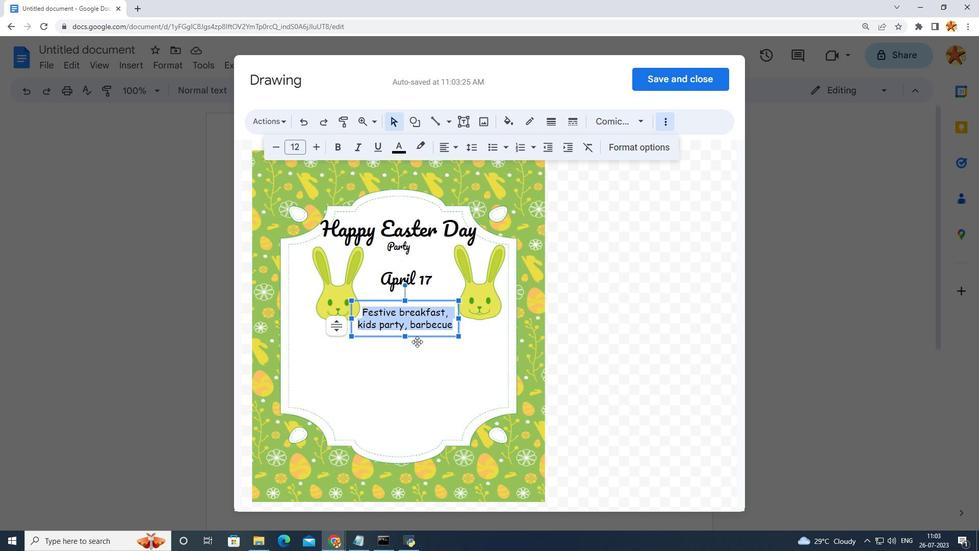 
Action: Mouse moved to (466, 130)
